 Task: nan
Action: Mouse moved to (439, 120)
Screenshot: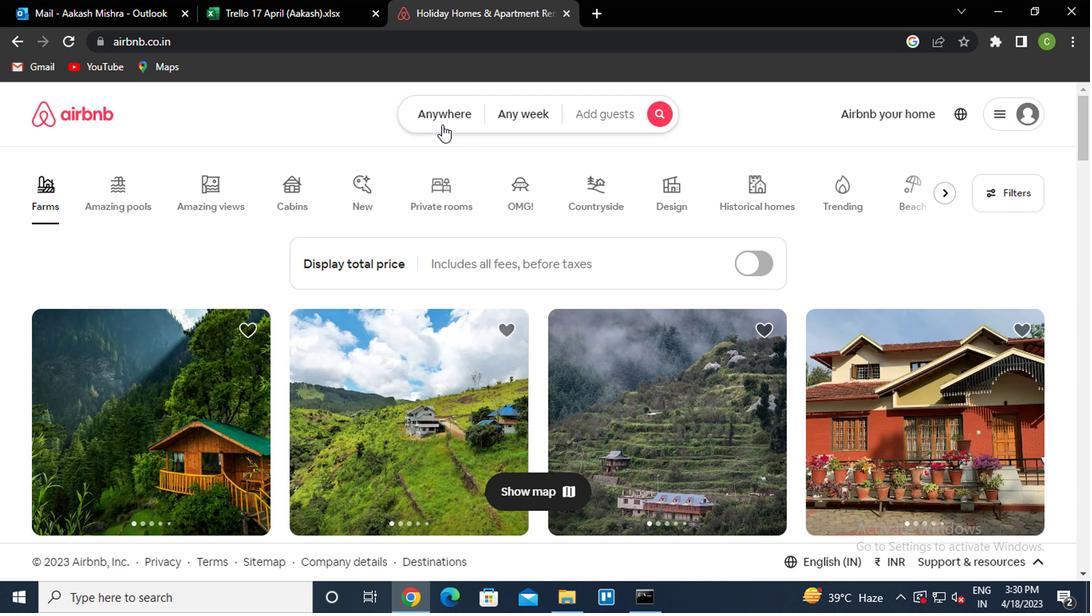
Action: Mouse pressed left at (439, 120)
Screenshot: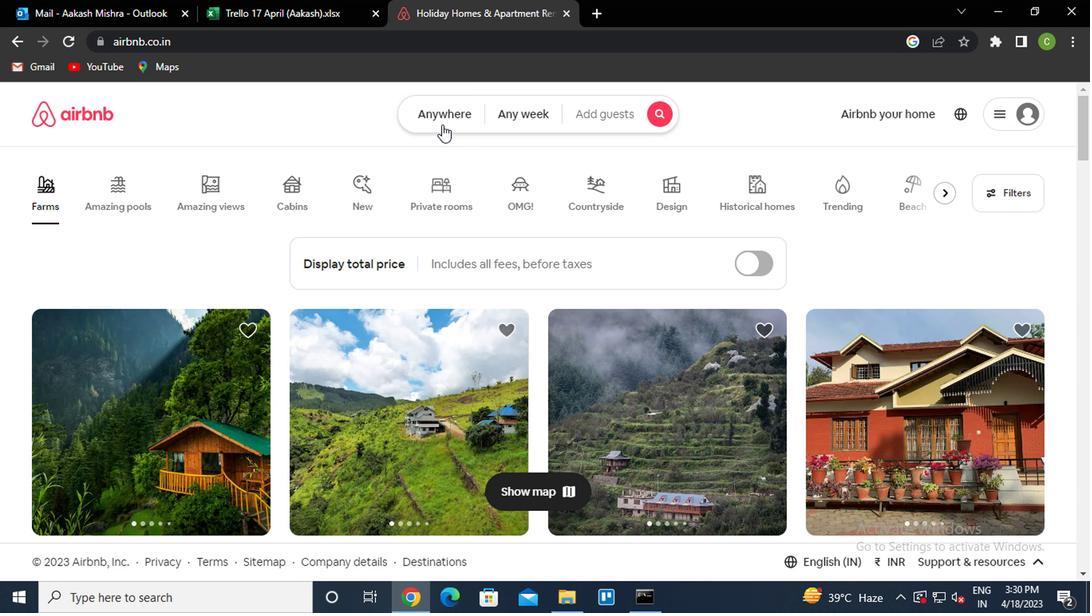 
Action: Mouse moved to (321, 185)
Screenshot: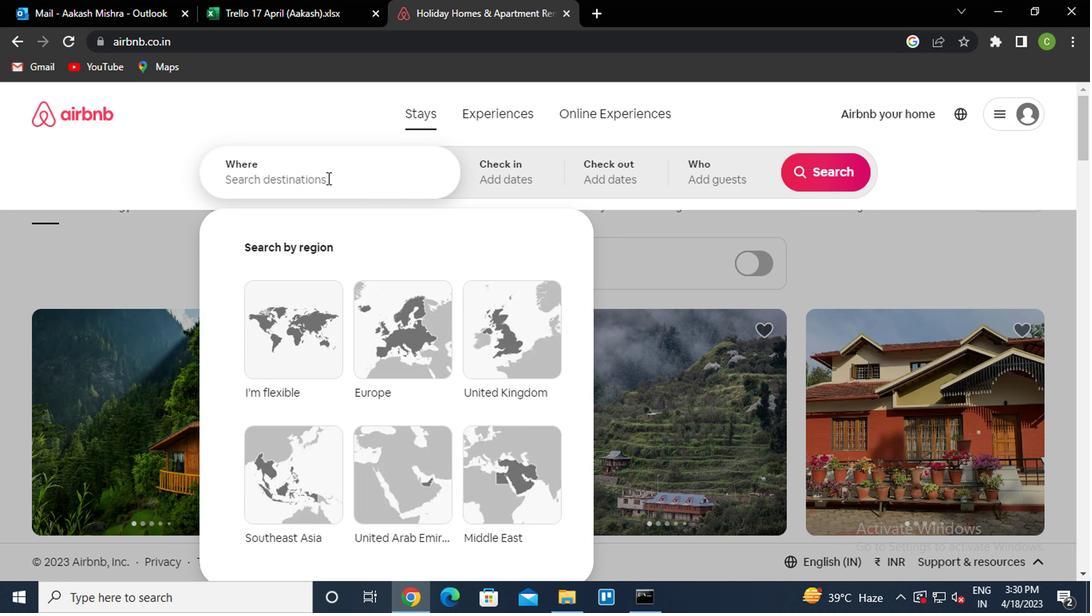 
Action: Mouse pressed left at (321, 185)
Screenshot: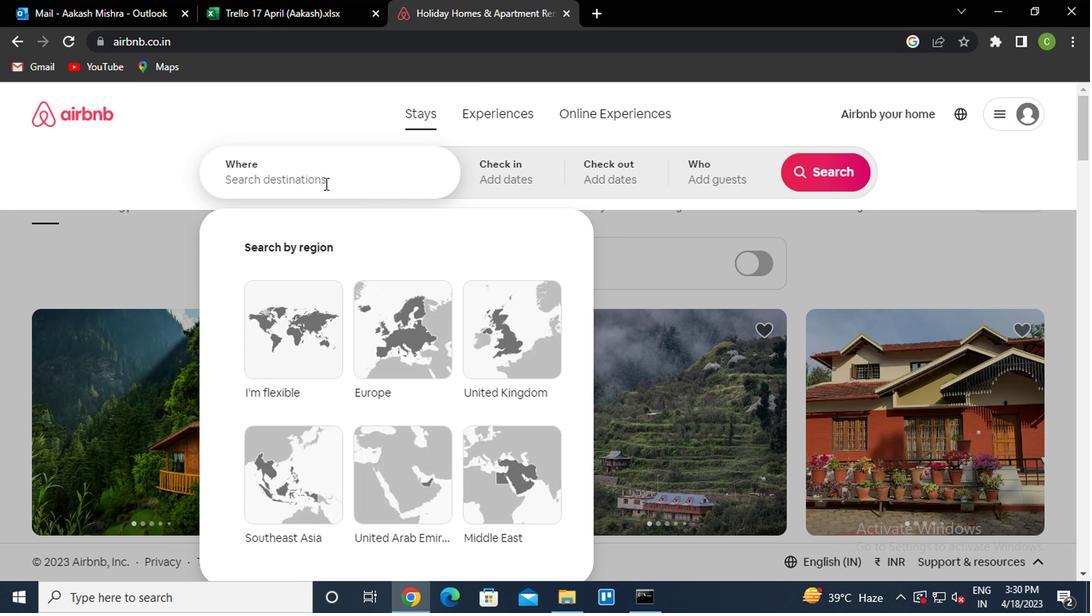 
Action: Mouse moved to (323, 189)
Screenshot: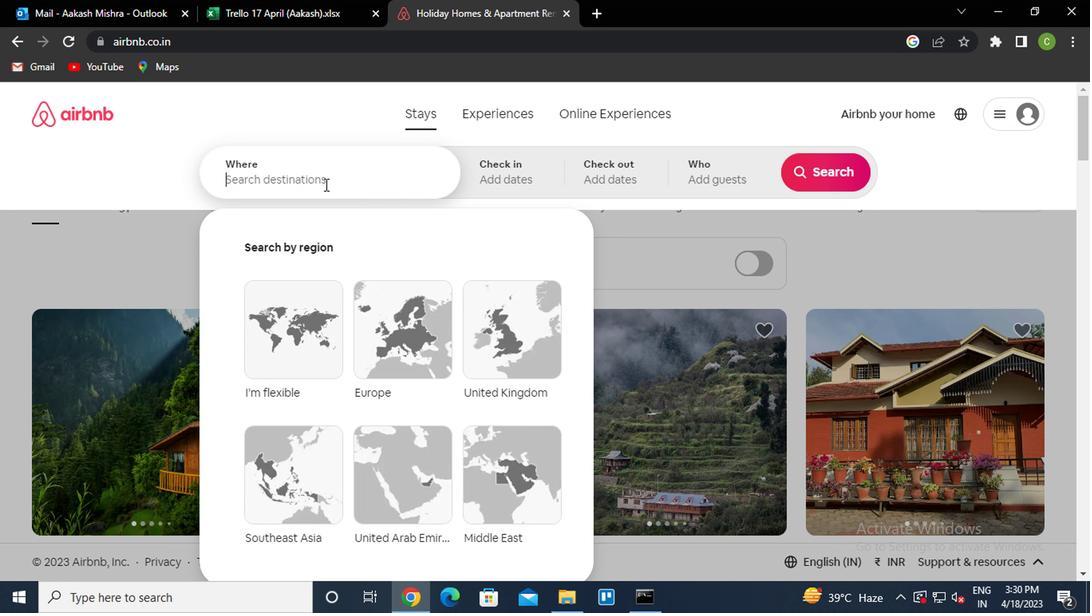 
Action: Key pressed e<Key.caps_lock>Xtremox<Key.space>brazil<Key.down><Key.enter>
Screenshot: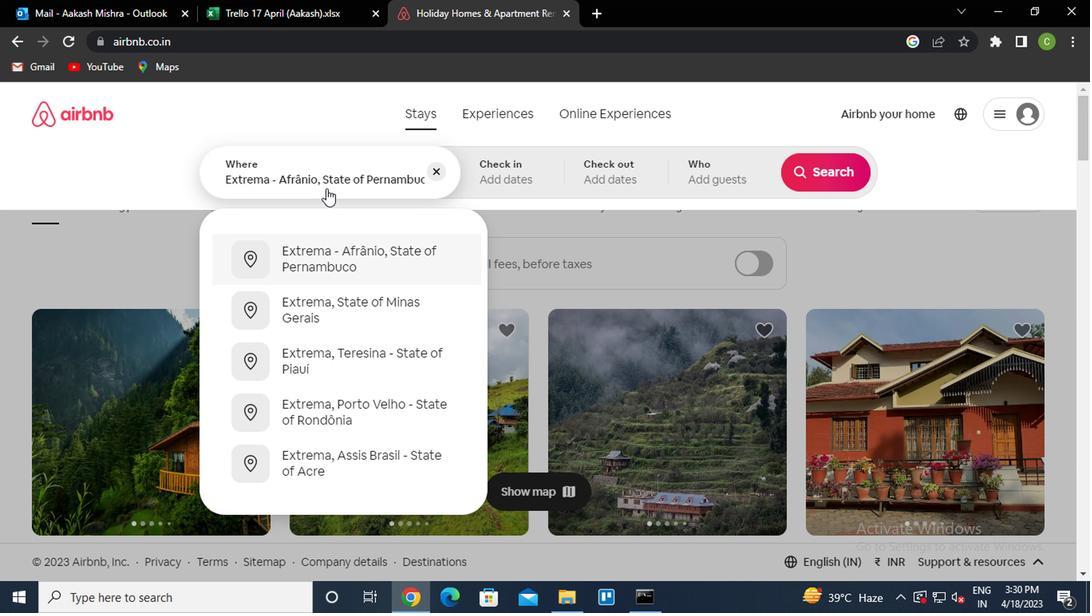 
Action: Mouse moved to (811, 303)
Screenshot: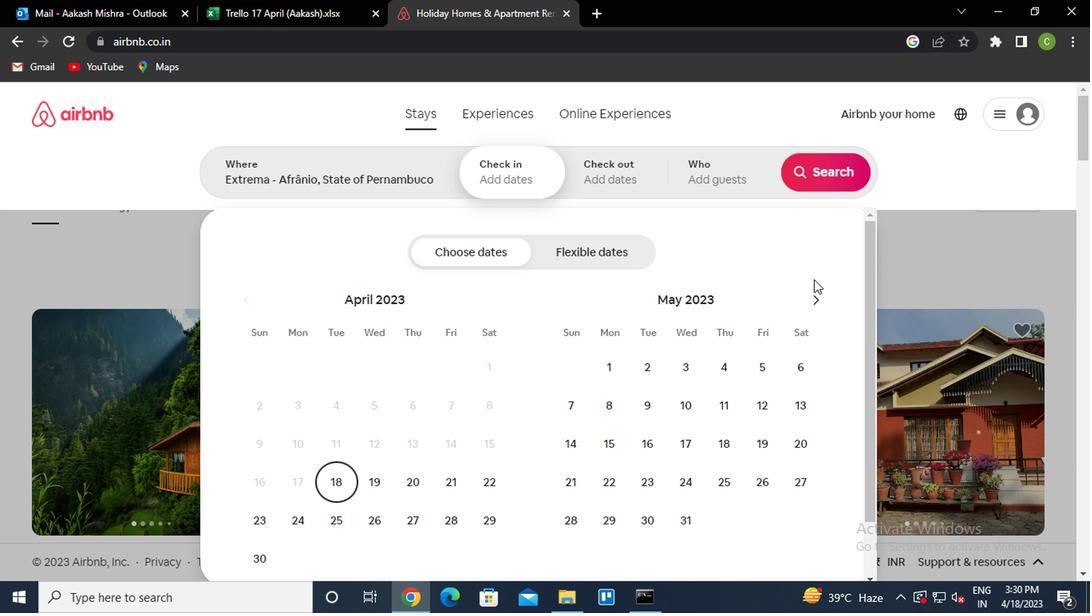 
Action: Mouse pressed left at (811, 303)
Screenshot: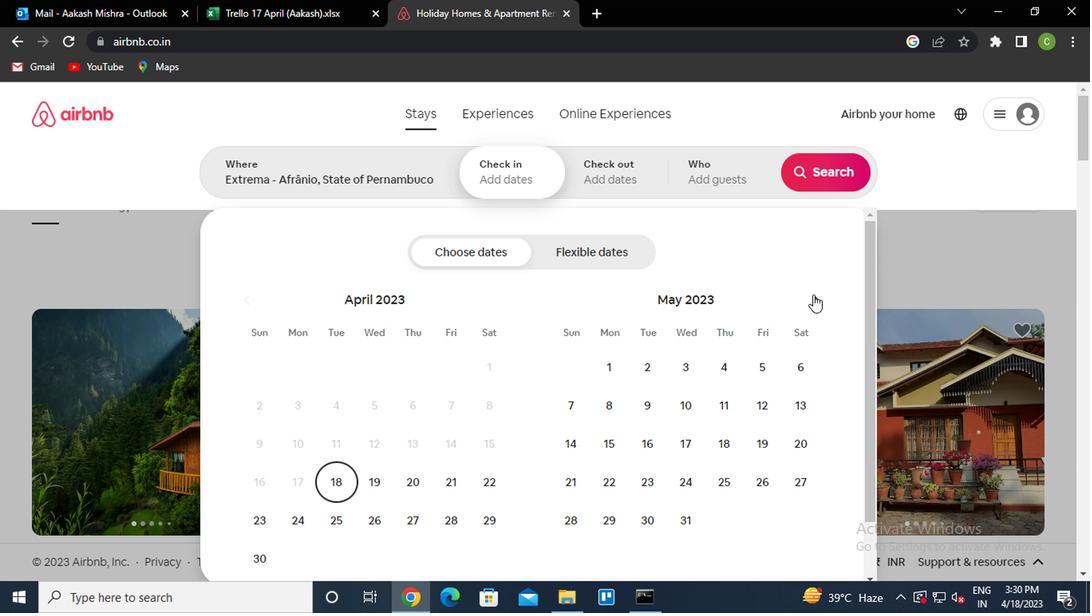 
Action: Mouse moved to (811, 304)
Screenshot: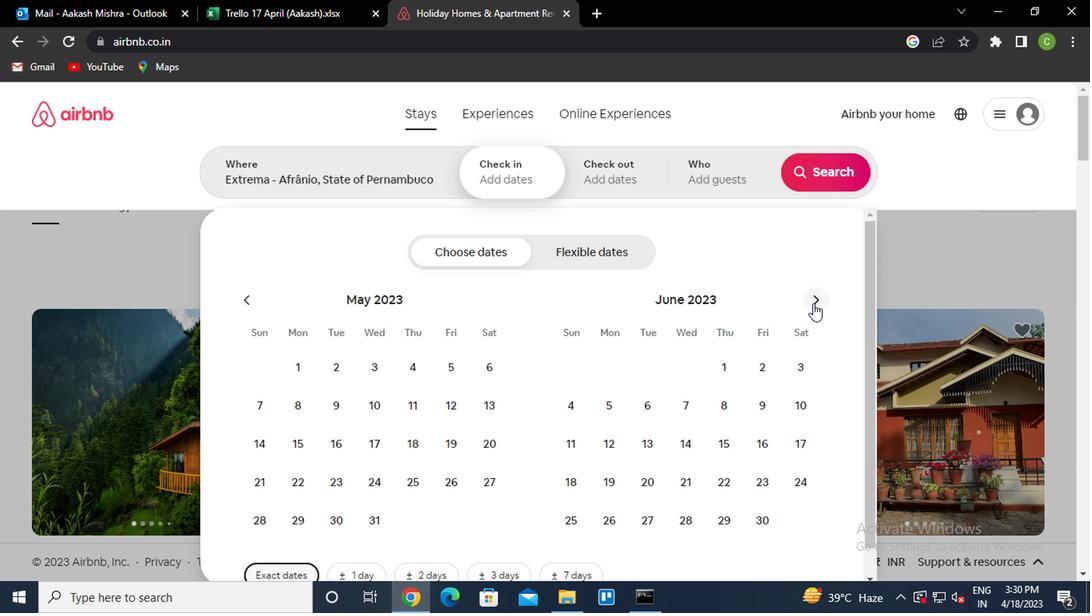 
Action: Mouse pressed left at (811, 304)
Screenshot: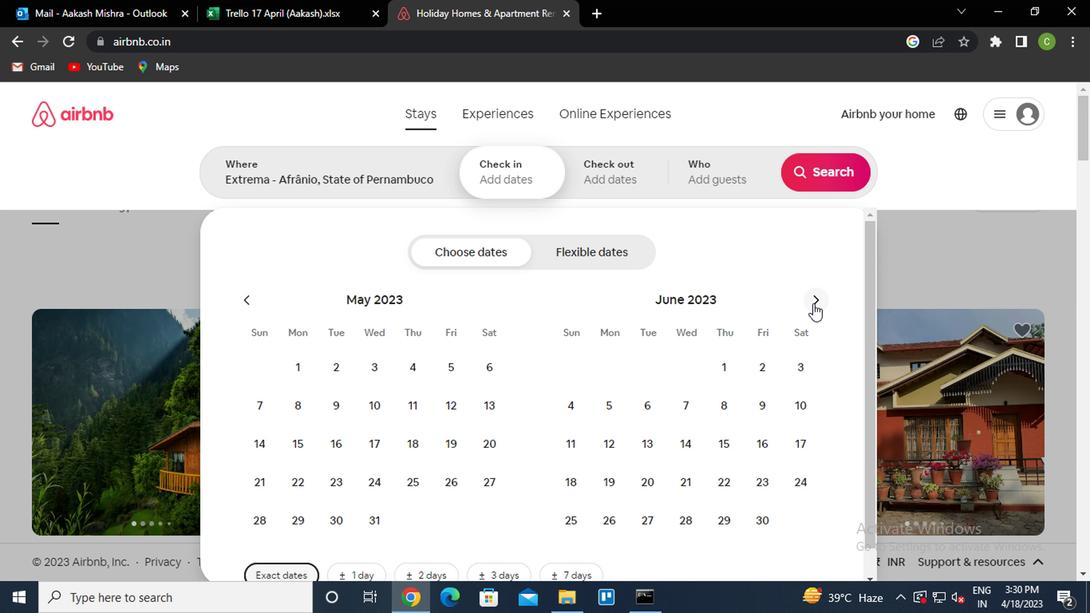 
Action: Mouse pressed left at (811, 304)
Screenshot: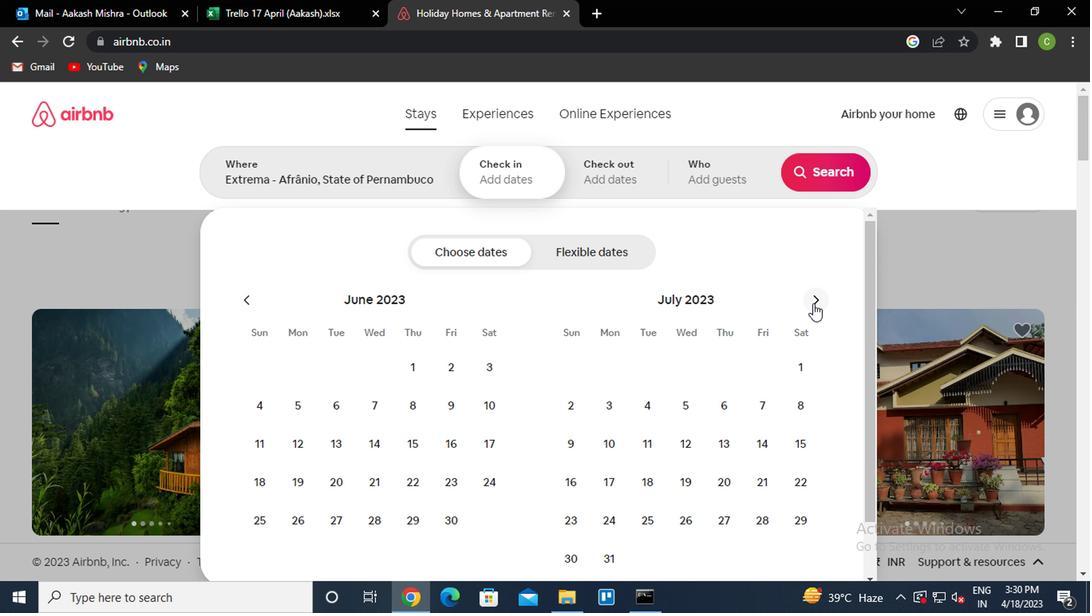
Action: Mouse moved to (246, 300)
Screenshot: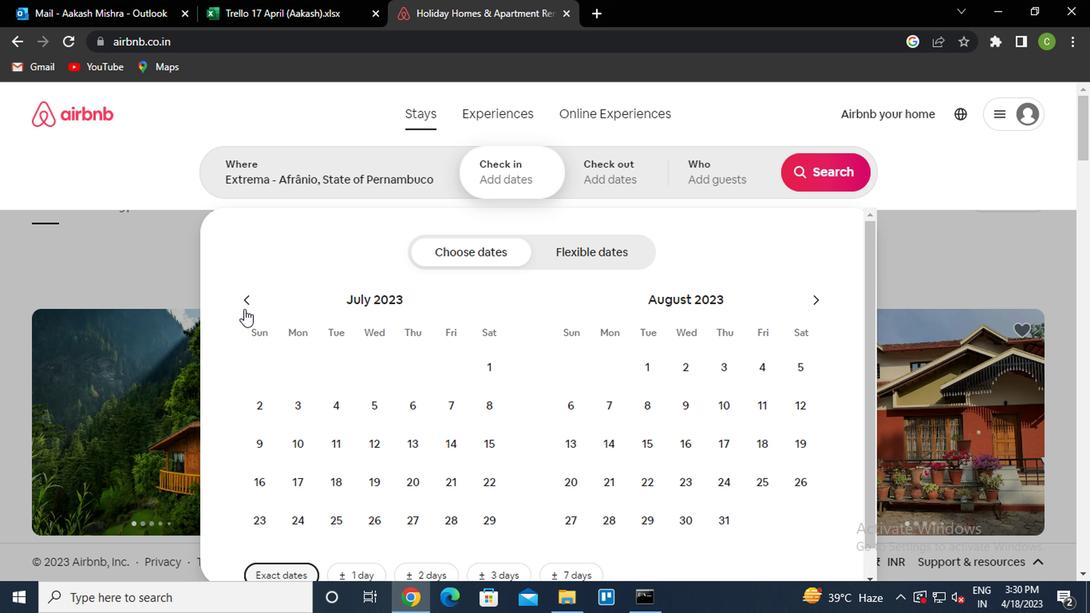 
Action: Mouse pressed left at (246, 300)
Screenshot: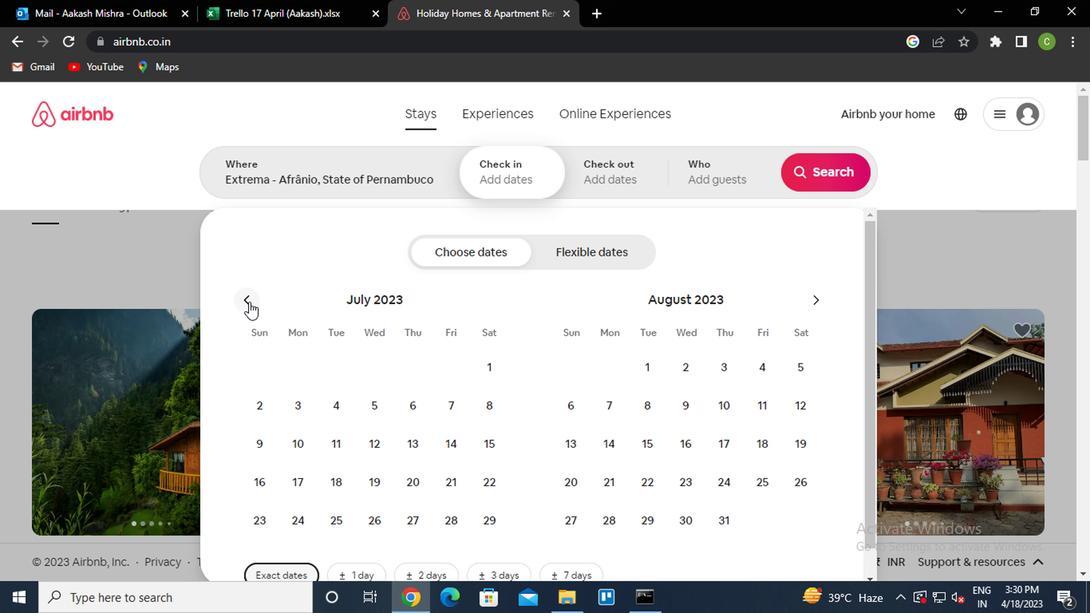 
Action: Mouse moved to (331, 402)
Screenshot: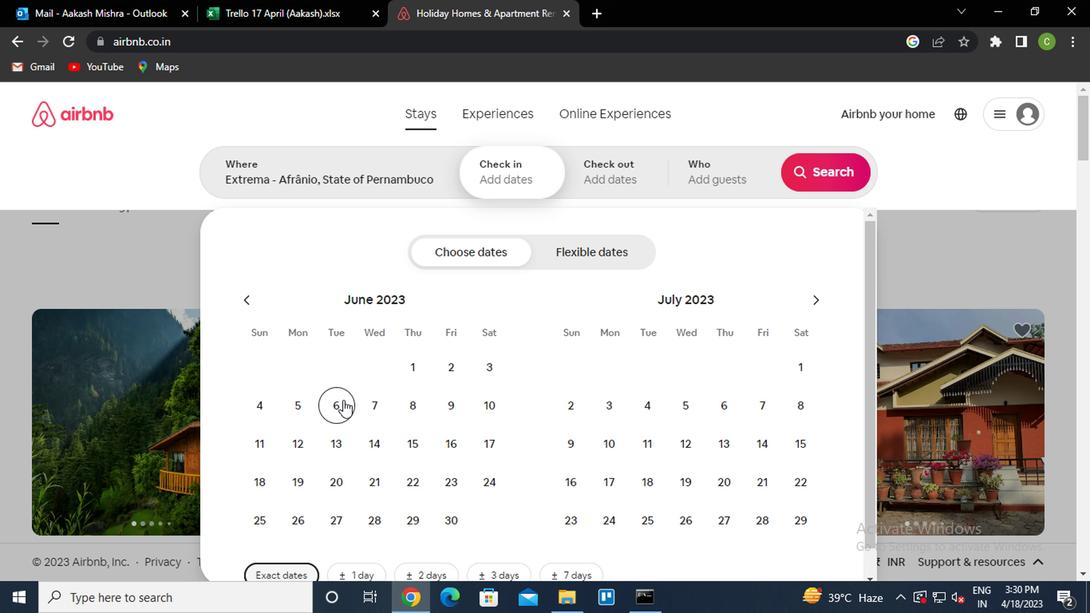 
Action: Mouse pressed left at (331, 402)
Screenshot: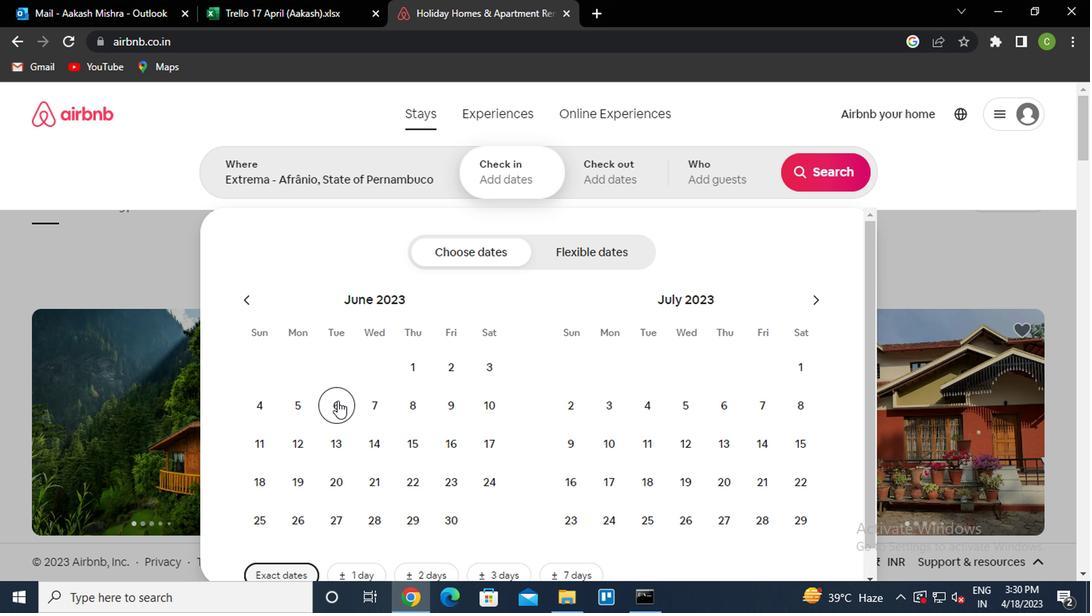 
Action: Mouse moved to (413, 407)
Screenshot: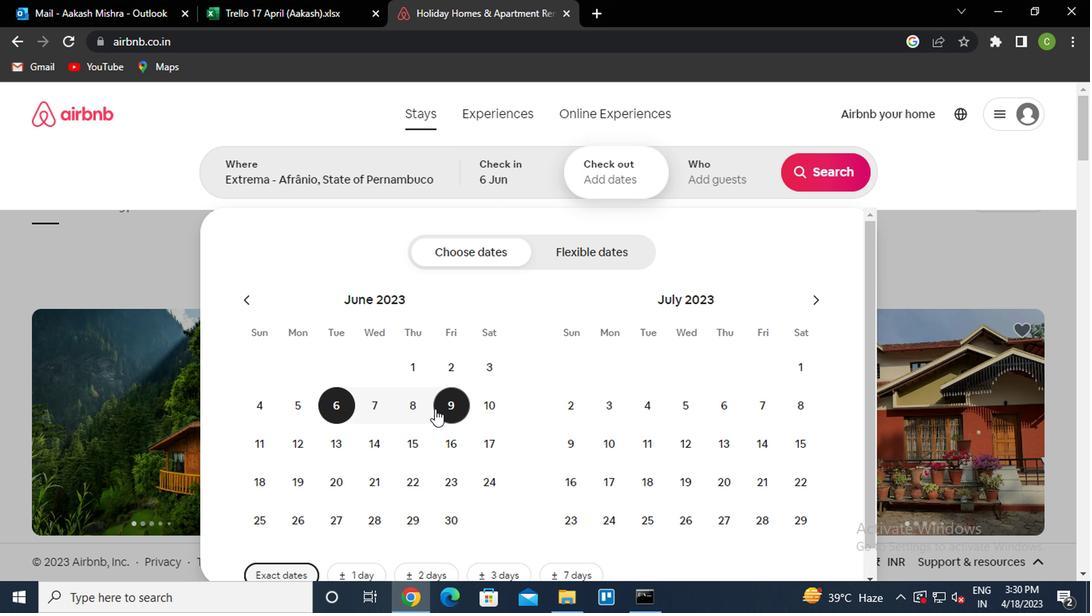 
Action: Mouse pressed left at (413, 407)
Screenshot: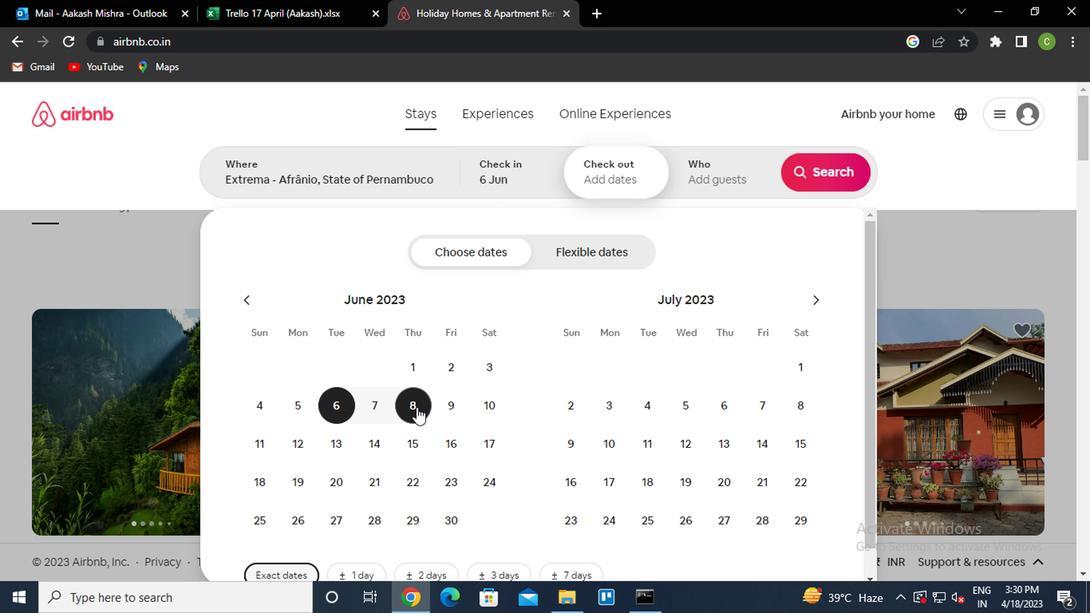 
Action: Mouse moved to (713, 173)
Screenshot: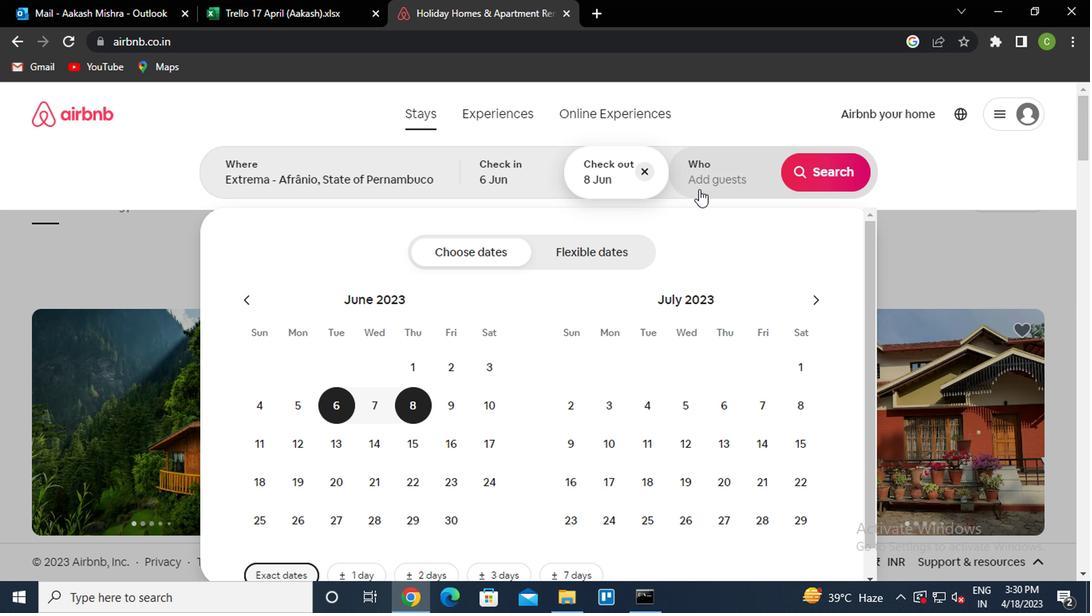 
Action: Mouse pressed left at (713, 173)
Screenshot: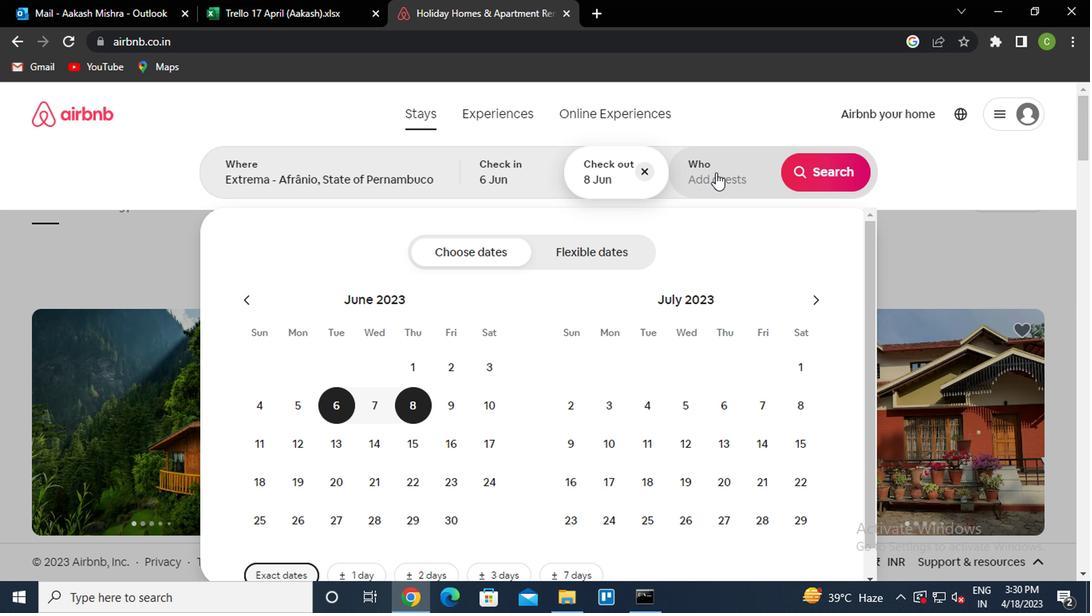 
Action: Mouse moved to (829, 260)
Screenshot: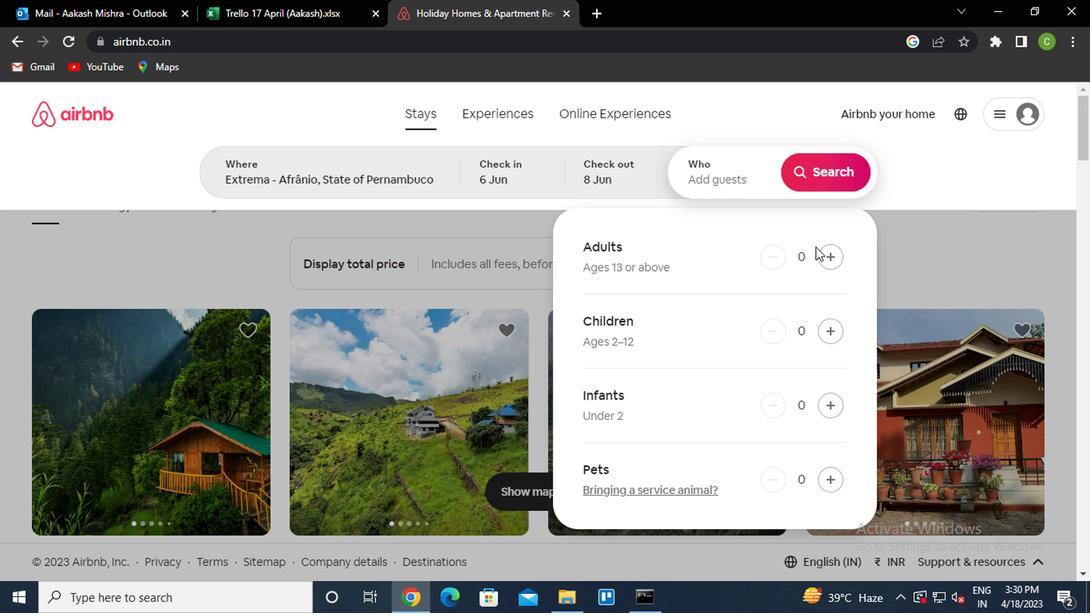 
Action: Mouse pressed left at (829, 260)
Screenshot: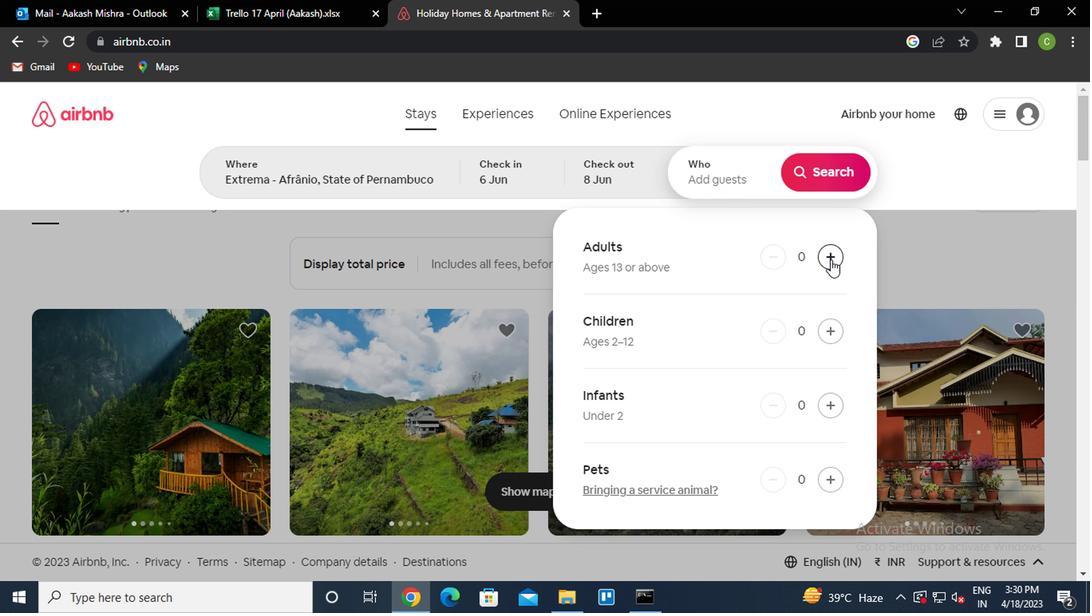 
Action: Mouse pressed left at (829, 260)
Screenshot: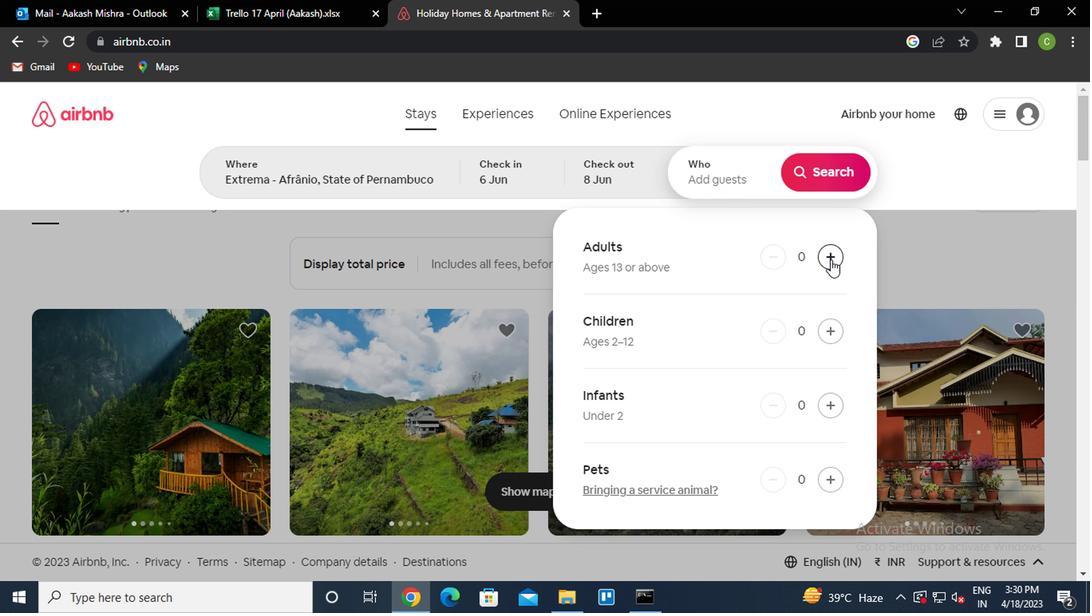 
Action: Mouse moved to (897, 261)
Screenshot: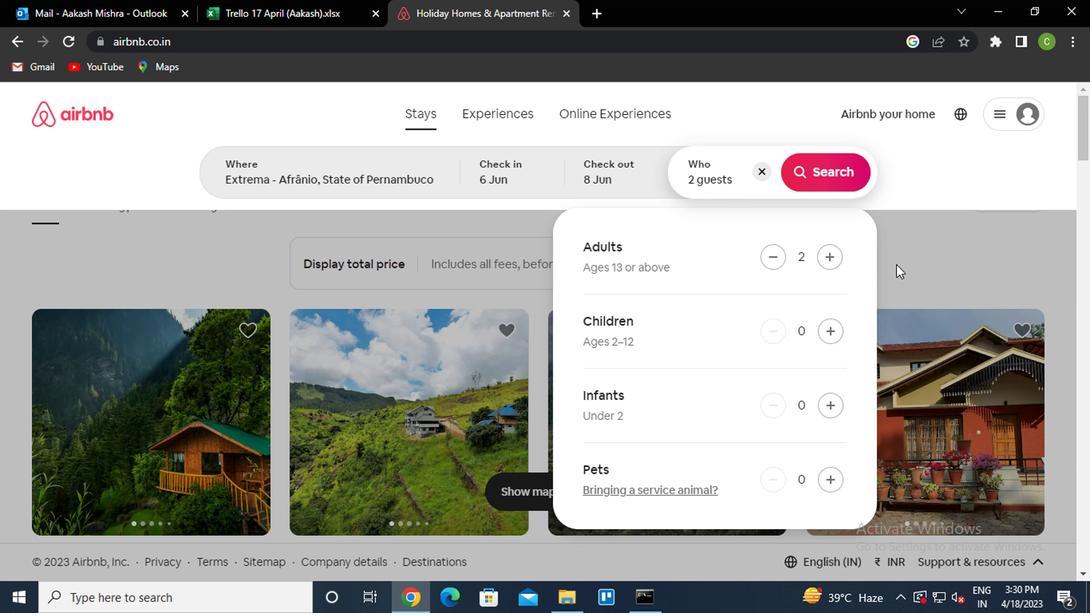 
Action: Mouse pressed left at (897, 261)
Screenshot: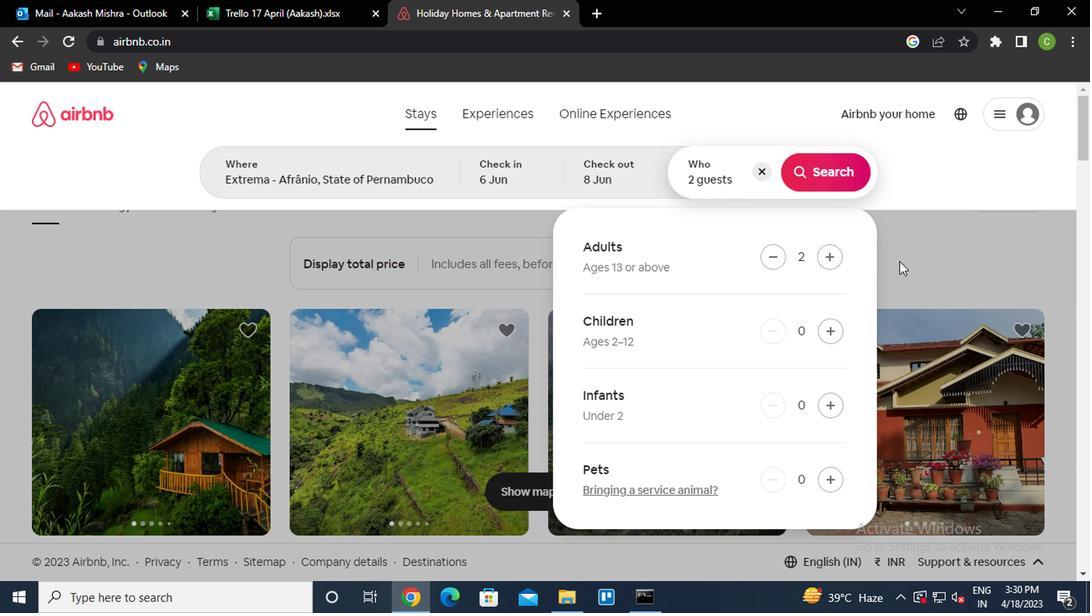 
Action: Mouse moved to (1007, 191)
Screenshot: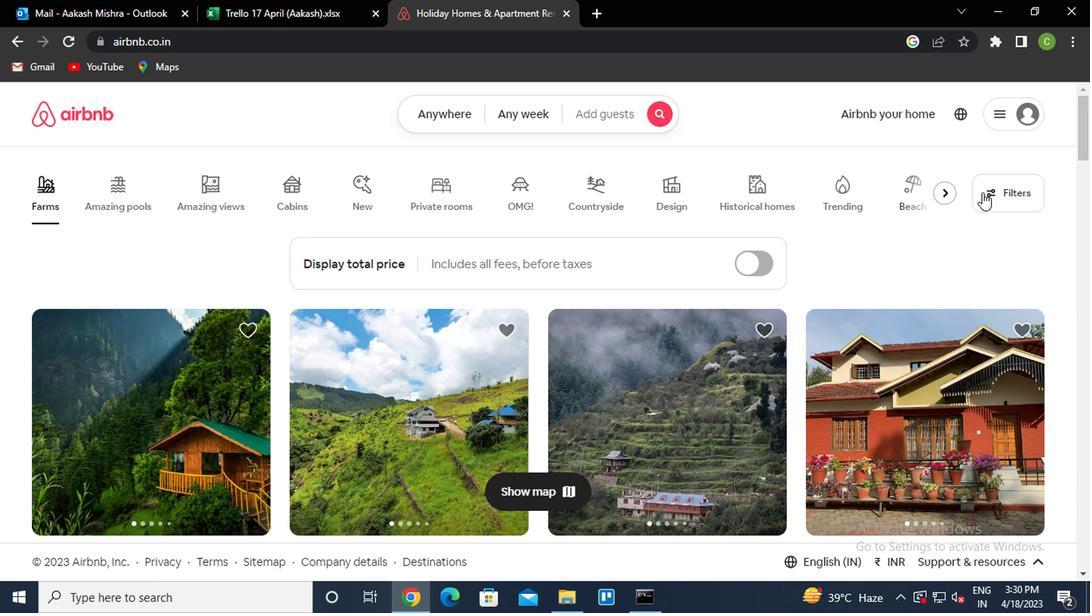 
Action: Mouse pressed left at (1007, 191)
Screenshot: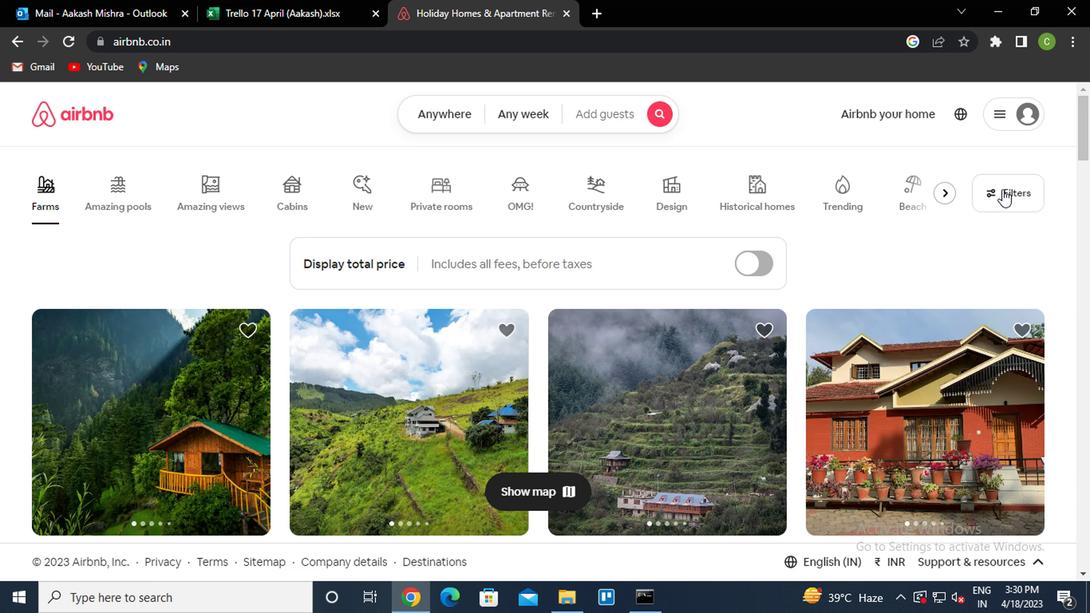 
Action: Mouse moved to (416, 372)
Screenshot: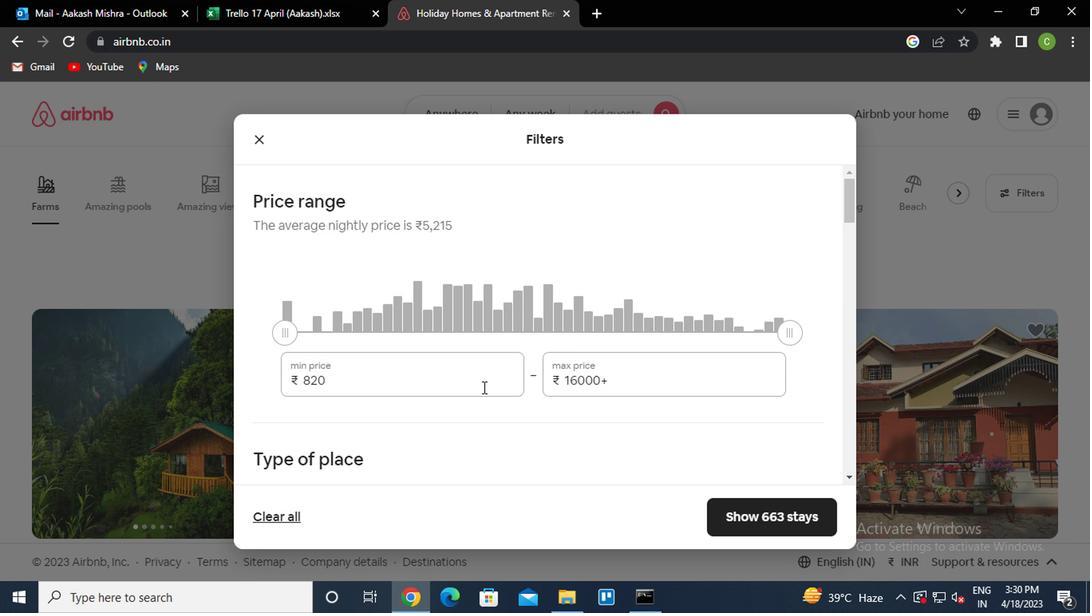 
Action: Mouse pressed left at (416, 372)
Screenshot: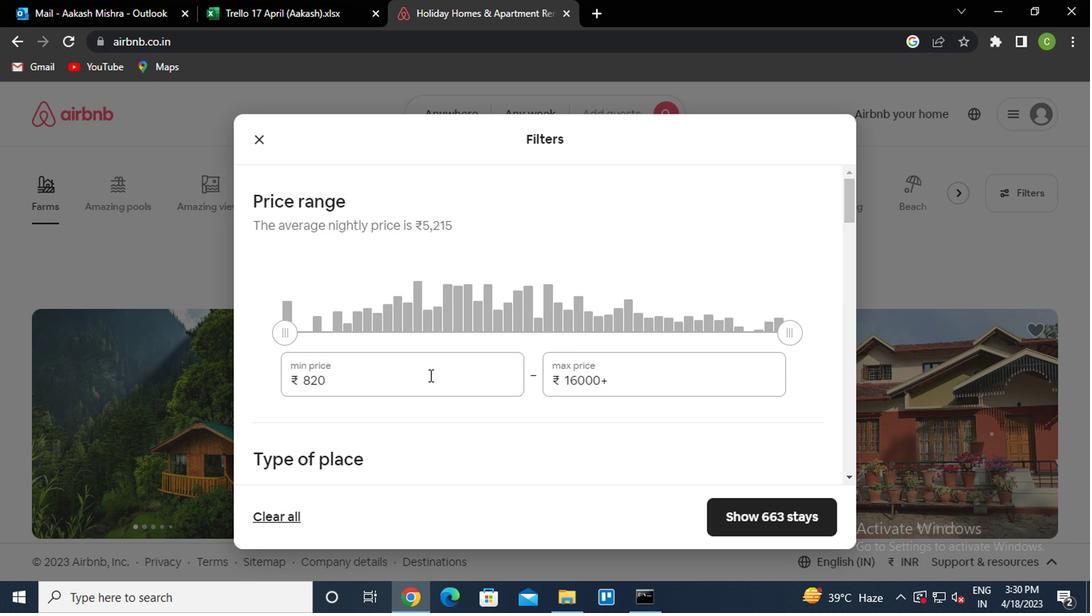 
Action: Key pressed <Key.backspace><Key.backspace><Key.backspace>7000<Key.tab>12000
Screenshot: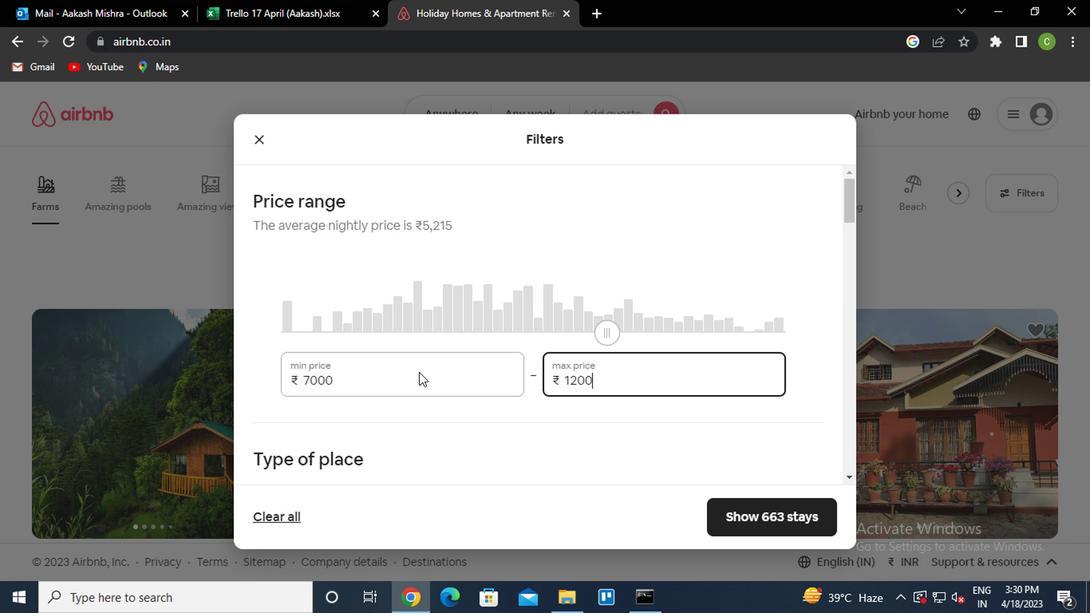 
Action: Mouse moved to (475, 384)
Screenshot: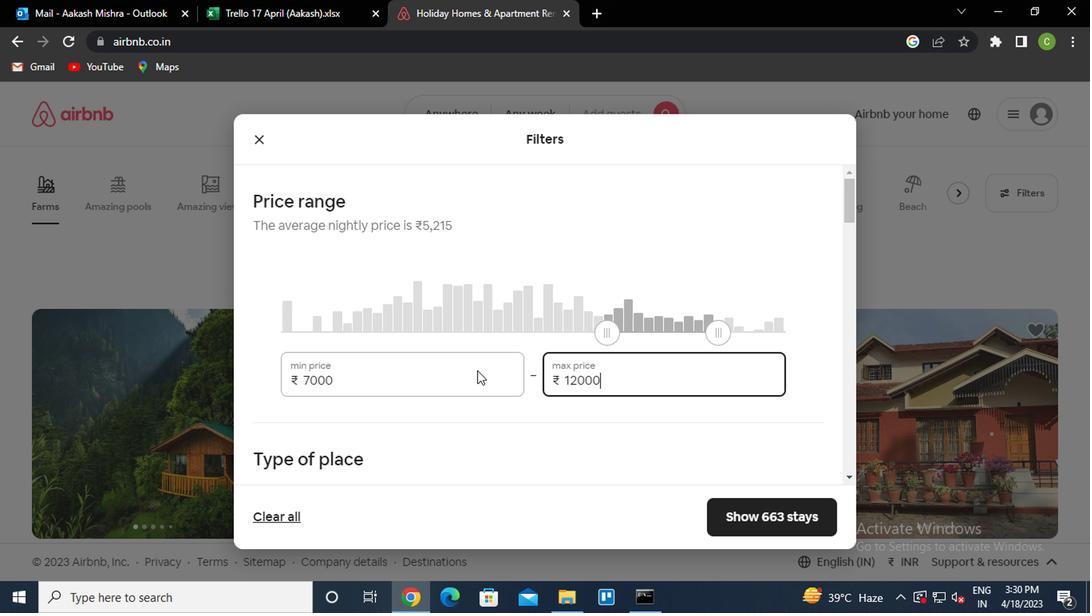 
Action: Mouse scrolled (475, 383) with delta (0, -1)
Screenshot: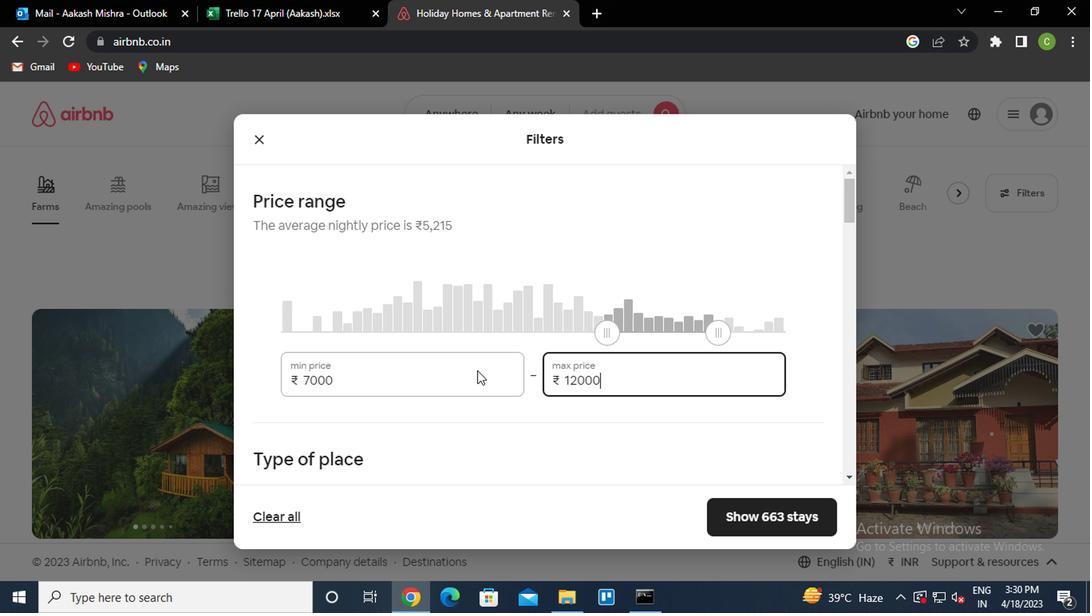 
Action: Mouse moved to (472, 362)
Screenshot: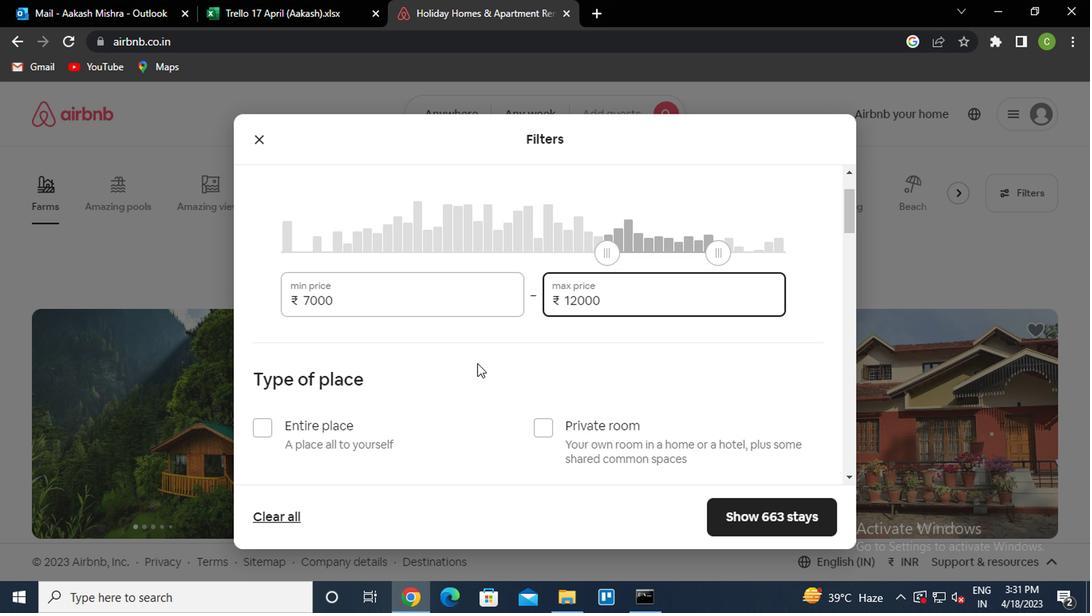 
Action: Mouse scrolled (472, 362) with delta (0, 0)
Screenshot: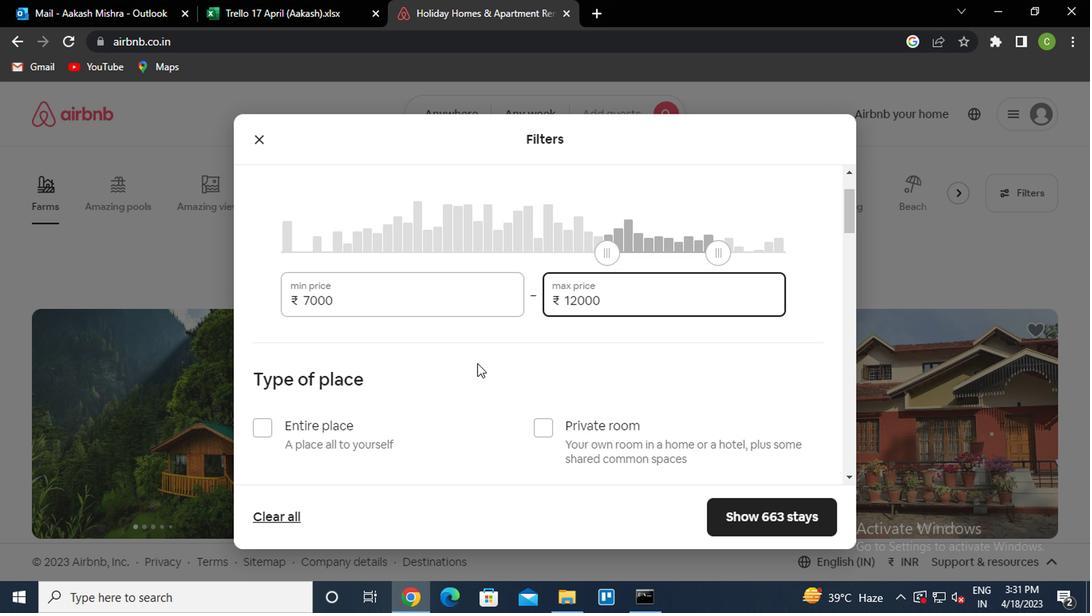 
Action: Mouse moved to (469, 364)
Screenshot: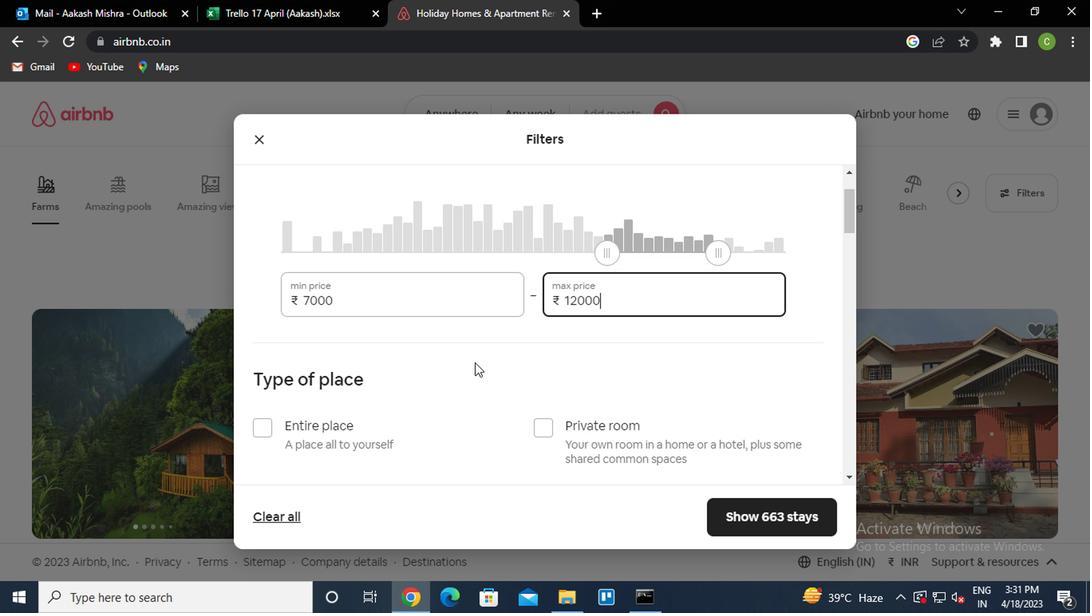 
Action: Mouse scrolled (469, 363) with delta (0, -1)
Screenshot: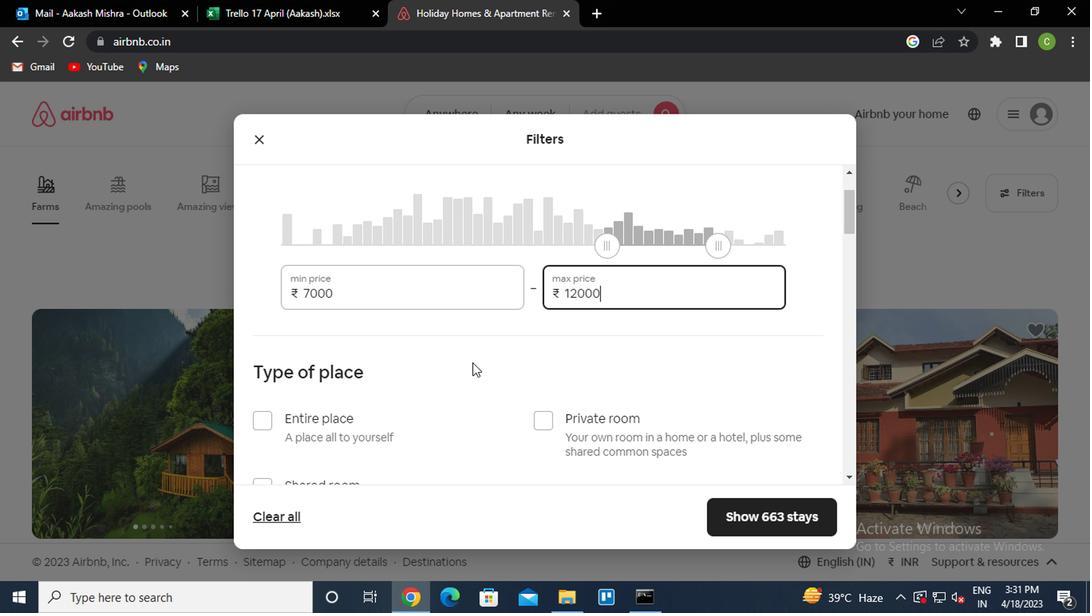
Action: Mouse moved to (475, 362)
Screenshot: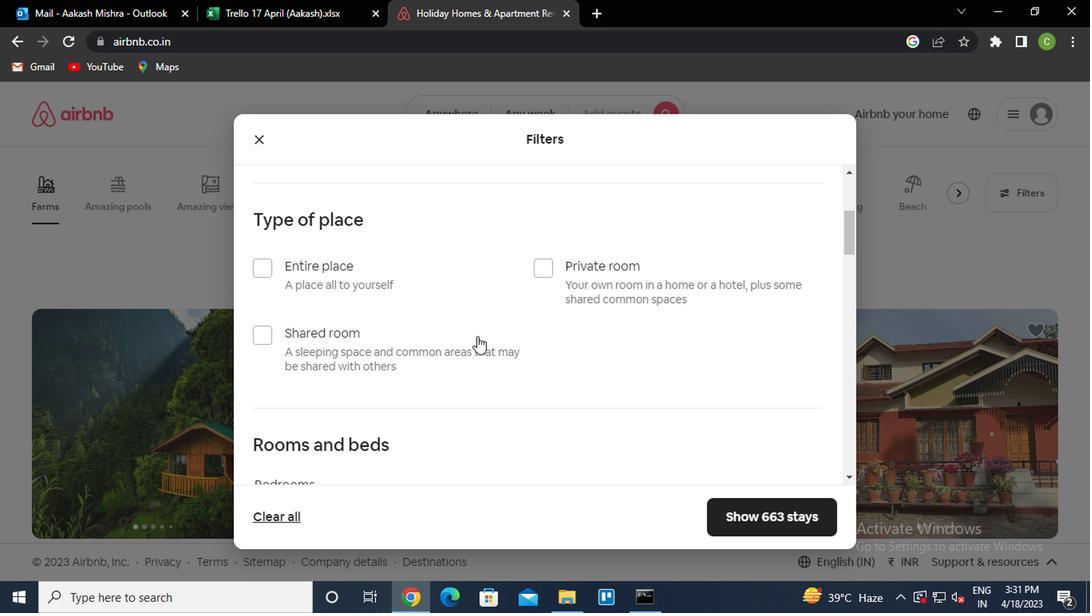 
Action: Mouse scrolled (475, 362) with delta (0, 0)
Screenshot: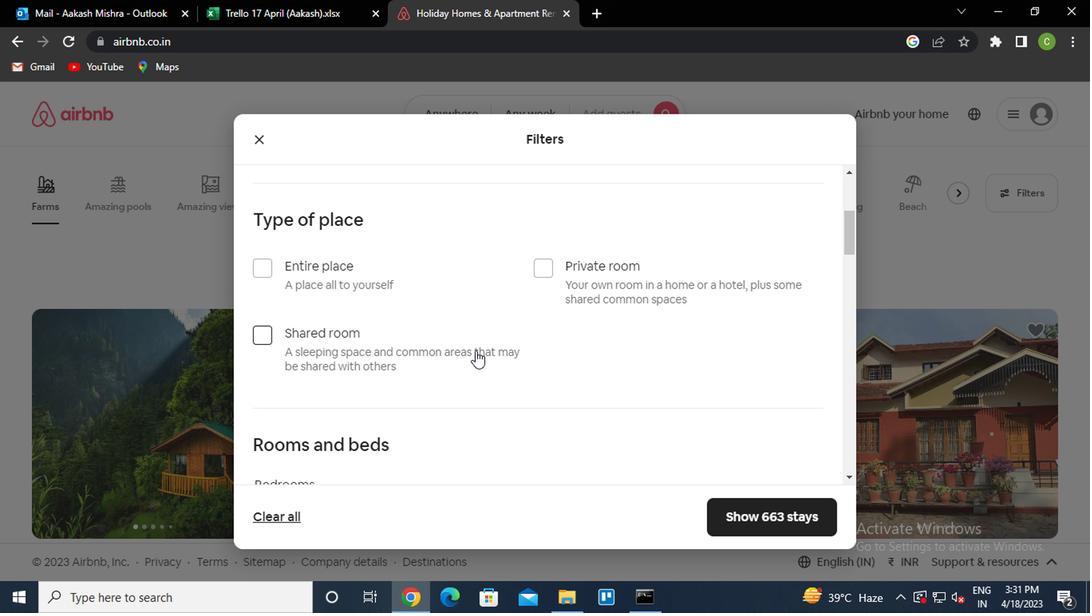 
Action: Mouse scrolled (475, 362) with delta (0, 0)
Screenshot: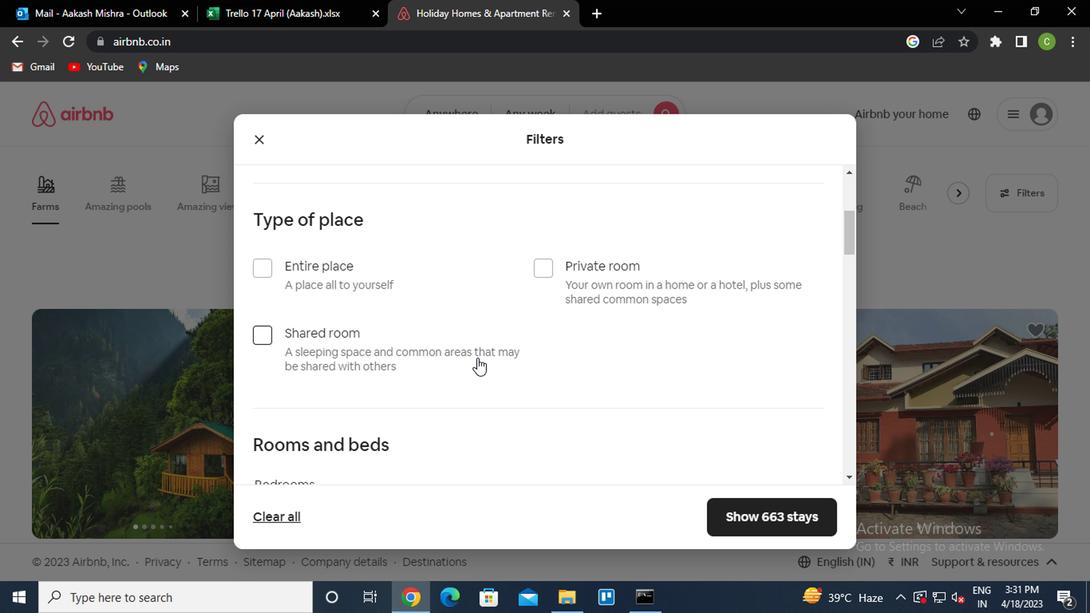 
Action: Mouse moved to (446, 370)
Screenshot: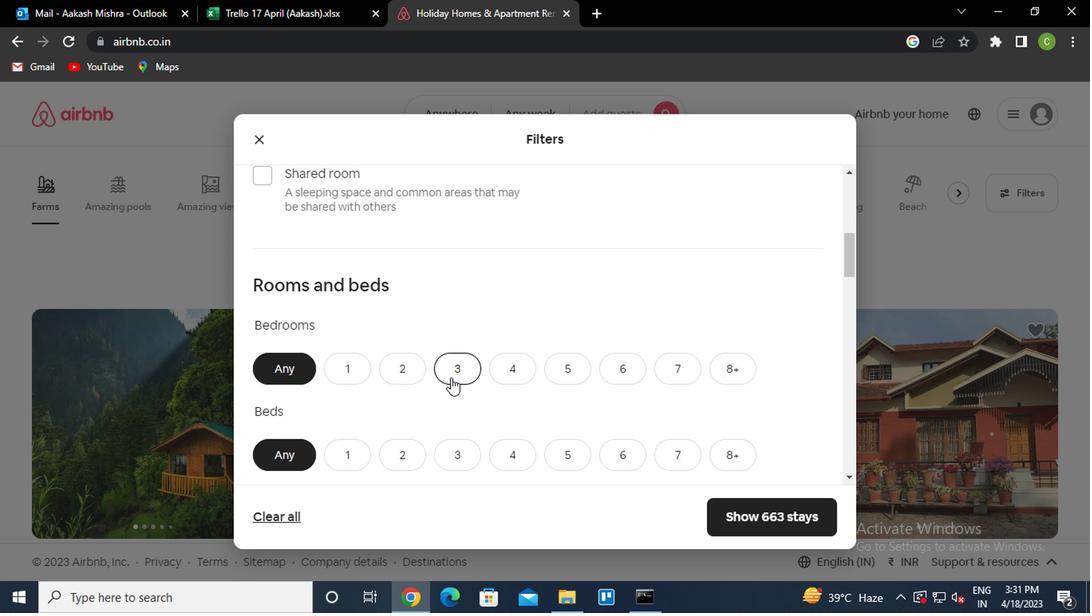
Action: Mouse scrolled (446, 370) with delta (0, 0)
Screenshot: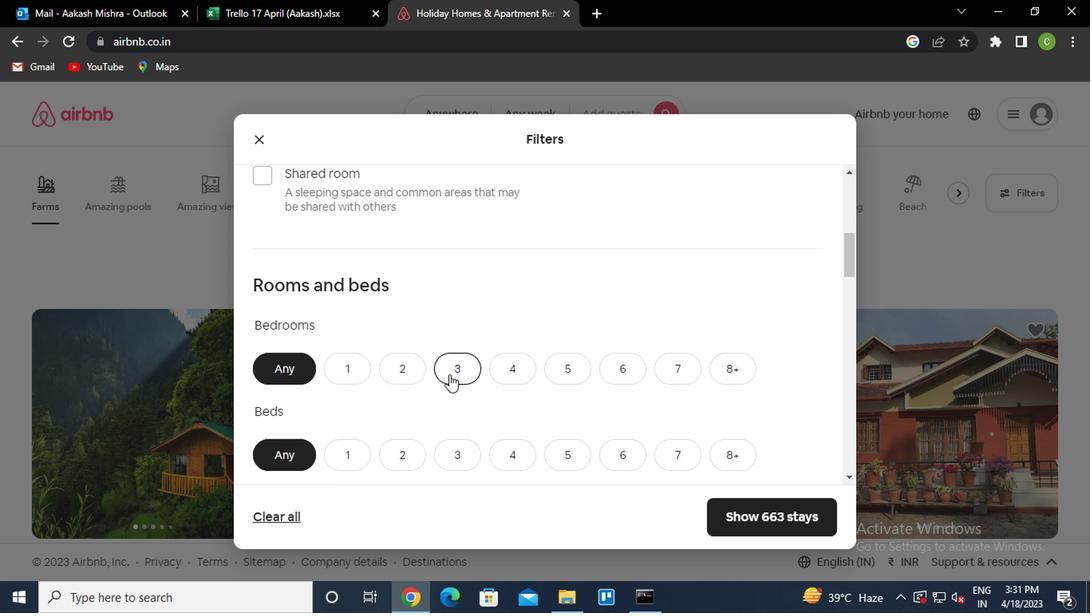 
Action: Mouse moved to (446, 370)
Screenshot: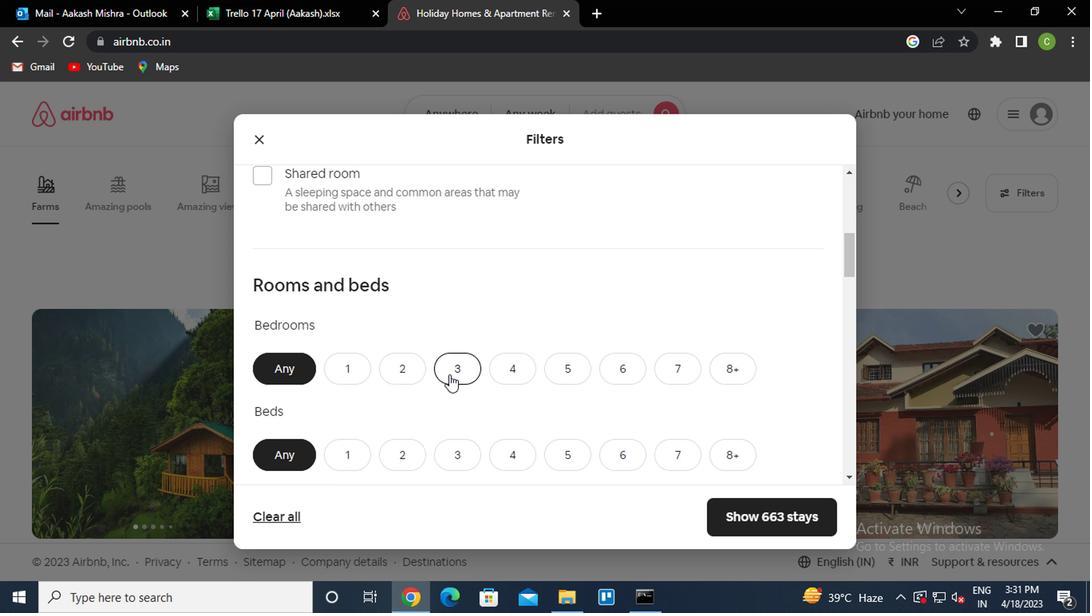 
Action: Mouse scrolled (446, 370) with delta (0, 0)
Screenshot: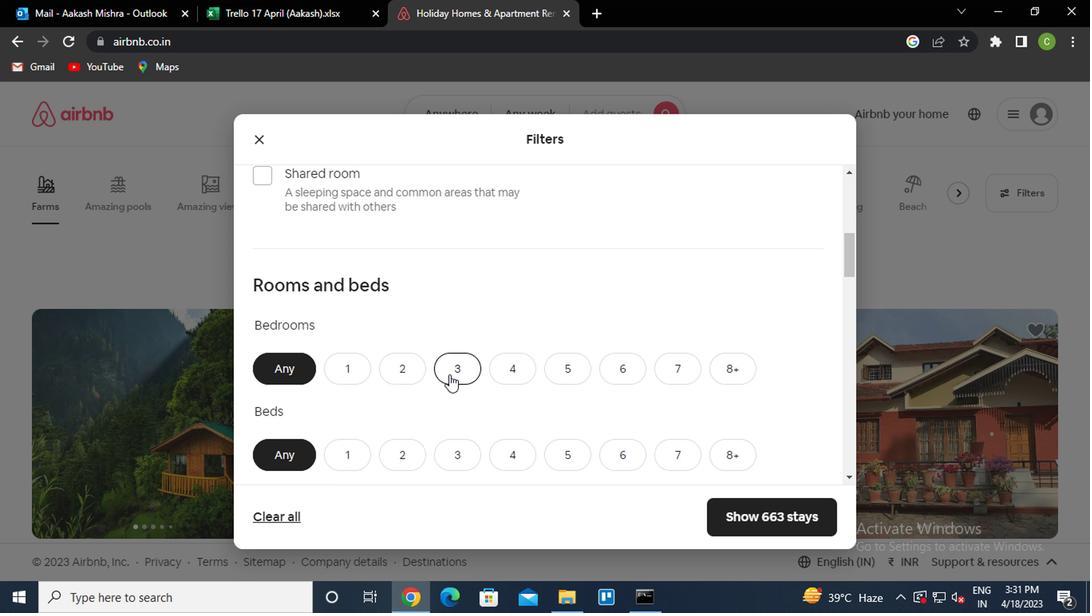 
Action: Mouse moved to (451, 369)
Screenshot: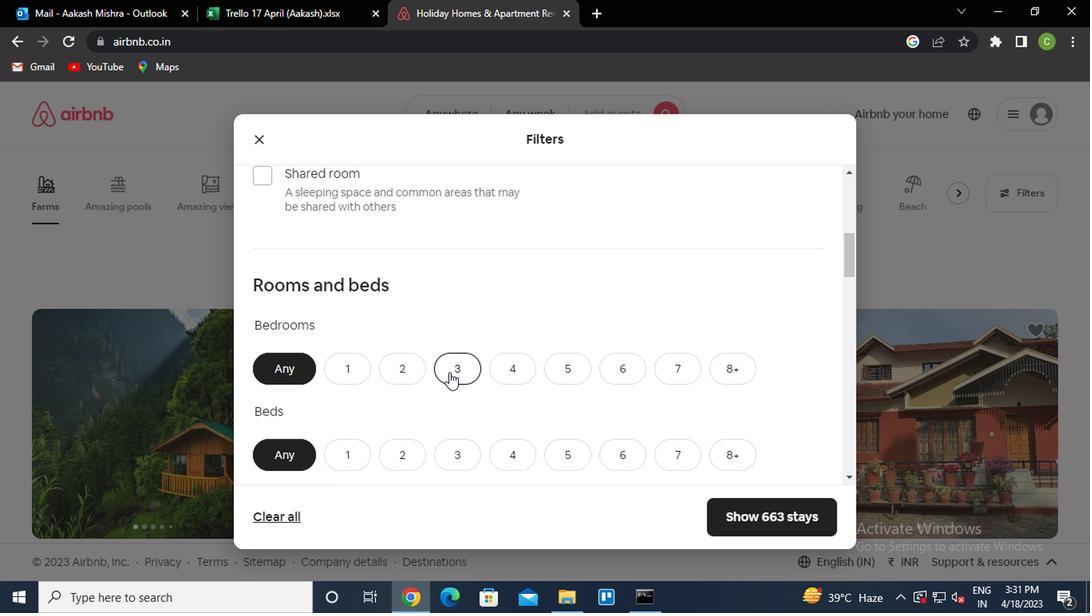 
Action: Mouse scrolled (451, 370) with delta (0, 1)
Screenshot: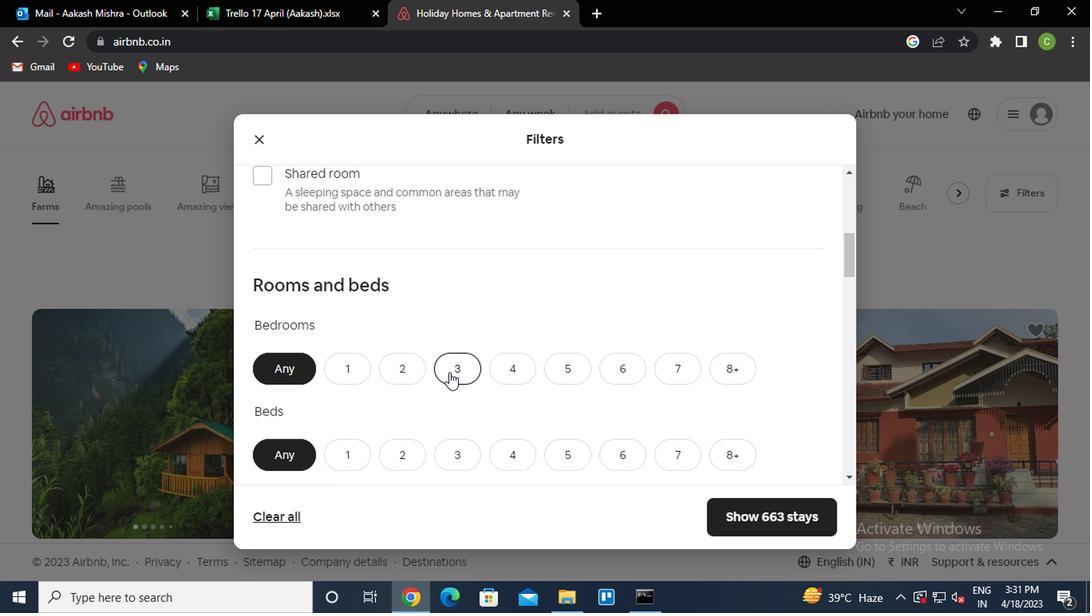 
Action: Mouse moved to (458, 366)
Screenshot: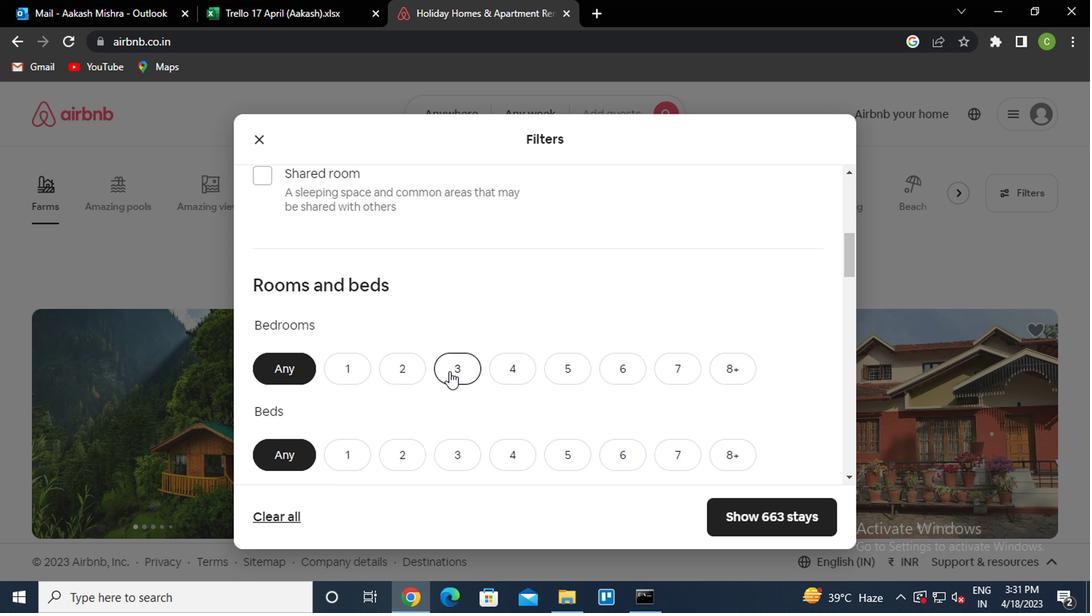 
Action: Mouse scrolled (458, 366) with delta (0, 0)
Screenshot: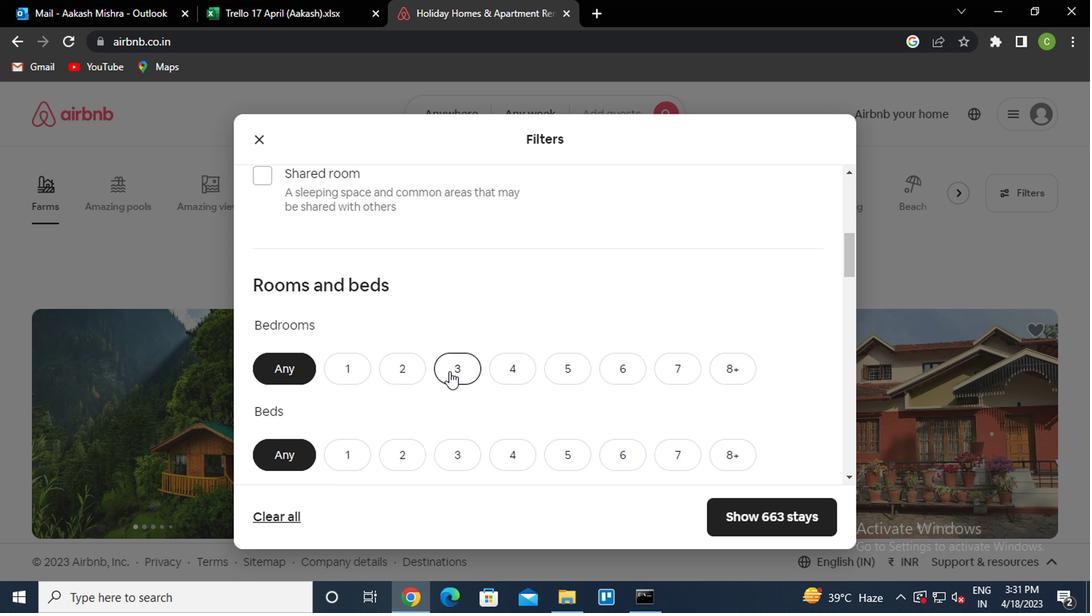 
Action: Mouse scrolled (458, 366) with delta (0, 0)
Screenshot: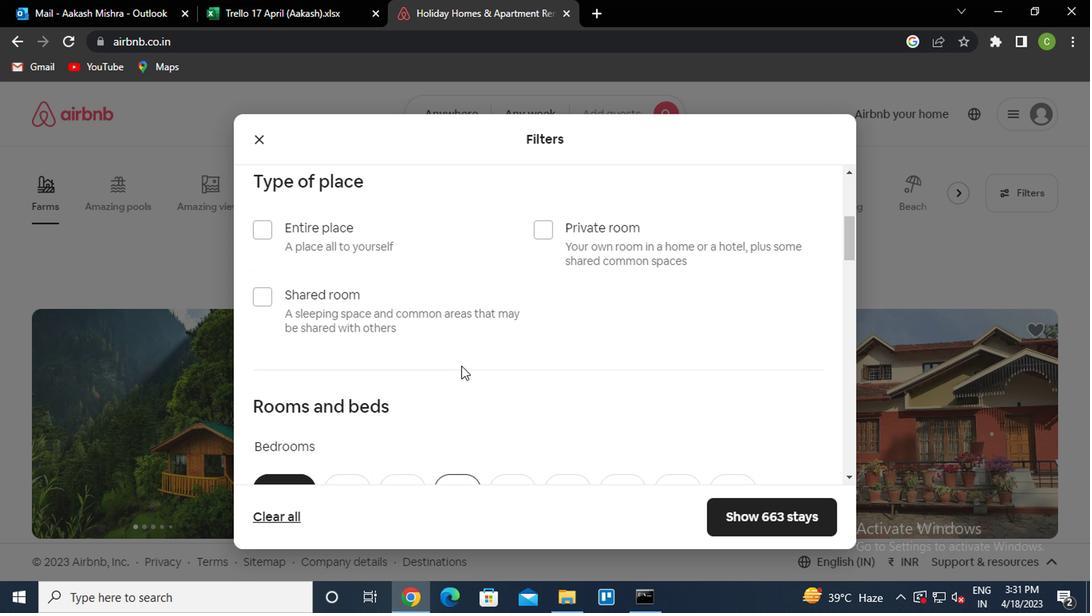 
Action: Mouse scrolled (458, 366) with delta (0, 0)
Screenshot: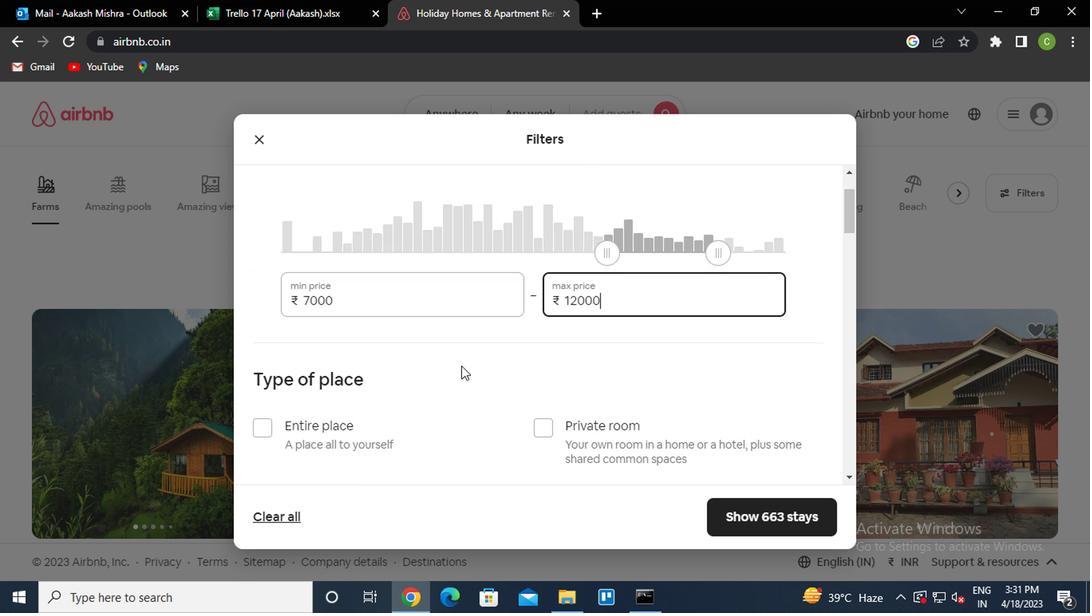 
Action: Mouse moved to (462, 429)
Screenshot: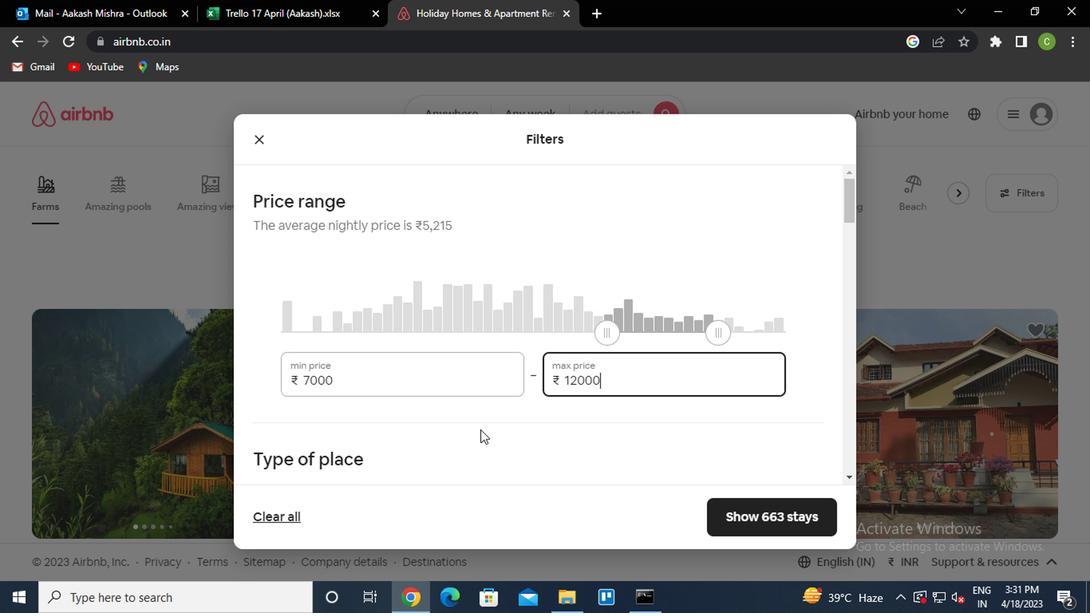 
Action: Mouse scrolled (462, 428) with delta (0, -1)
Screenshot: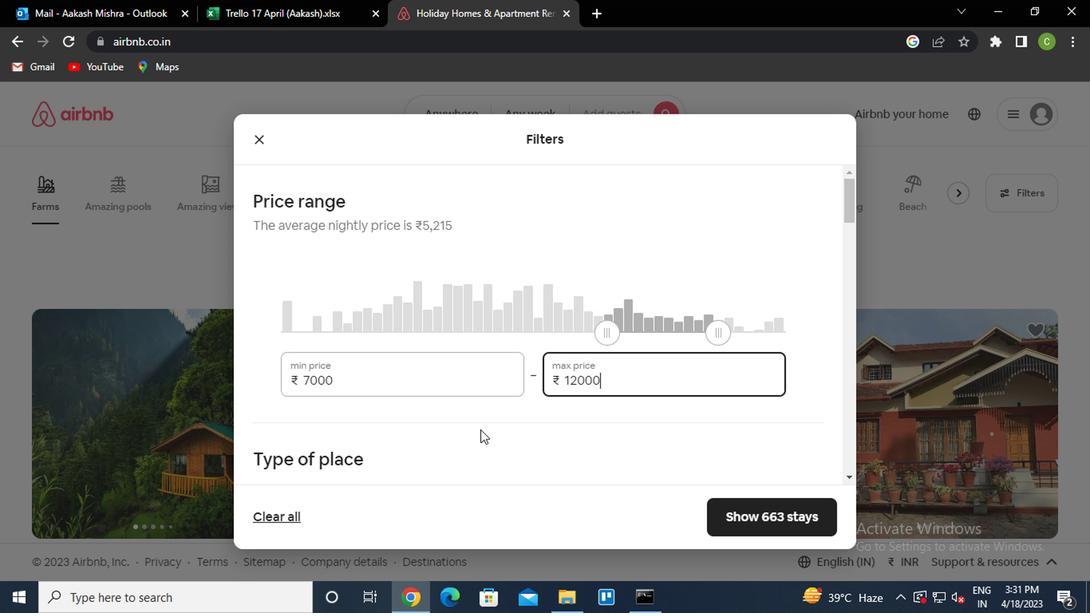 
Action: Mouse moved to (450, 426)
Screenshot: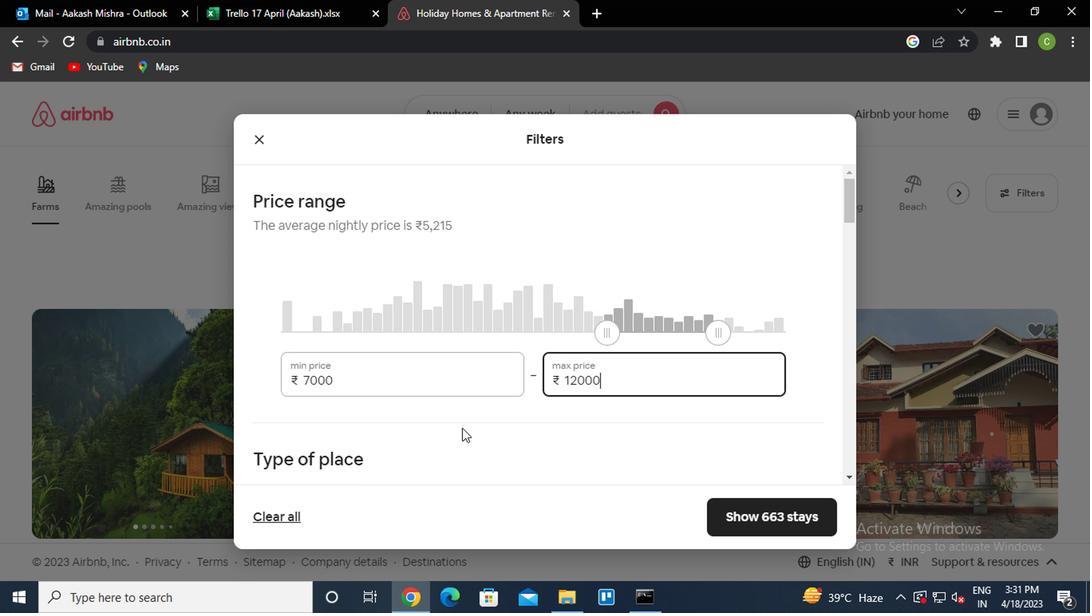 
Action: Mouse scrolled (450, 425) with delta (0, 0)
Screenshot: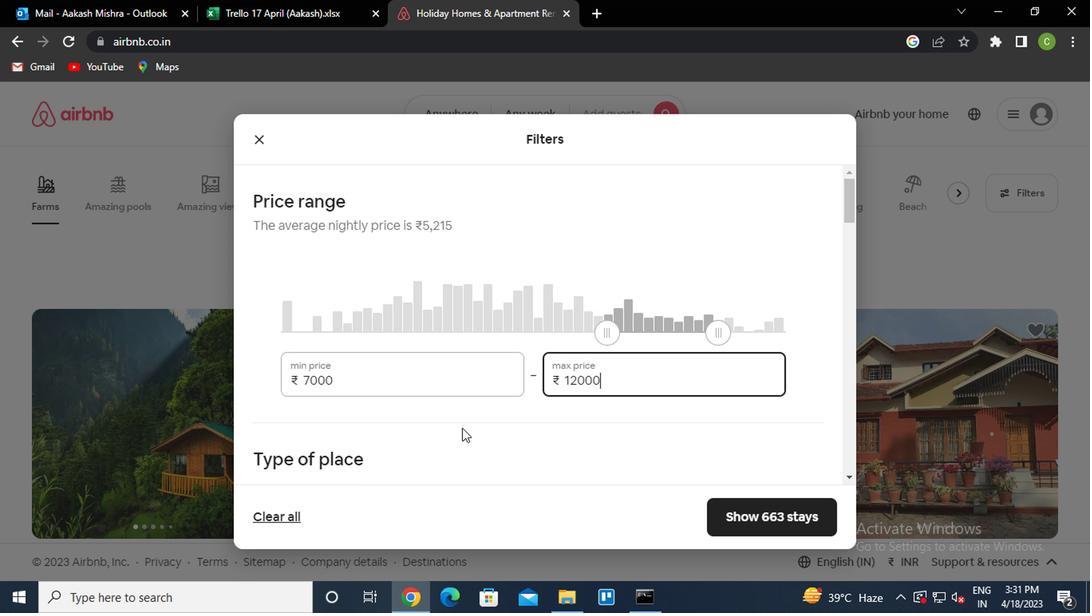 
Action: Mouse moved to (589, 352)
Screenshot: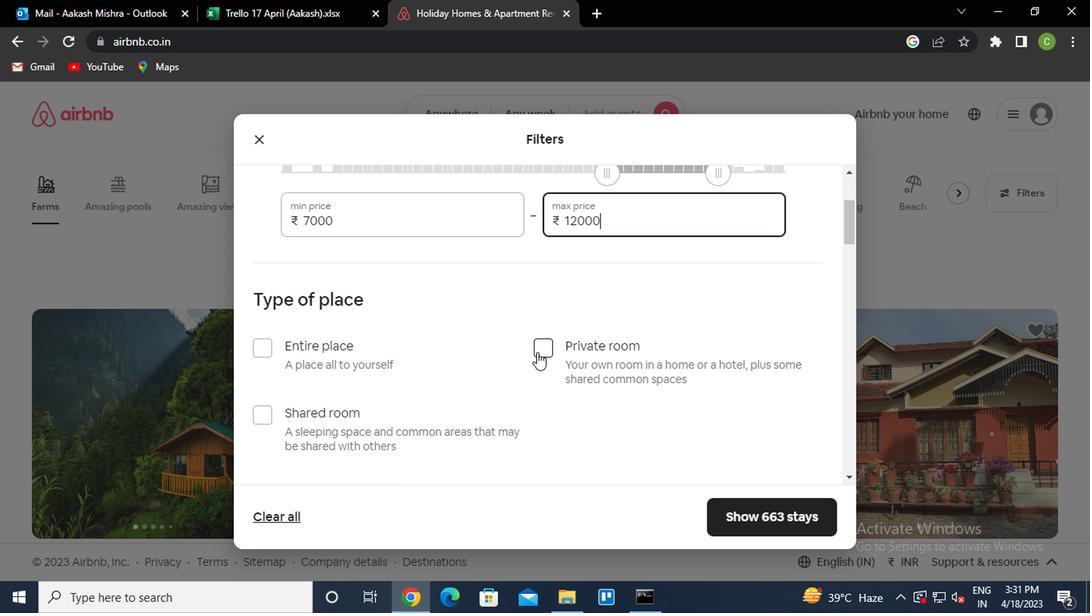 
Action: Mouse pressed left at (589, 352)
Screenshot: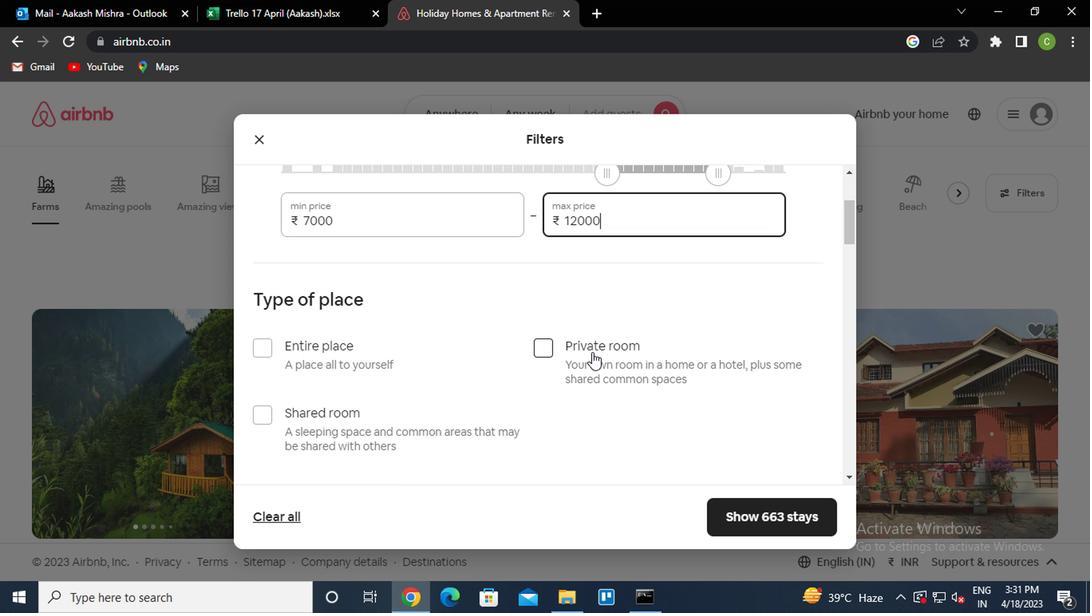 
Action: Mouse moved to (562, 394)
Screenshot: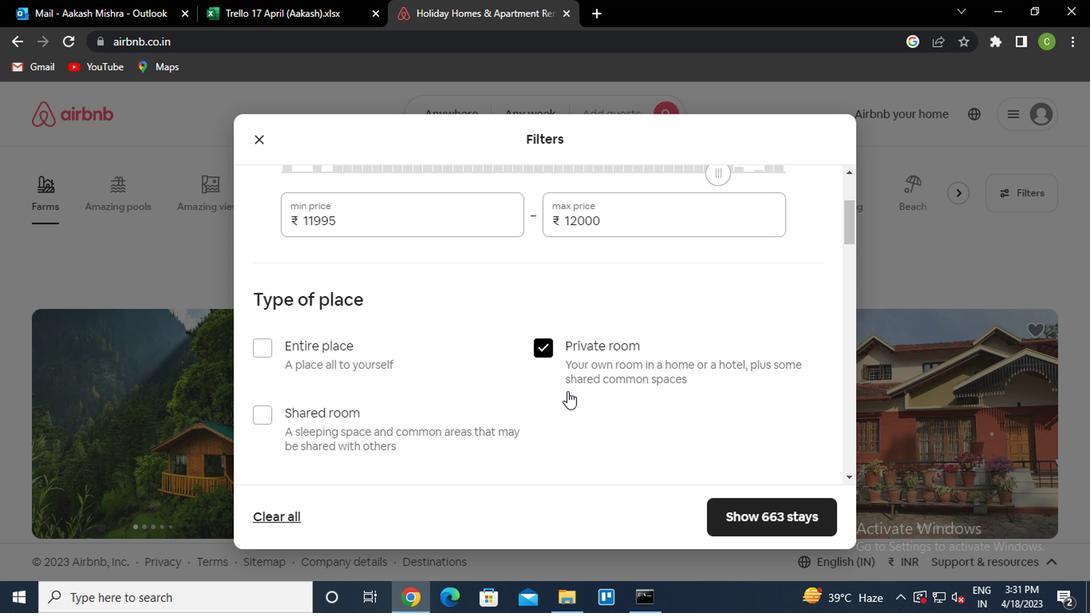 
Action: Mouse scrolled (562, 394) with delta (0, 0)
Screenshot: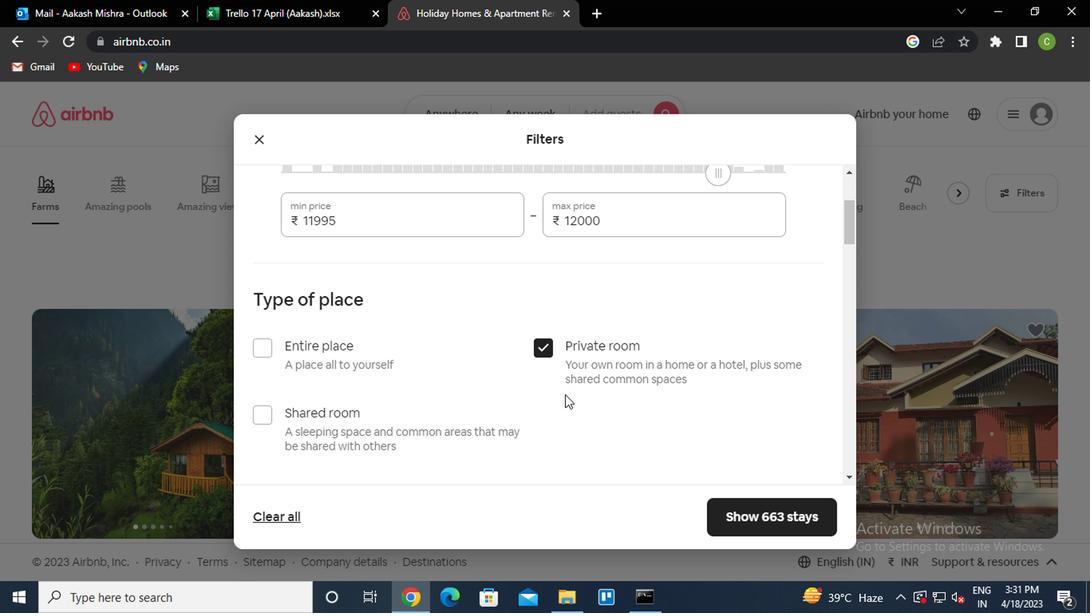 
Action: Mouse scrolled (562, 394) with delta (0, 0)
Screenshot: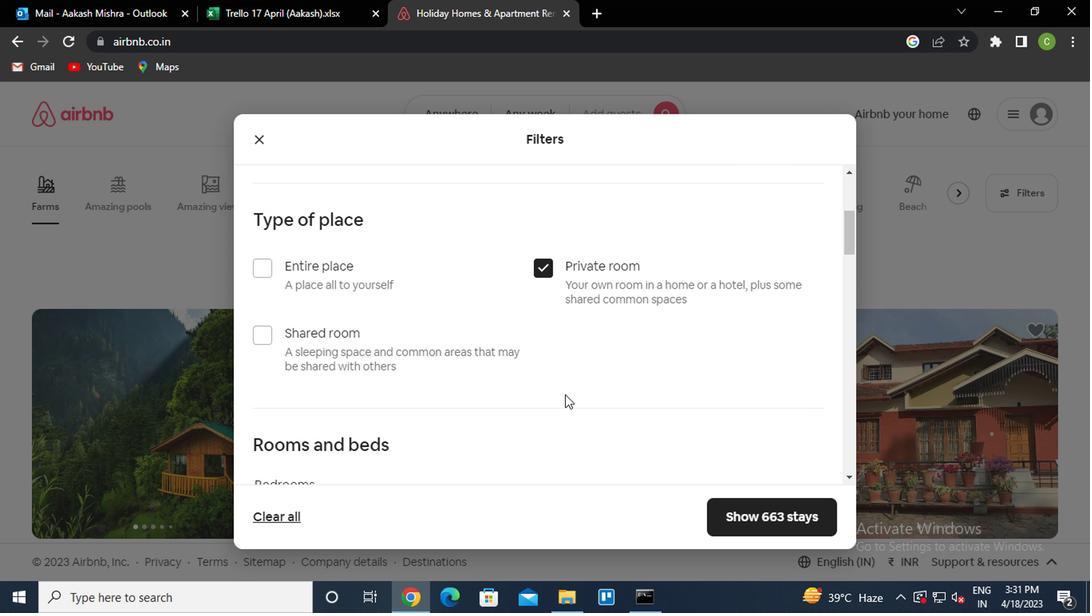 
Action: Mouse scrolled (562, 394) with delta (0, 0)
Screenshot: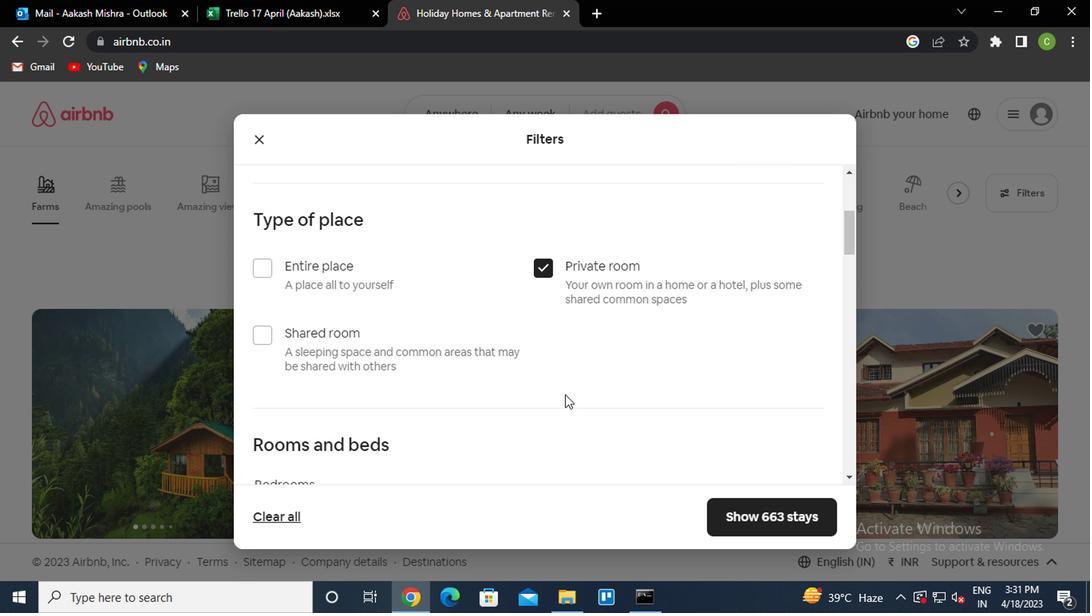 
Action: Mouse scrolled (562, 394) with delta (0, 0)
Screenshot: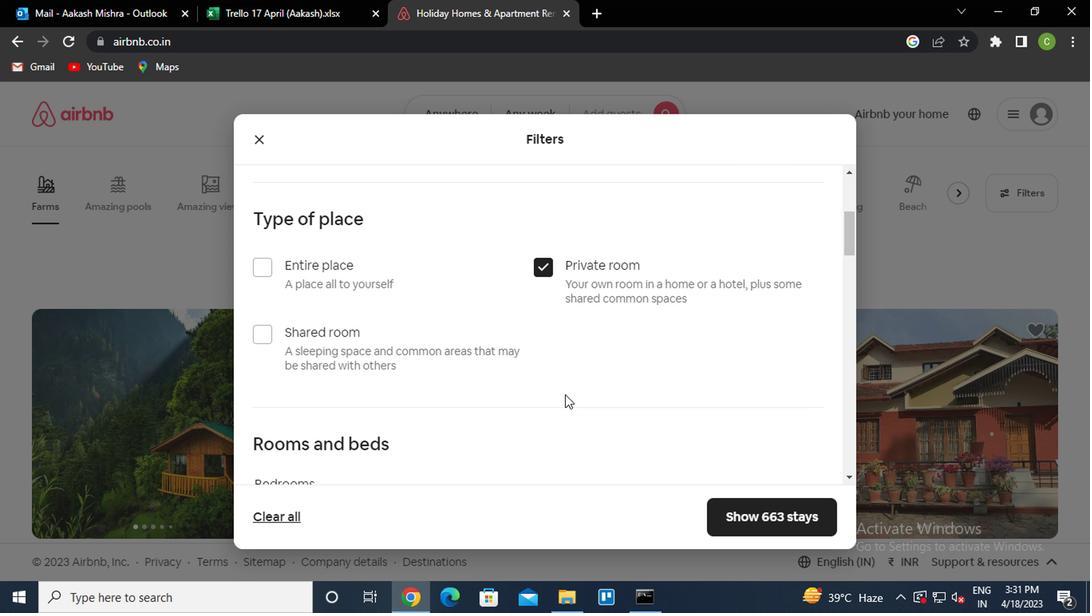 
Action: Mouse moved to (352, 285)
Screenshot: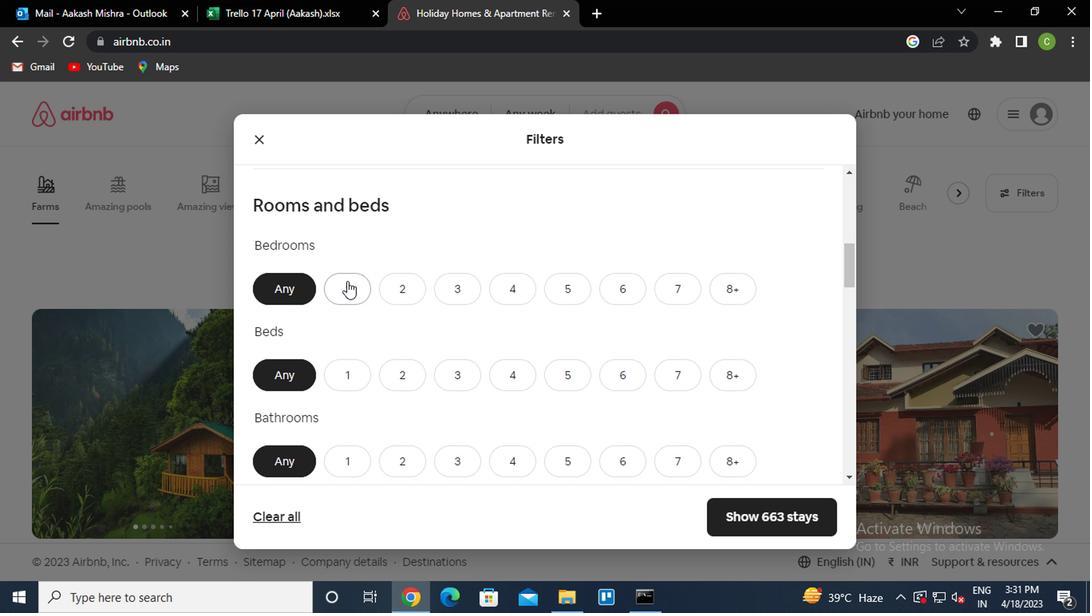 
Action: Mouse pressed left at (352, 285)
Screenshot: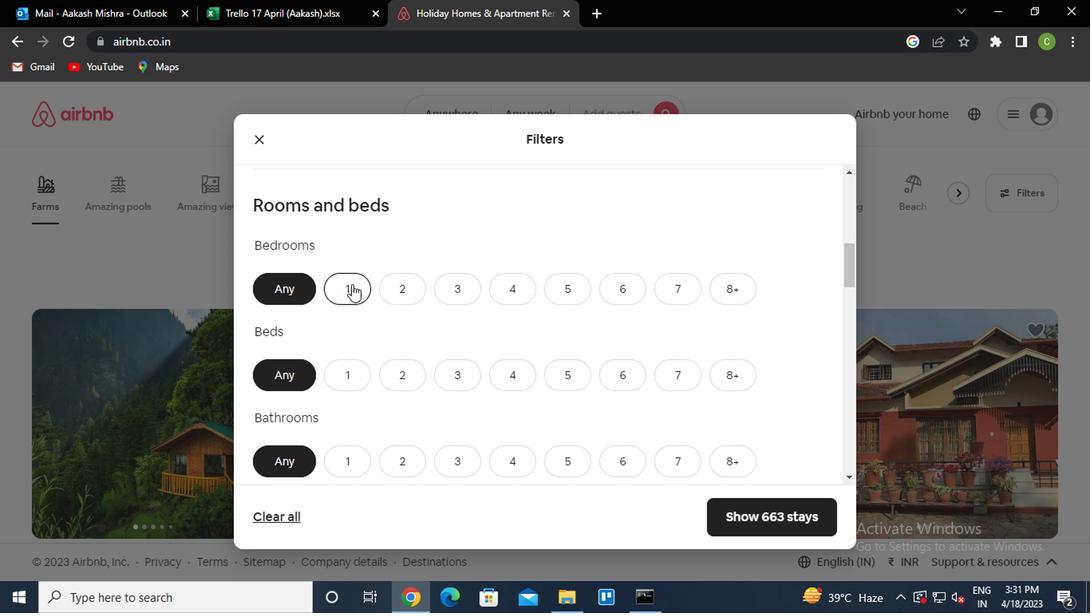 
Action: Mouse moved to (392, 370)
Screenshot: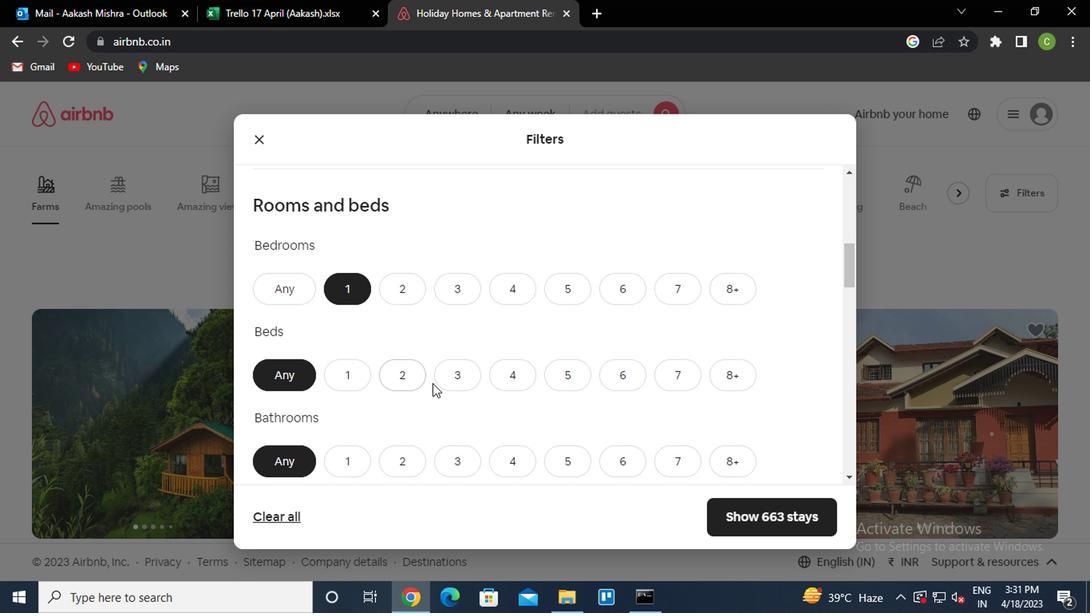 
Action: Mouse pressed left at (392, 370)
Screenshot: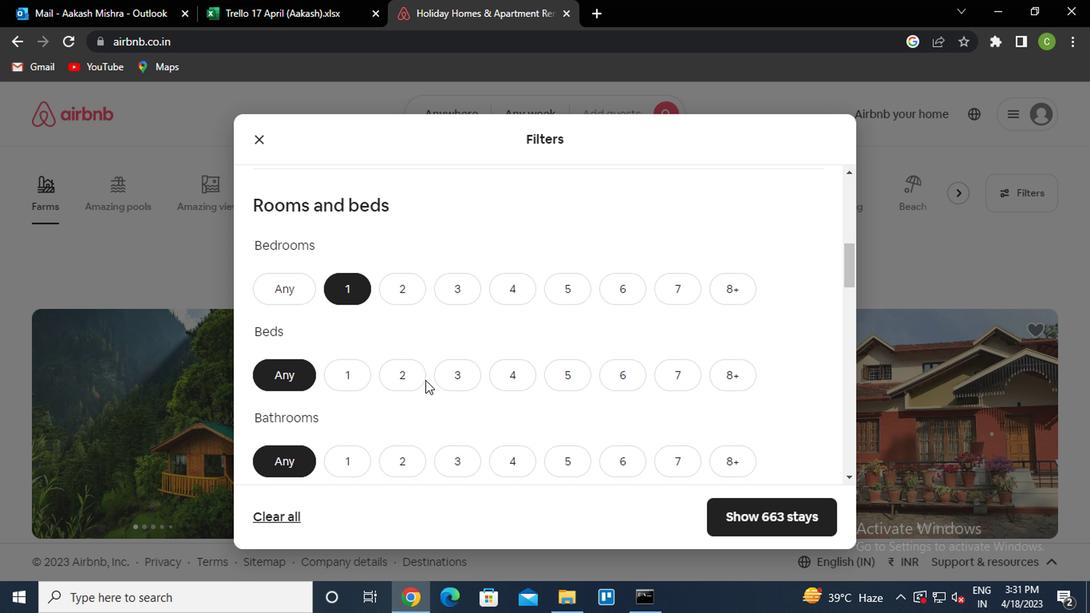 
Action: Mouse moved to (348, 459)
Screenshot: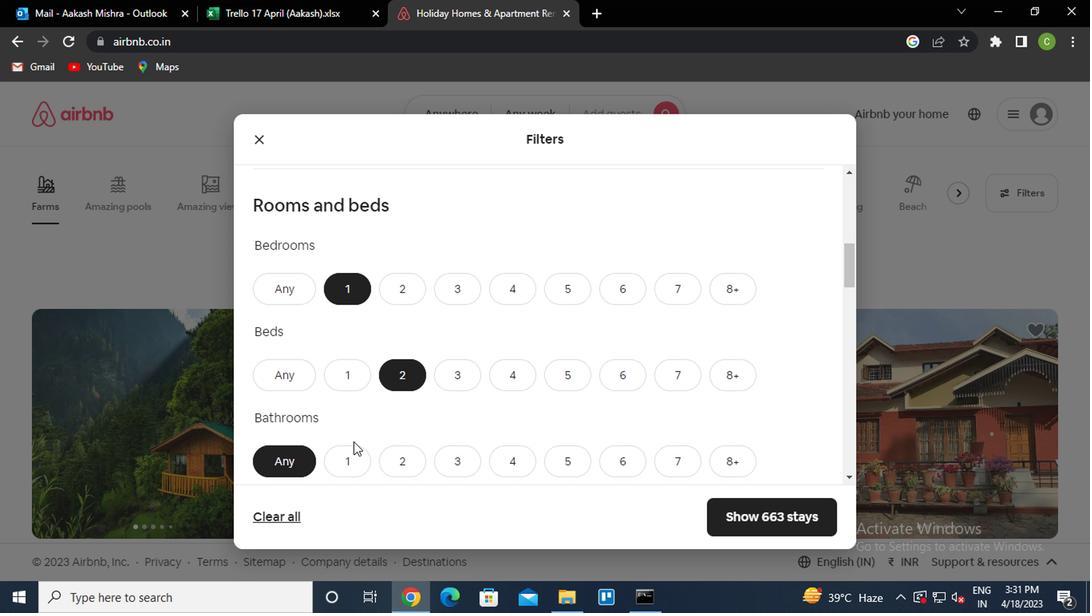 
Action: Mouse pressed left at (348, 459)
Screenshot: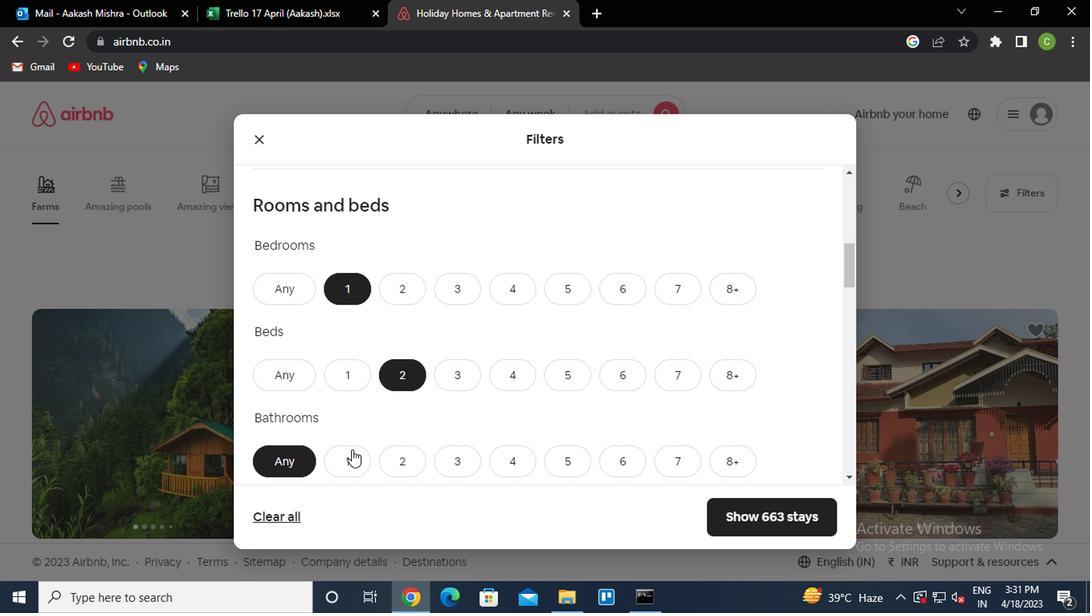 
Action: Mouse moved to (493, 414)
Screenshot: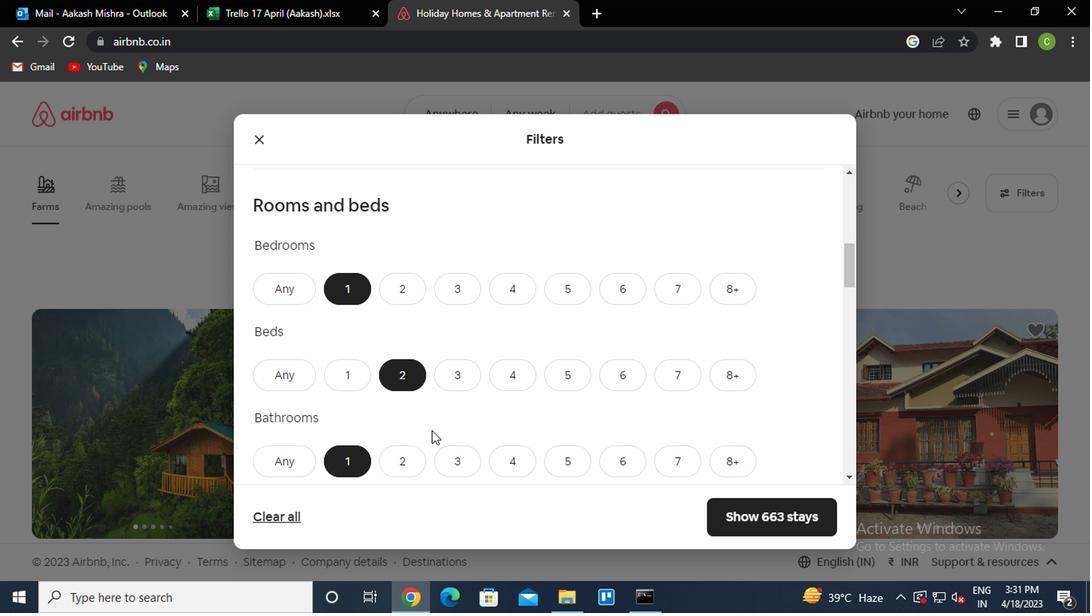 
Action: Mouse scrolled (493, 413) with delta (0, 0)
Screenshot: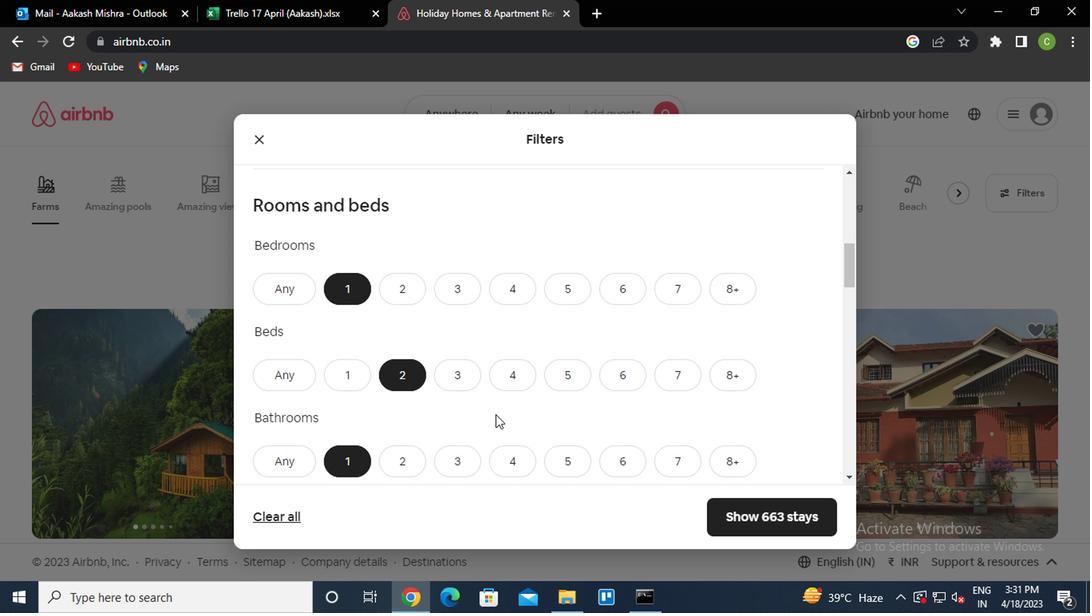 
Action: Mouse scrolled (493, 413) with delta (0, 0)
Screenshot: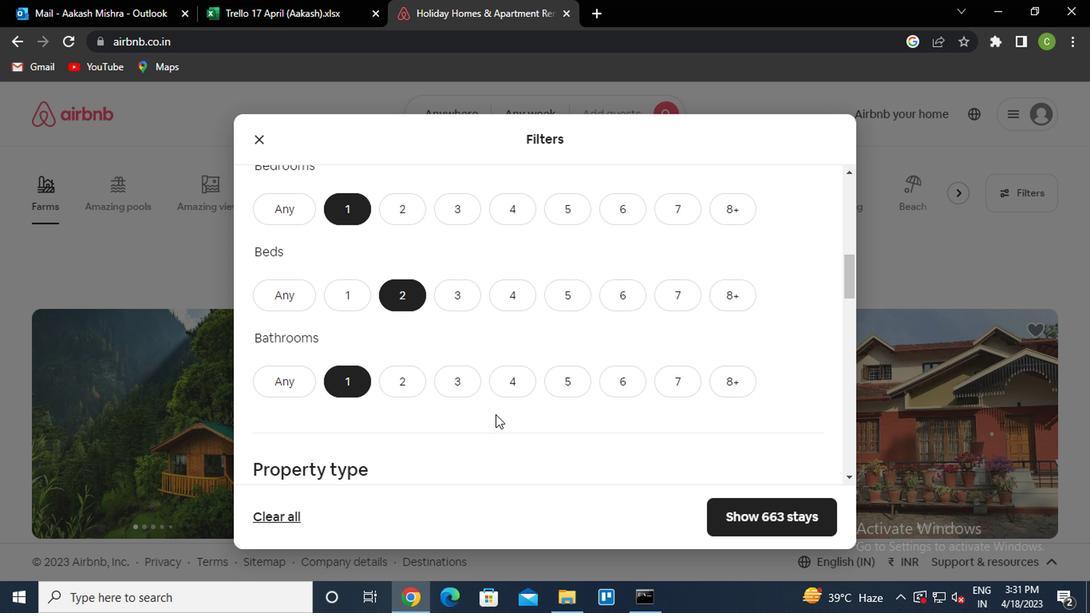 
Action: Mouse scrolled (493, 413) with delta (0, 0)
Screenshot: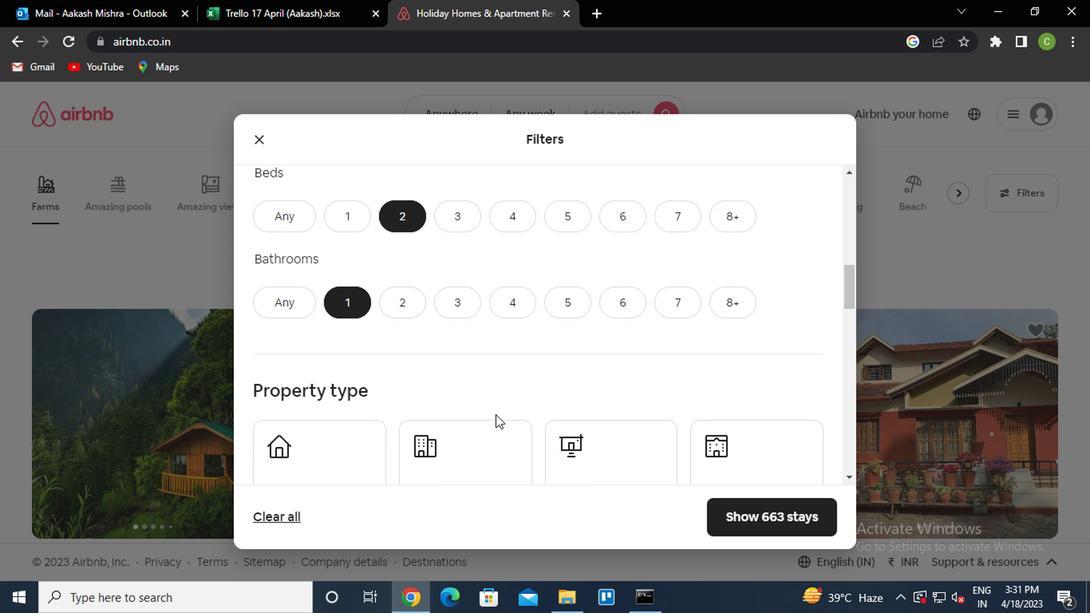 
Action: Mouse moved to (459, 410)
Screenshot: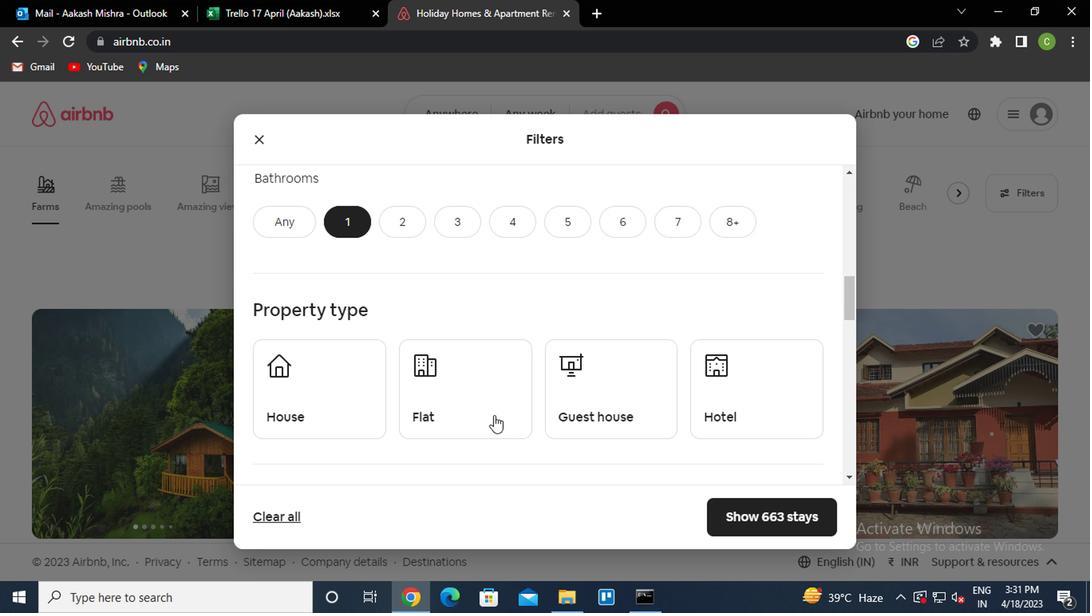 
Action: Mouse pressed left at (459, 410)
Screenshot: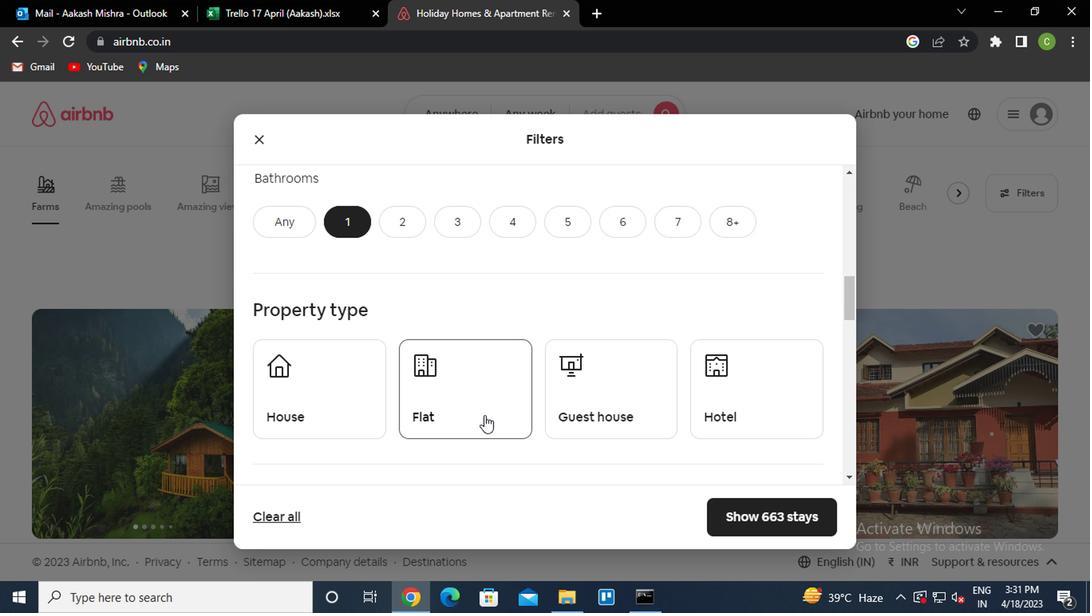 
Action: Mouse scrolled (459, 409) with delta (0, 0)
Screenshot: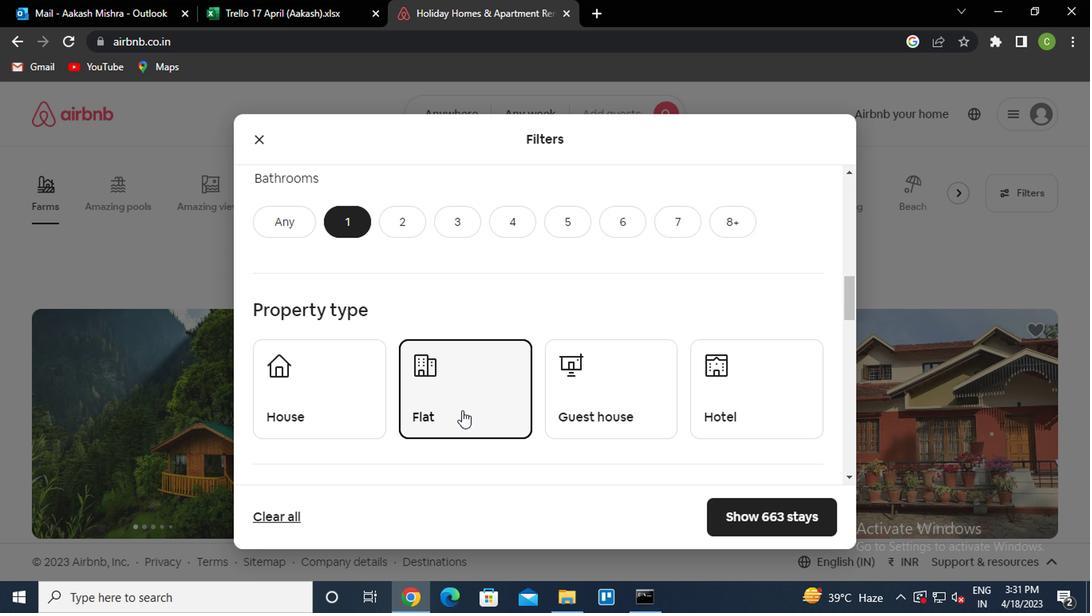 
Action: Mouse scrolled (459, 409) with delta (0, 0)
Screenshot: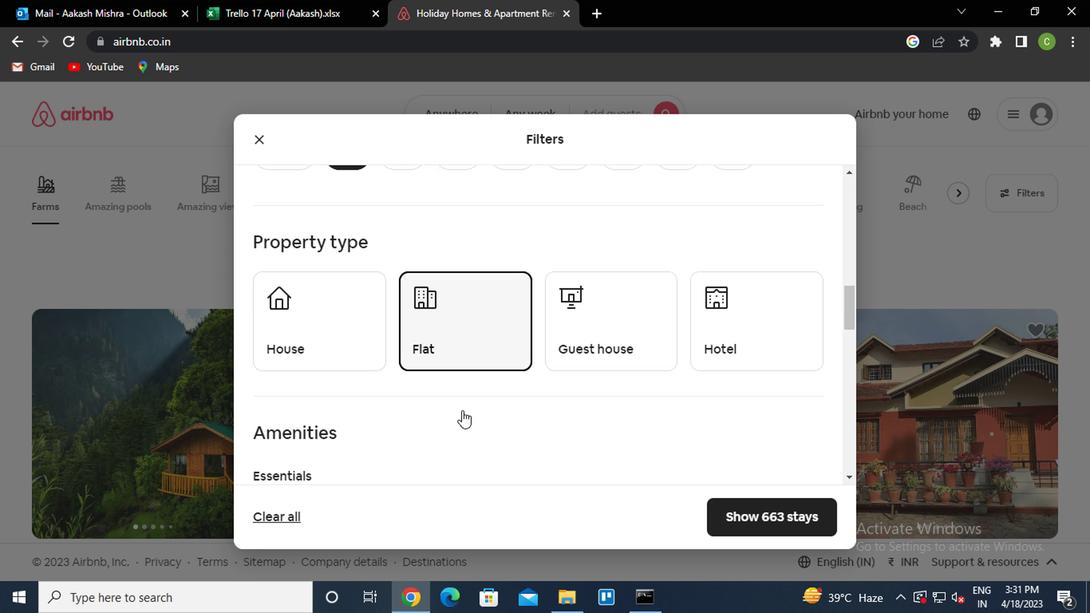 
Action: Mouse scrolled (459, 409) with delta (0, 0)
Screenshot: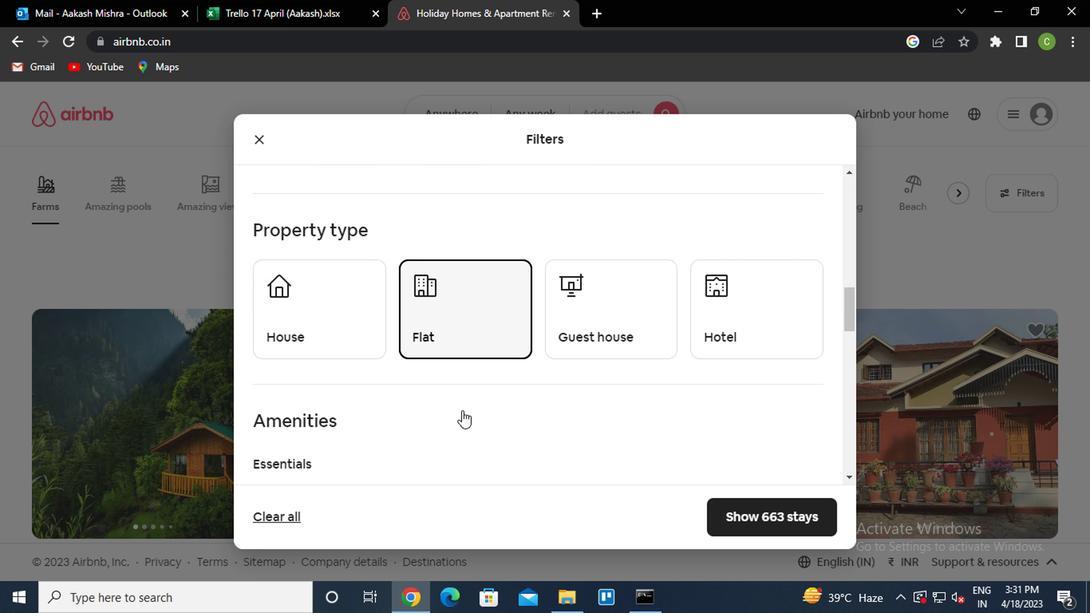 
Action: Mouse scrolled (459, 409) with delta (0, 0)
Screenshot: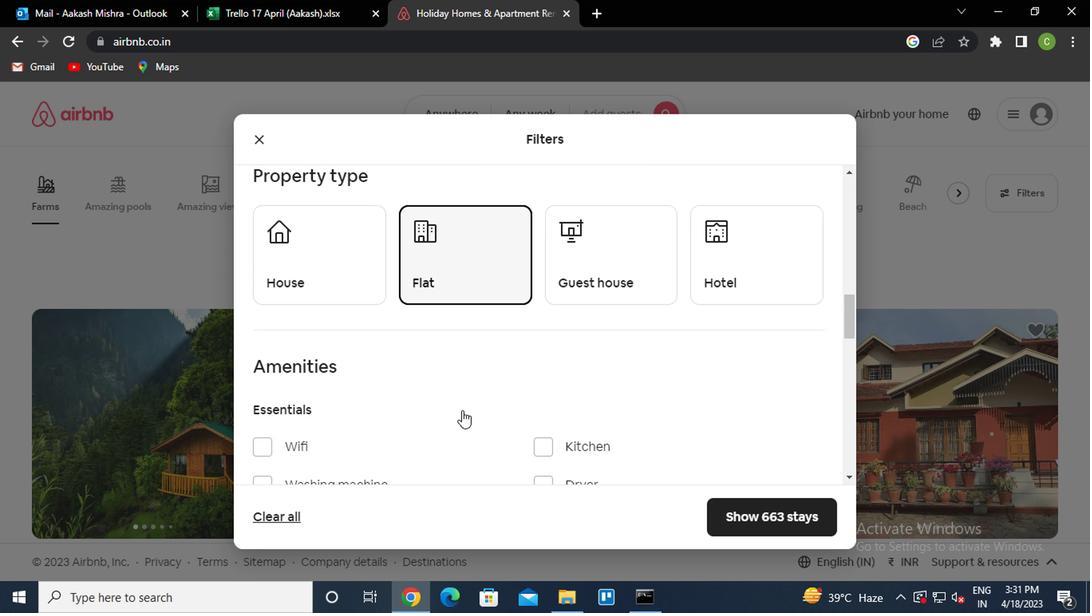
Action: Mouse moved to (261, 256)
Screenshot: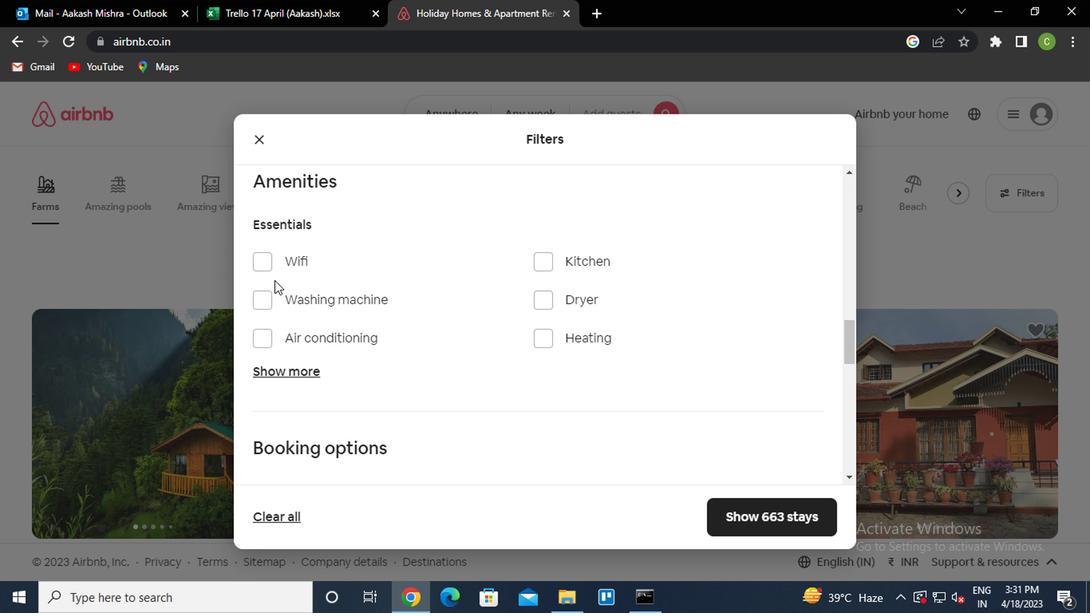 
Action: Mouse pressed left at (261, 256)
Screenshot: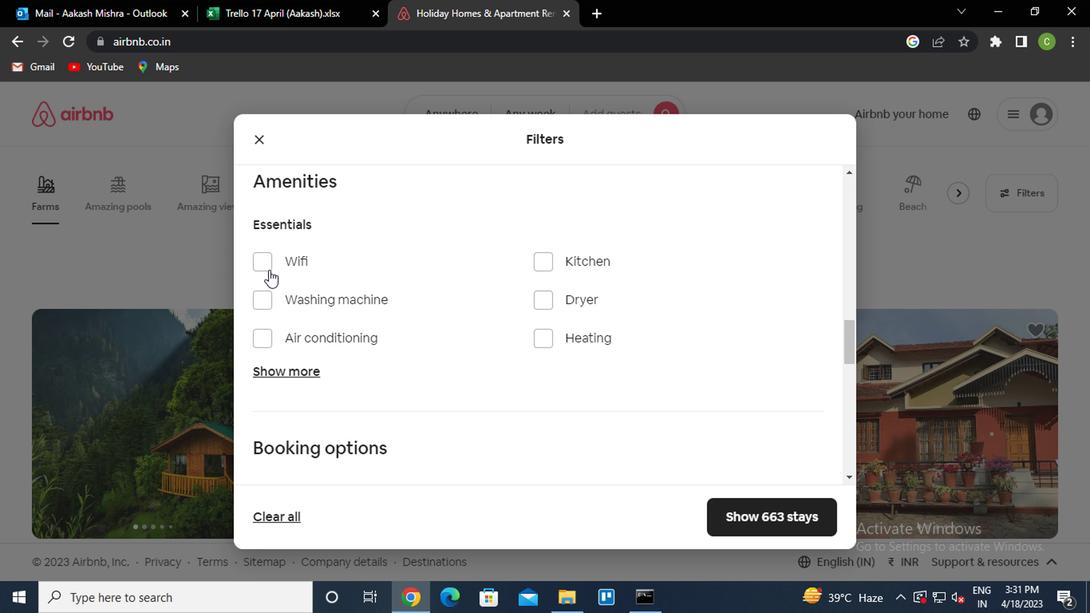 
Action: Mouse moved to (448, 358)
Screenshot: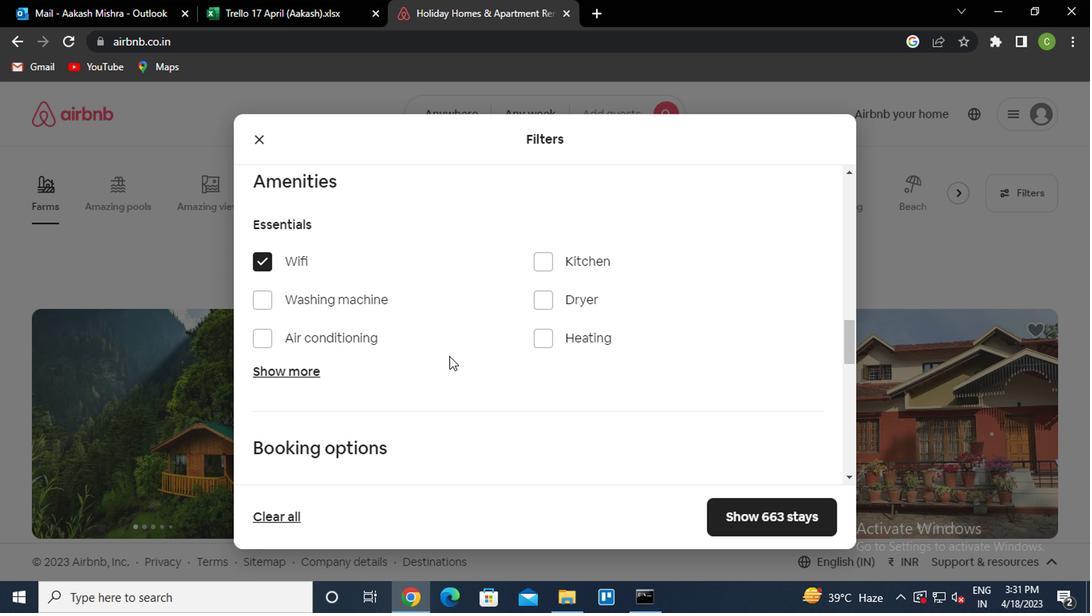 
Action: Mouse scrolled (448, 357) with delta (0, -1)
Screenshot: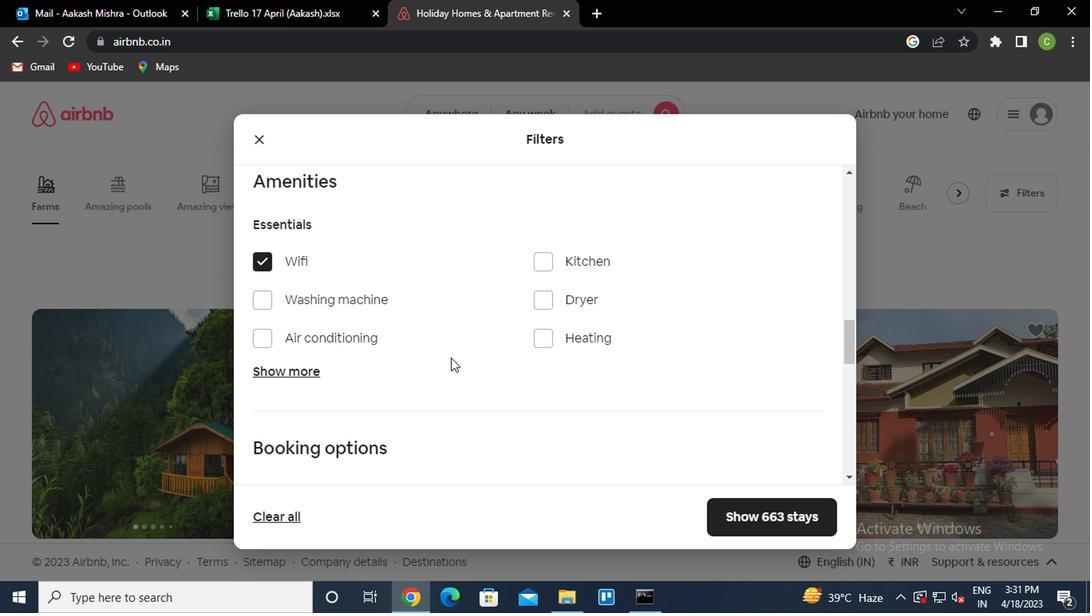 
Action: Mouse moved to (449, 358)
Screenshot: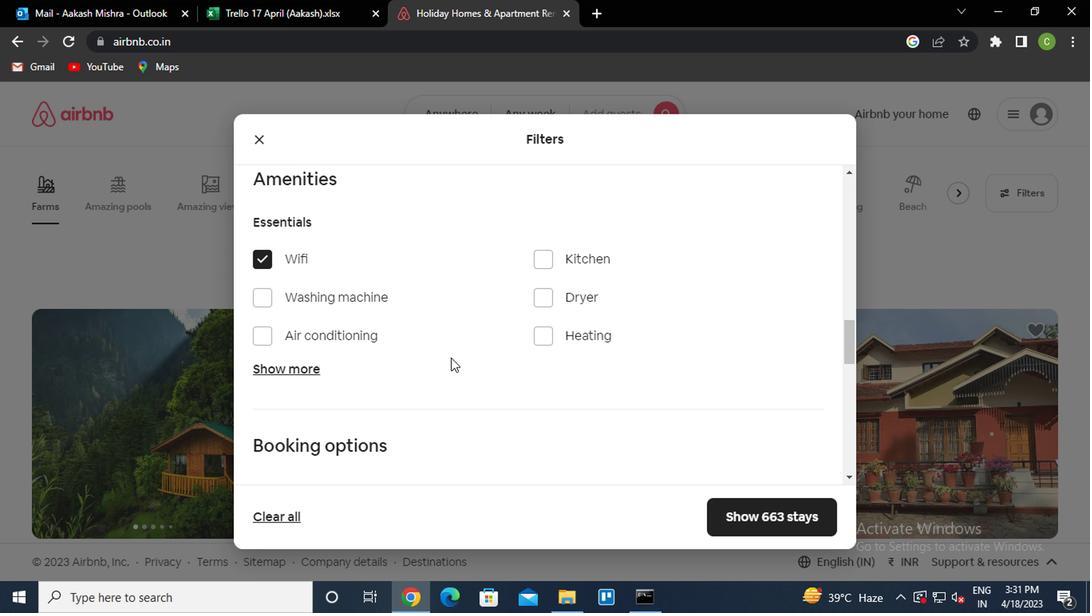 
Action: Mouse scrolled (449, 358) with delta (0, 0)
Screenshot: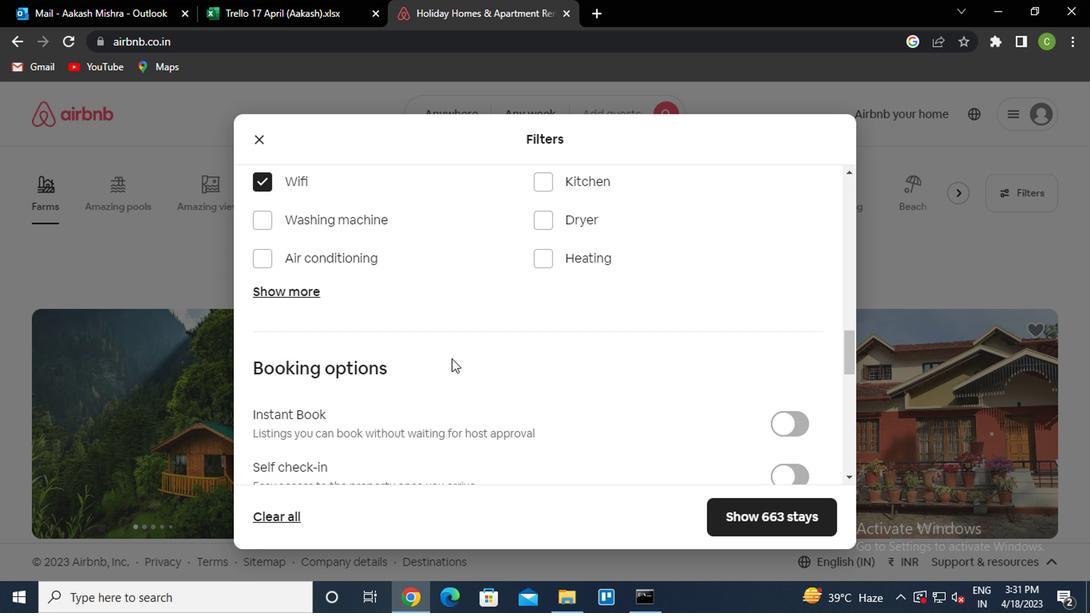 
Action: Mouse scrolled (449, 358) with delta (0, 0)
Screenshot: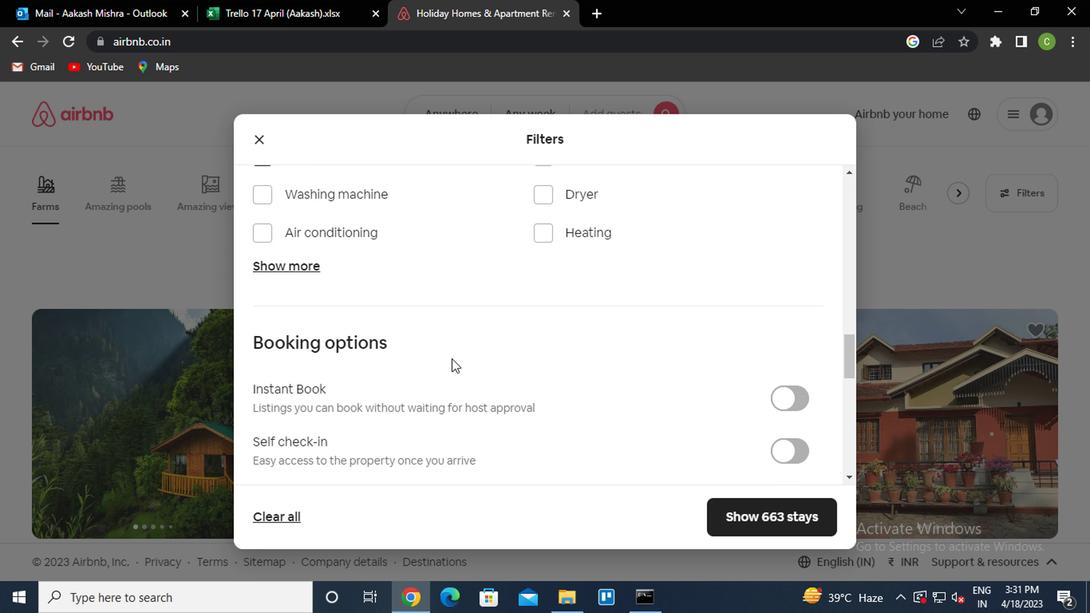
Action: Mouse scrolled (449, 358) with delta (0, 0)
Screenshot: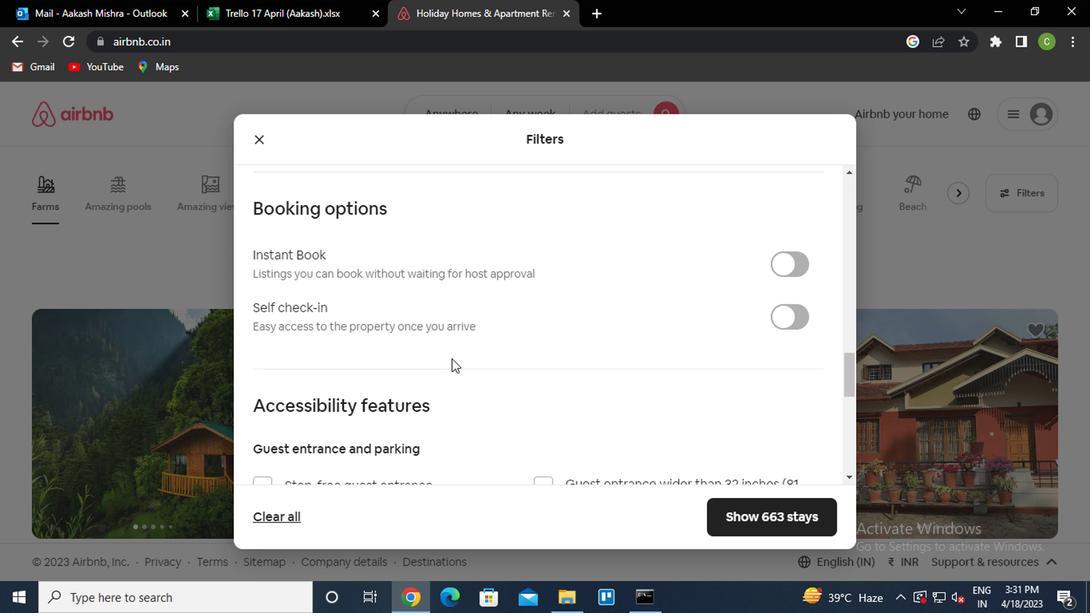 
Action: Mouse moved to (805, 240)
Screenshot: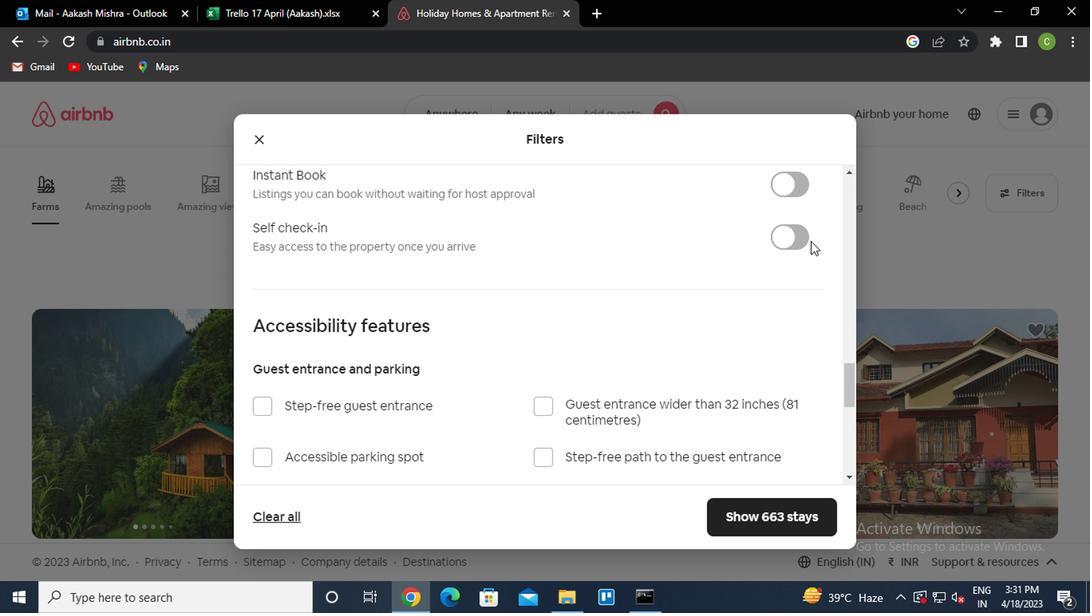 
Action: Mouse pressed left at (805, 240)
Screenshot: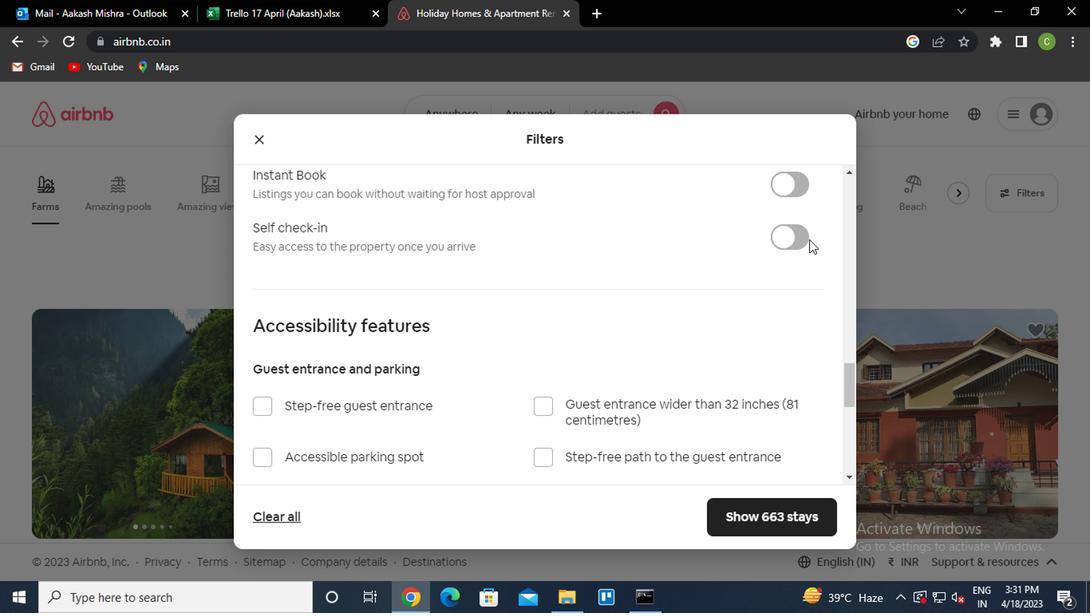 
Action: Mouse moved to (582, 356)
Screenshot: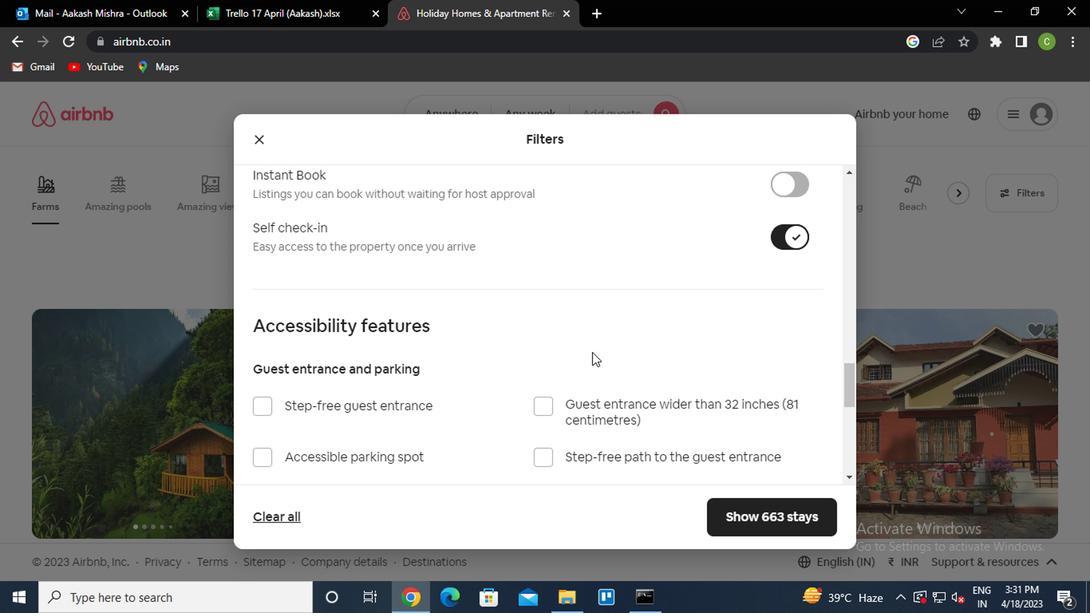 
Action: Mouse scrolled (582, 355) with delta (0, -1)
Screenshot: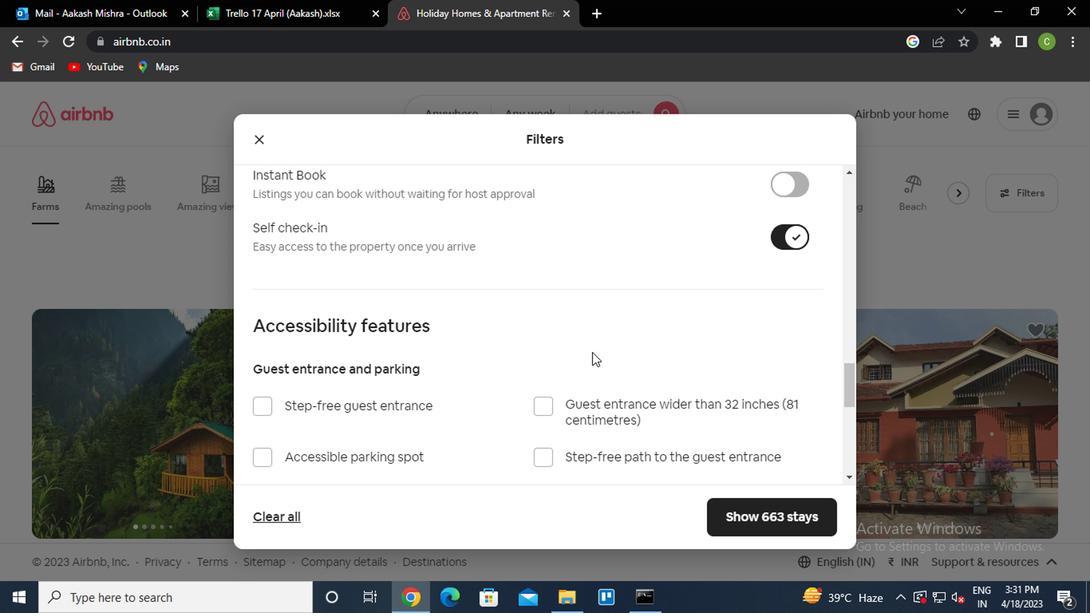 
Action: Mouse moved to (576, 358)
Screenshot: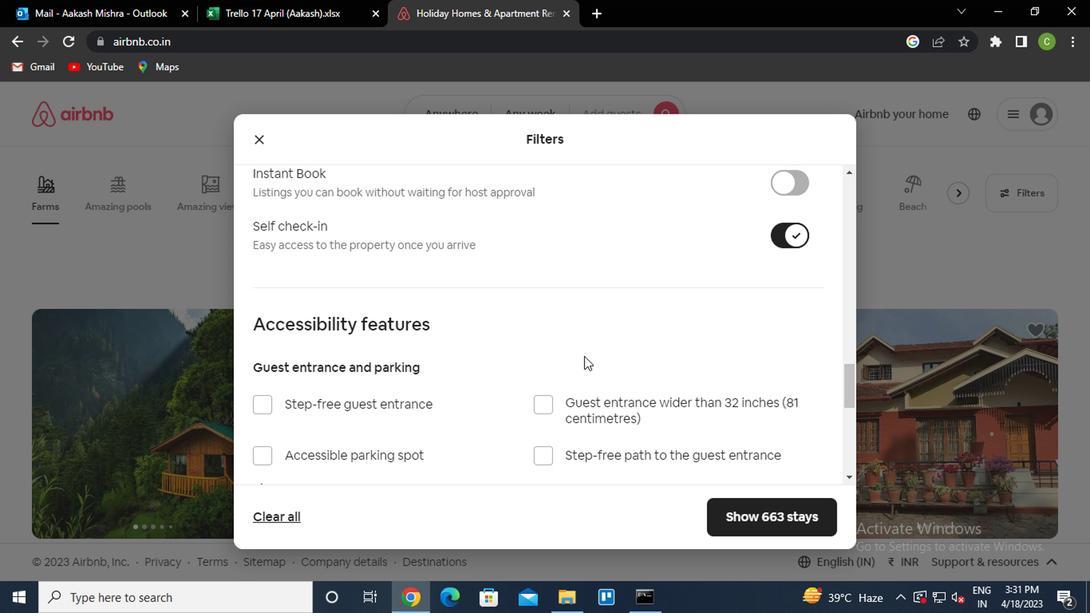 
Action: Mouse scrolled (576, 358) with delta (0, 0)
Screenshot: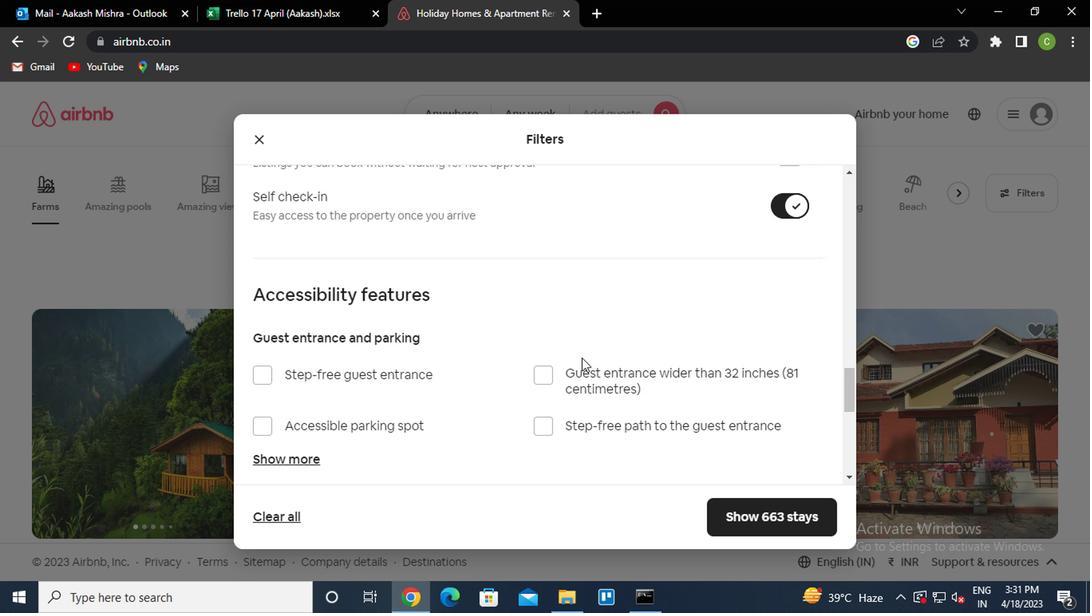 
Action: Mouse moved to (574, 360)
Screenshot: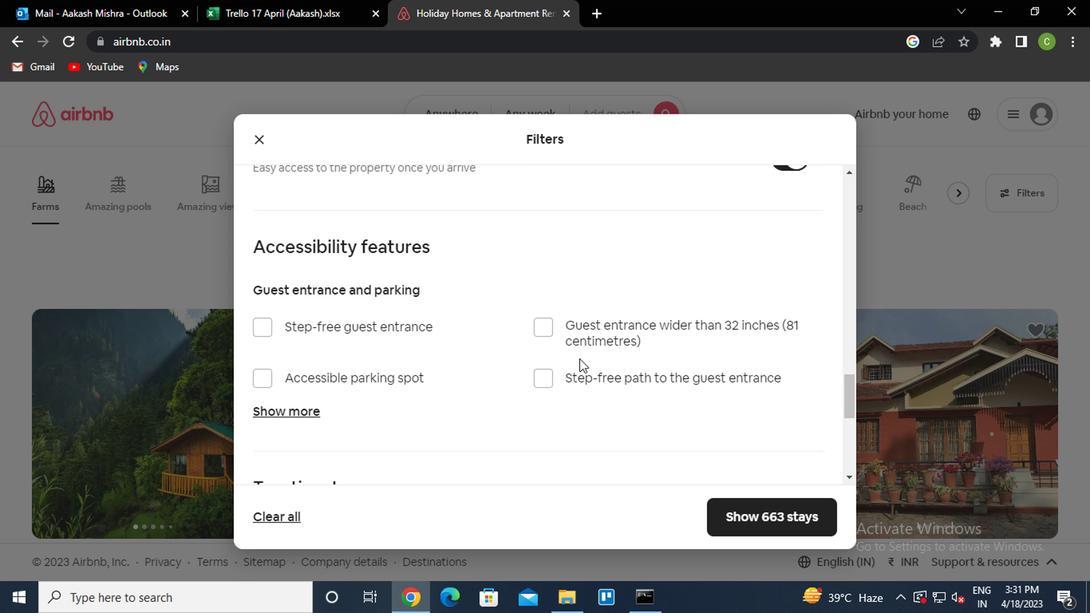 
Action: Mouse scrolled (574, 359) with delta (0, -1)
Screenshot: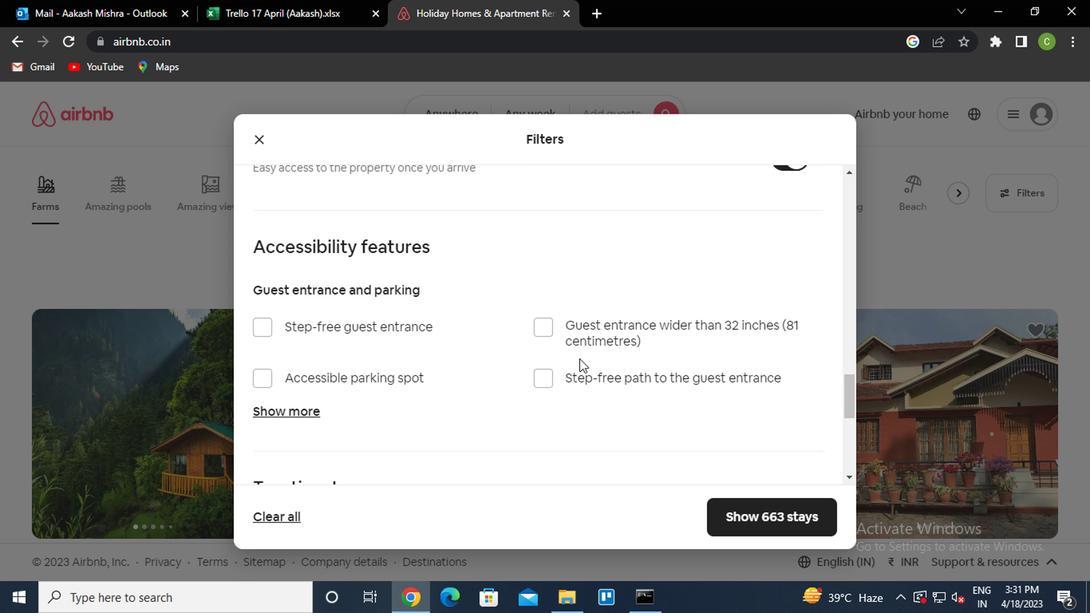 
Action: Mouse moved to (572, 361)
Screenshot: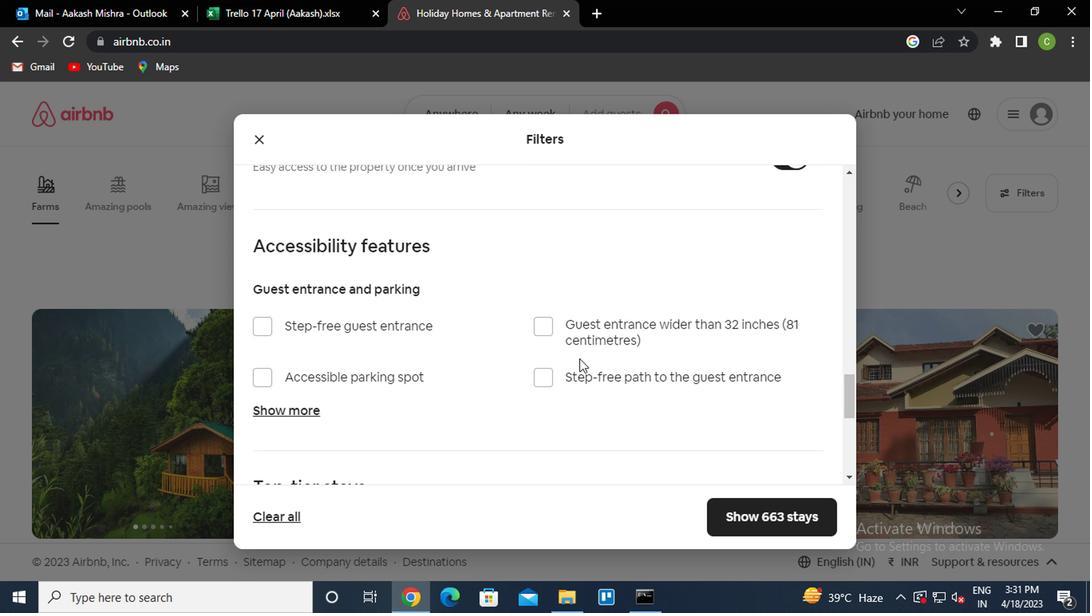 
Action: Mouse scrolled (572, 360) with delta (0, 0)
Screenshot: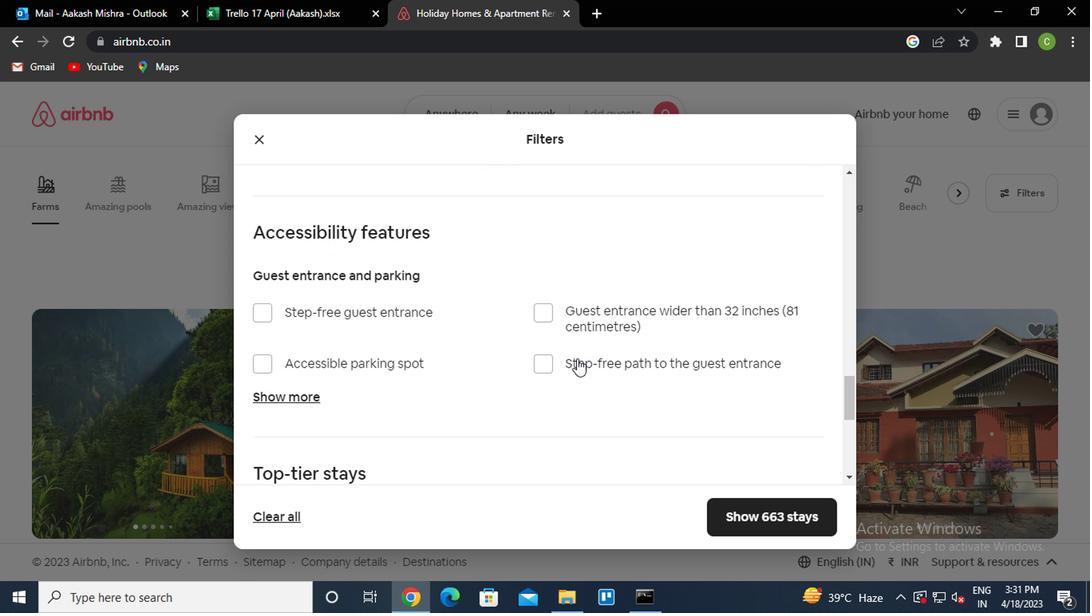 
Action: Mouse moved to (376, 400)
Screenshot: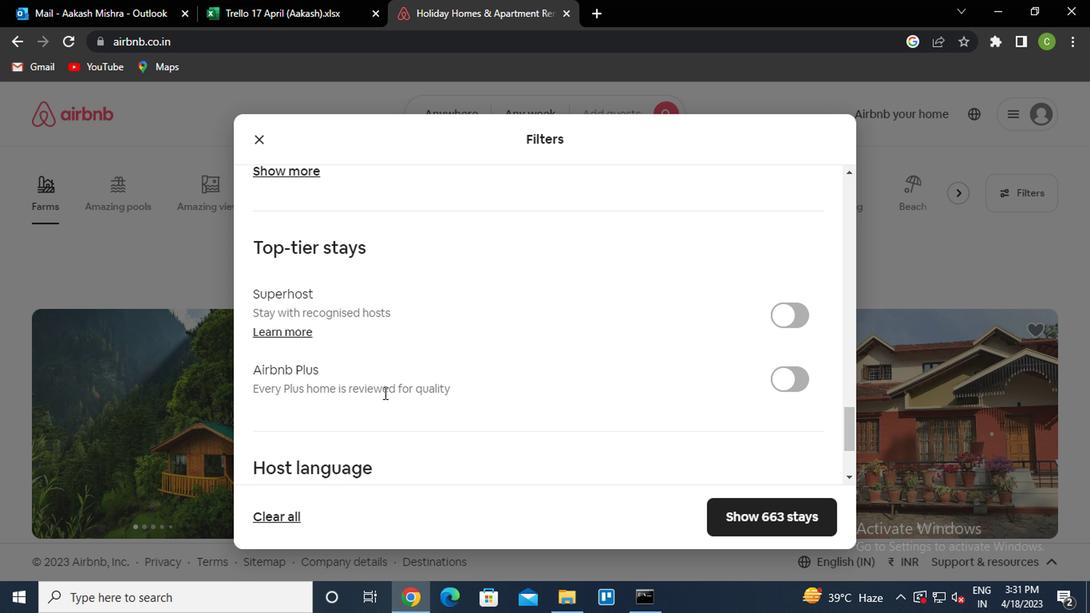 
Action: Mouse scrolled (376, 400) with delta (0, 0)
Screenshot: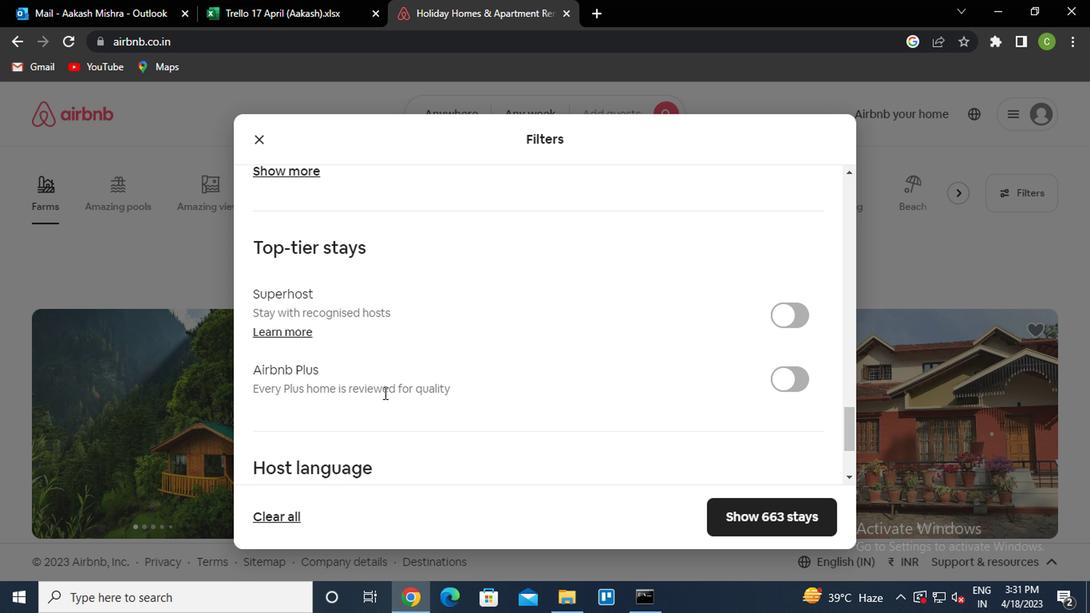 
Action: Mouse moved to (376, 402)
Screenshot: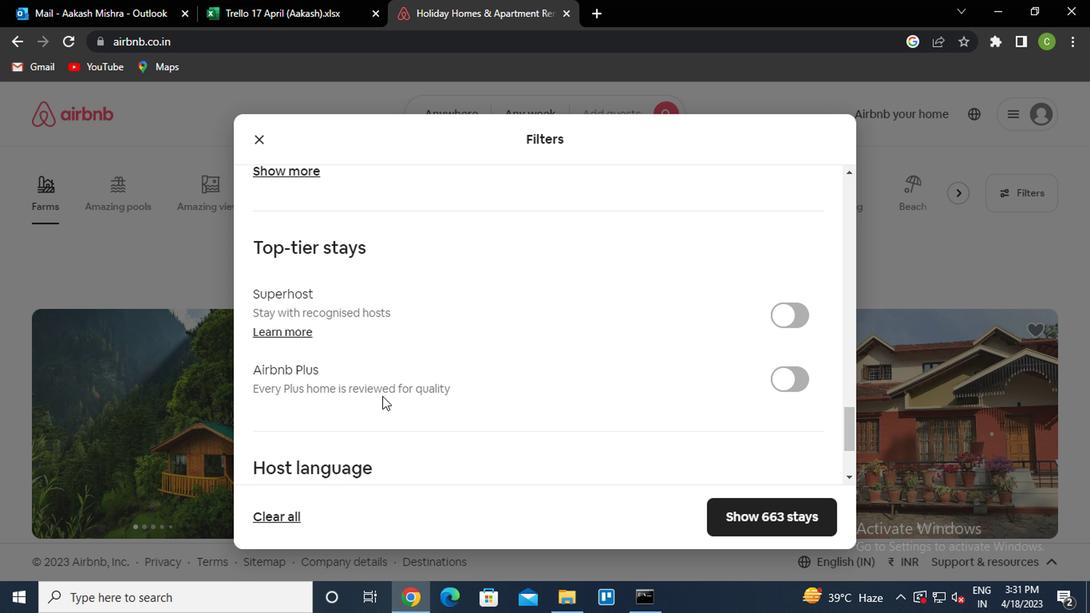 
Action: Mouse scrolled (376, 400) with delta (0, -1)
Screenshot: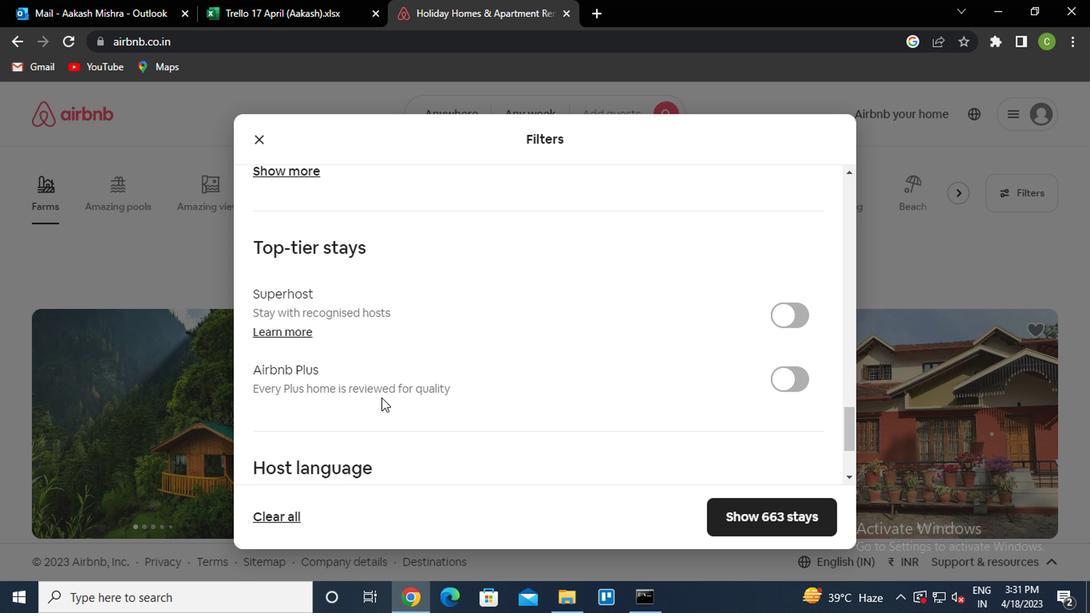 
Action: Mouse moved to (374, 402)
Screenshot: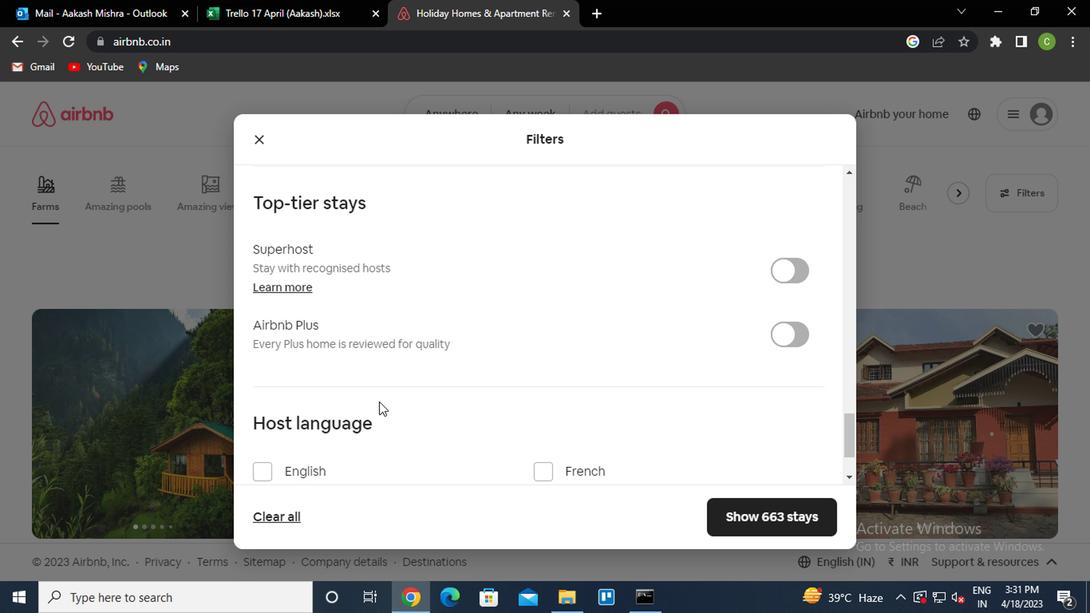 
Action: Mouse scrolled (374, 400) with delta (0, -1)
Screenshot: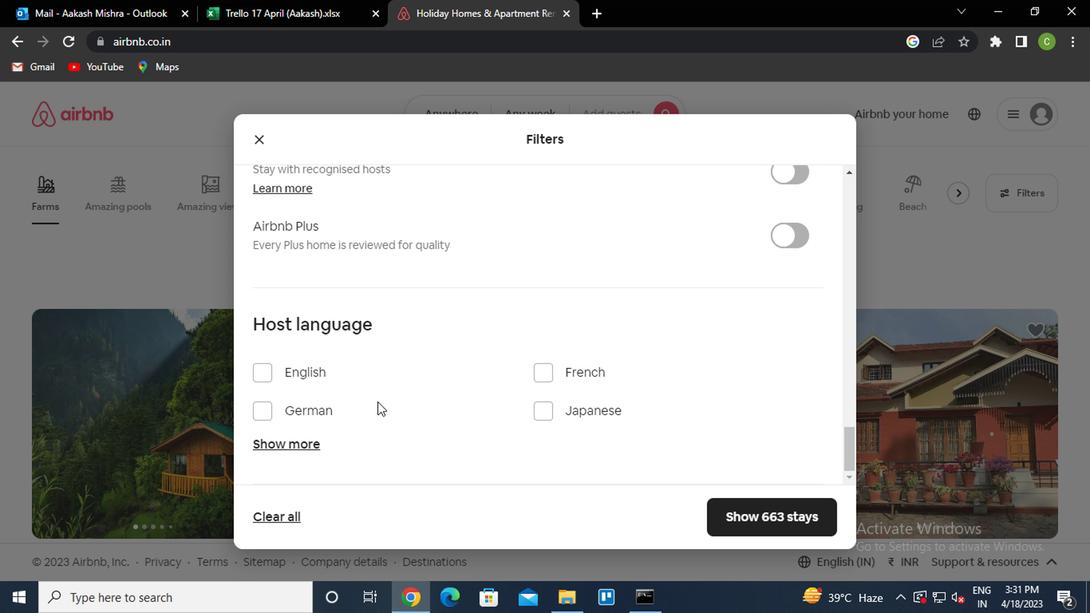 
Action: Mouse moved to (373, 402)
Screenshot: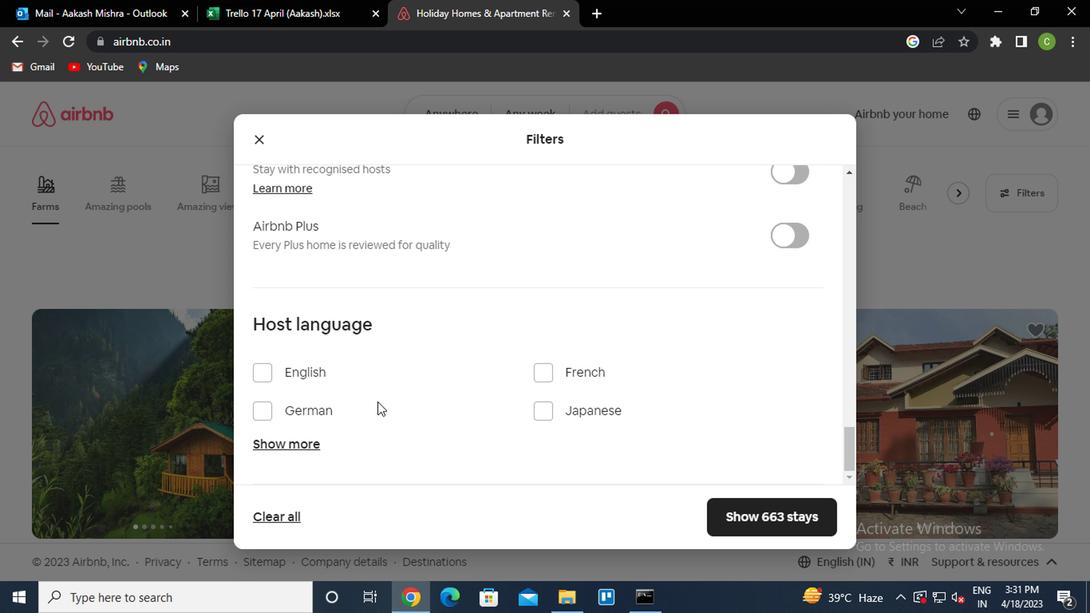 
Action: Mouse scrolled (373, 400) with delta (0, -1)
Screenshot: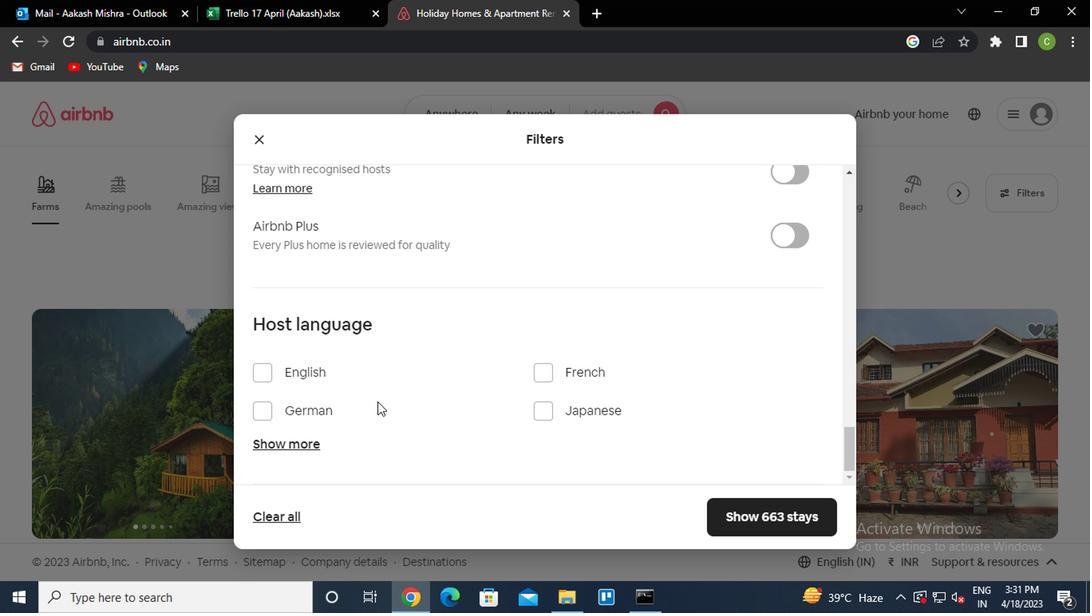 
Action: Mouse moved to (286, 444)
Screenshot: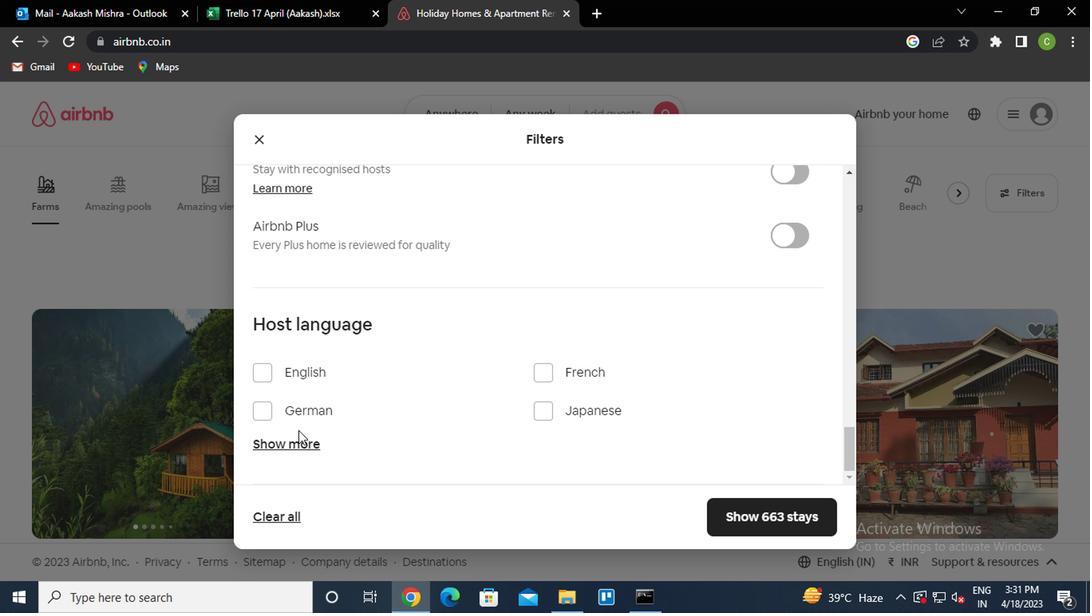 
Action: Mouse pressed left at (286, 444)
Screenshot: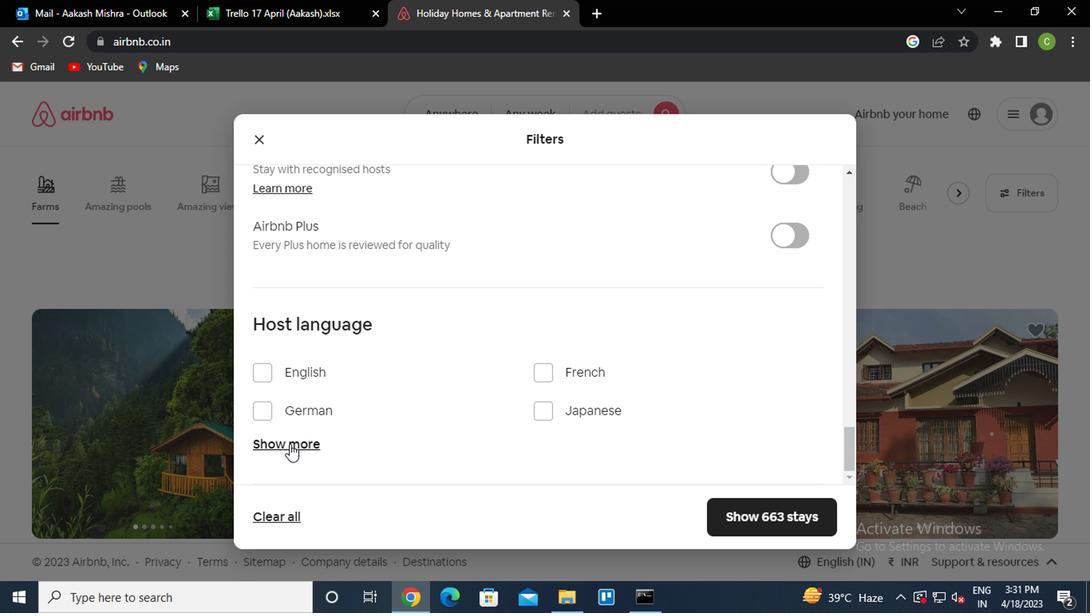 
Action: Mouse moved to (317, 430)
Screenshot: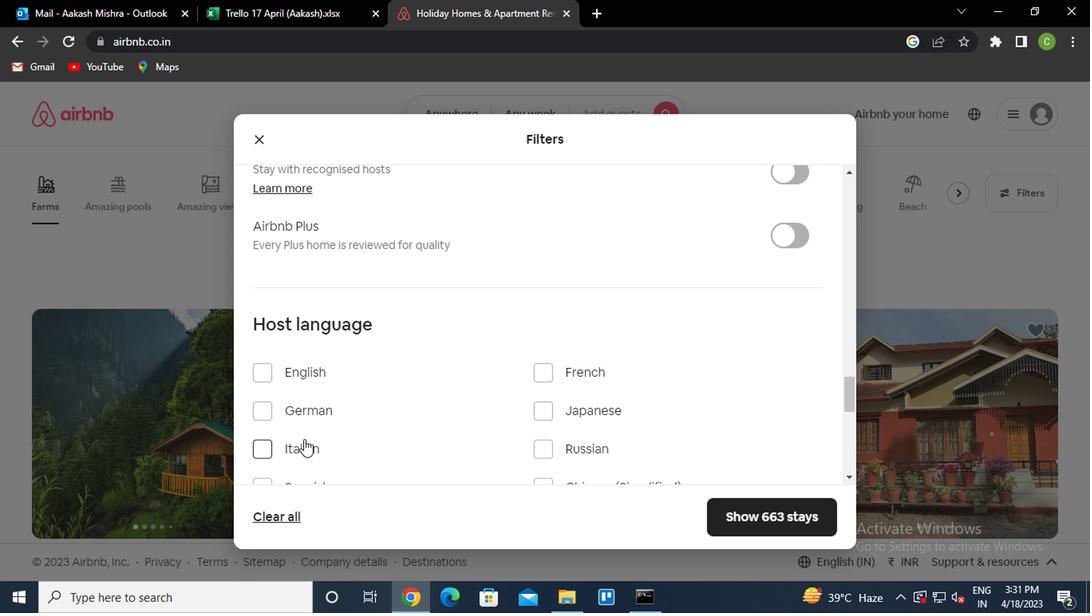 
Action: Mouse scrolled (317, 430) with delta (0, 0)
Screenshot: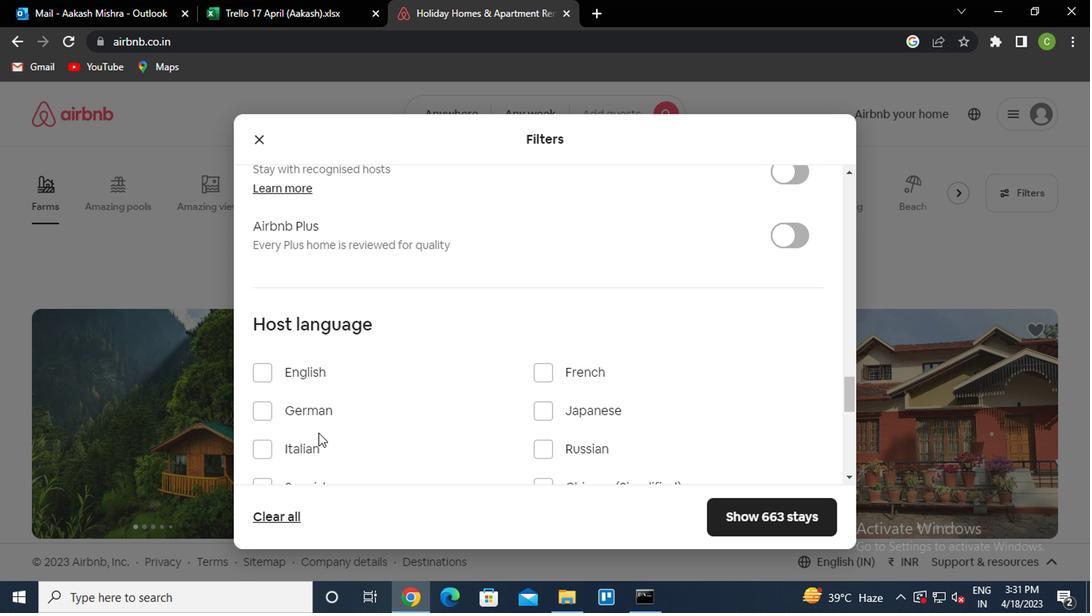
Action: Mouse moved to (317, 430)
Screenshot: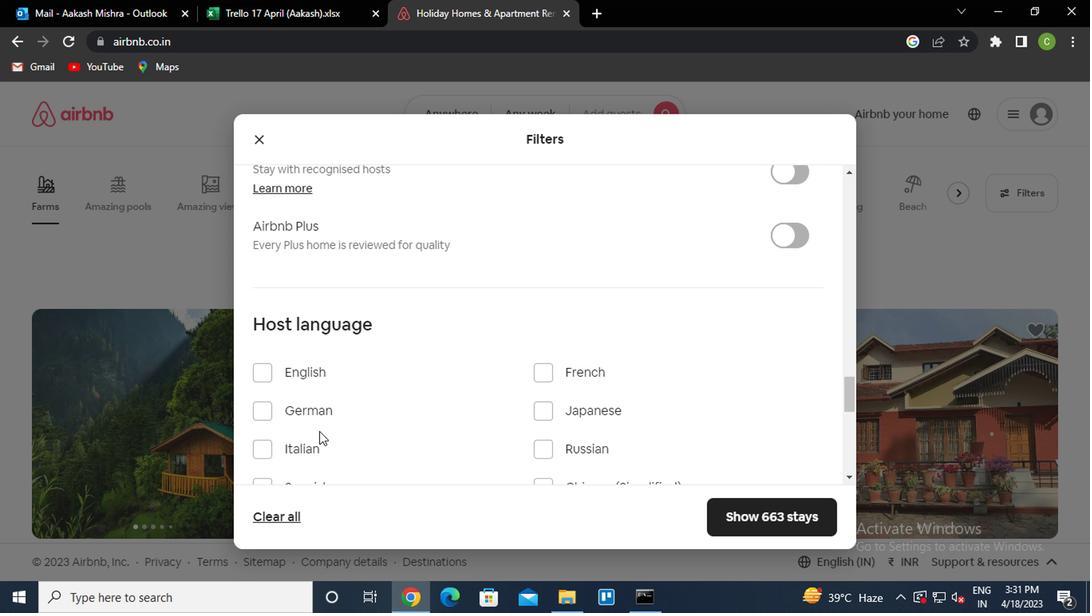 
Action: Mouse scrolled (317, 429) with delta (0, 0)
Screenshot: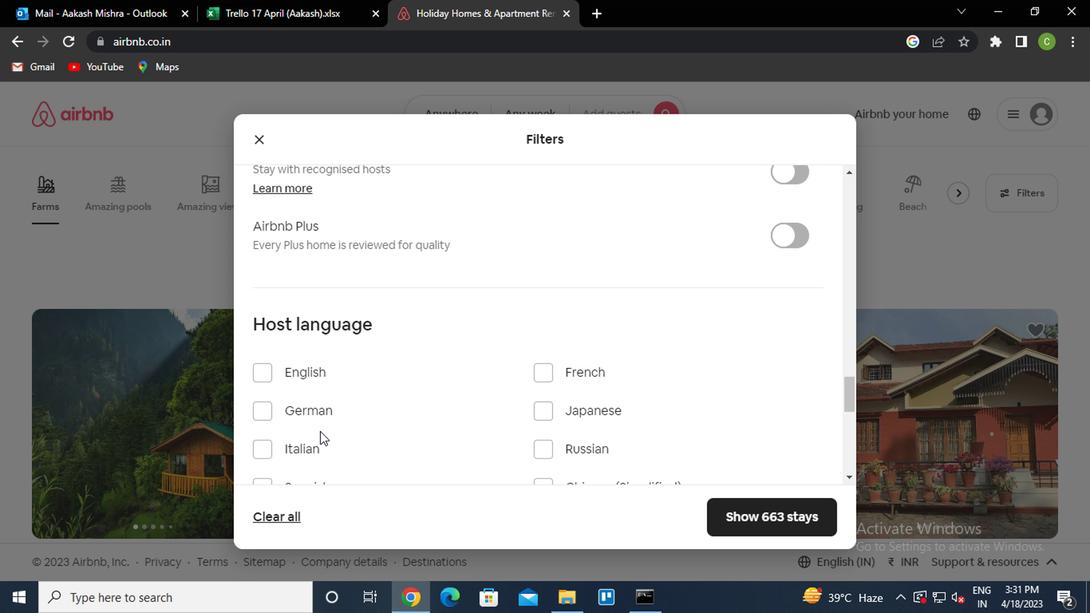 
Action: Mouse moved to (259, 327)
Screenshot: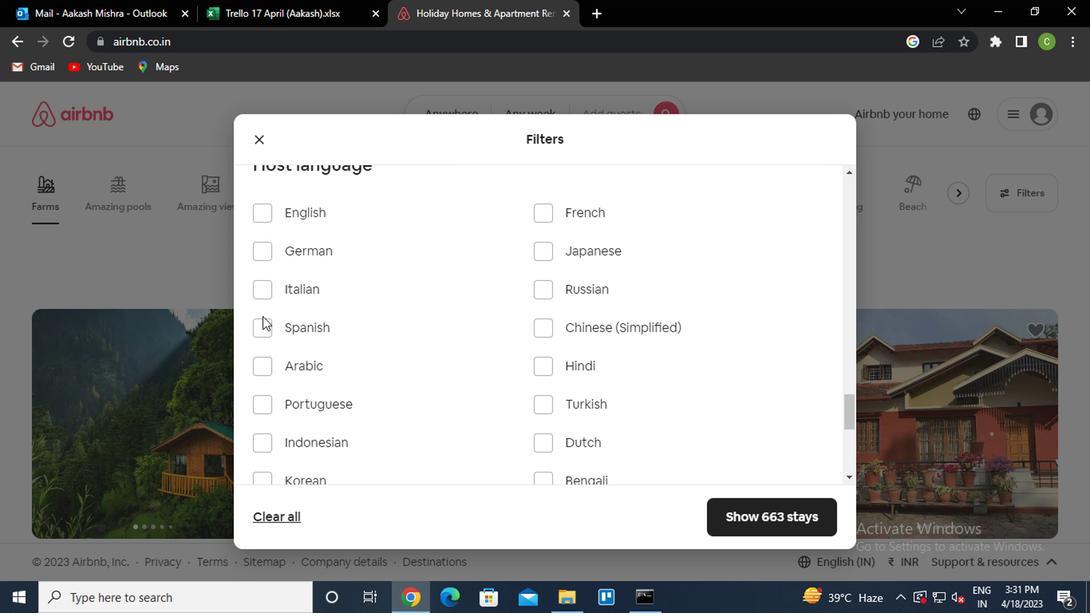 
Action: Mouse pressed left at (259, 327)
Screenshot: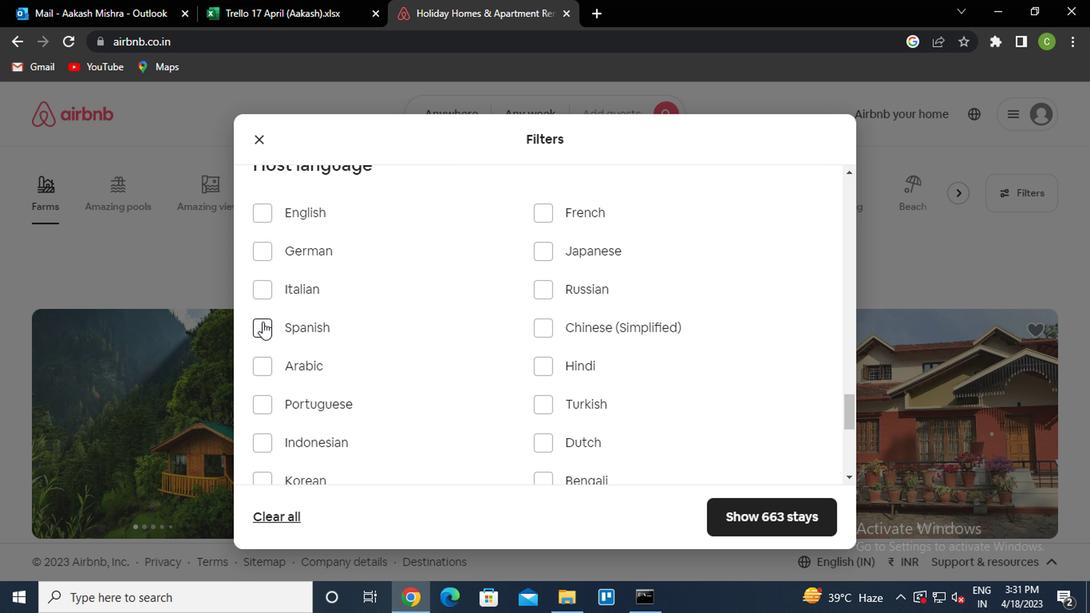 
Action: Mouse moved to (782, 517)
Screenshot: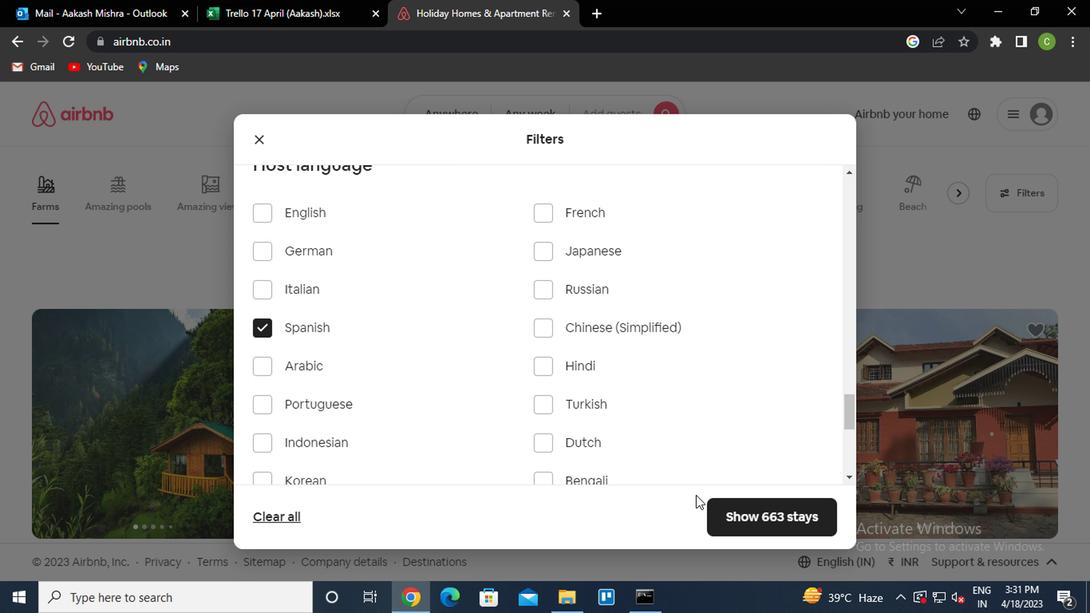 
Action: Mouse pressed left at (782, 517)
Screenshot: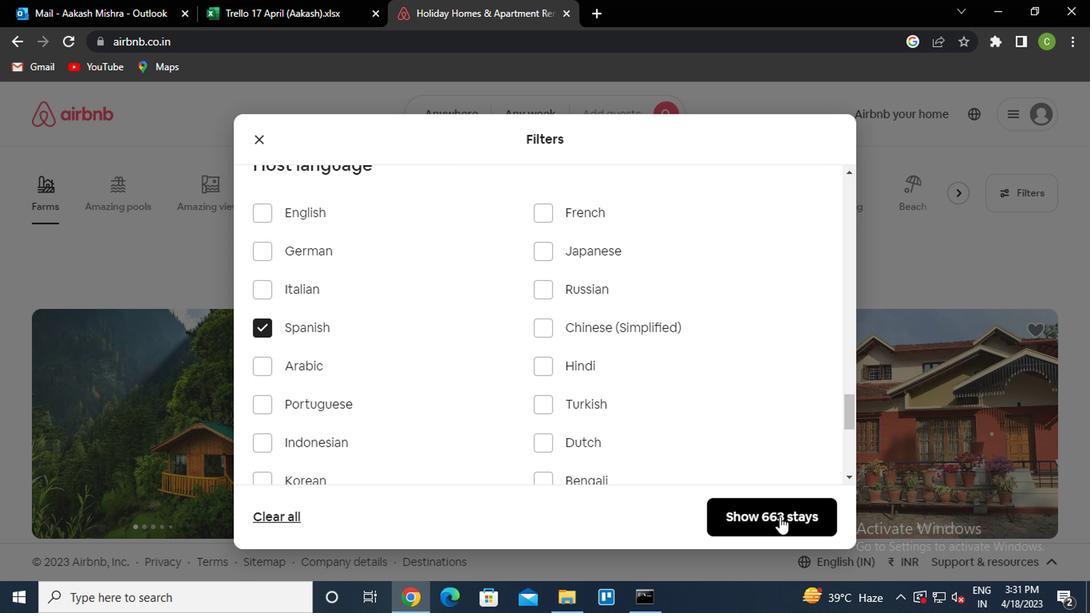 
Action: Mouse moved to (614, 474)
Screenshot: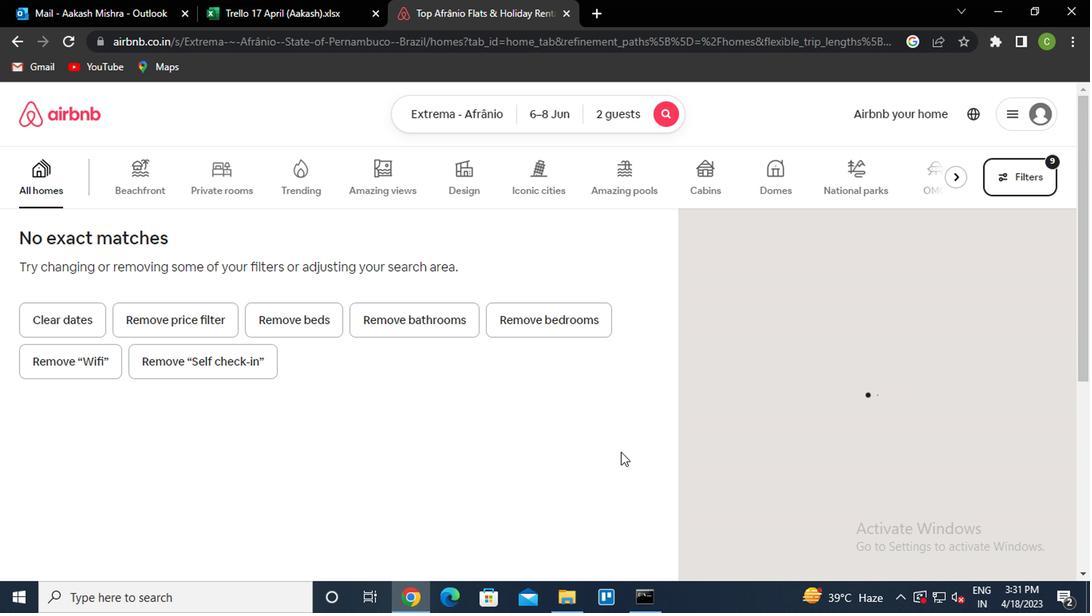 
